 Task: Open a blank google sheet and write heading  'Prodigy Sales. 'Add 10 people name  'David White, Emily Green, Andrew Baker, Madison Evans, Logan King, Grace Hill, Gabriel Young, Elizabeth Flores, Samuel Reed, Avery Nelson'Item code in between  '1009-1200. 'Product range in between  1000-10000. Add Products   Keen Shoe, Lacoste Shoe, Merrell Shoe, Mizuno  Shoe, Onitsuka Tiger Shoe, Salomon Shoe, Sanuk Shoe, Saucony Shoe, Sperry Shoe, Superga Shoe.Choose quantity  '1 to 10  'Tax '12 percent 'Total Add Amount. Save page  Prodigy Sales review   book
Action: Mouse moved to (204, 345)
Screenshot: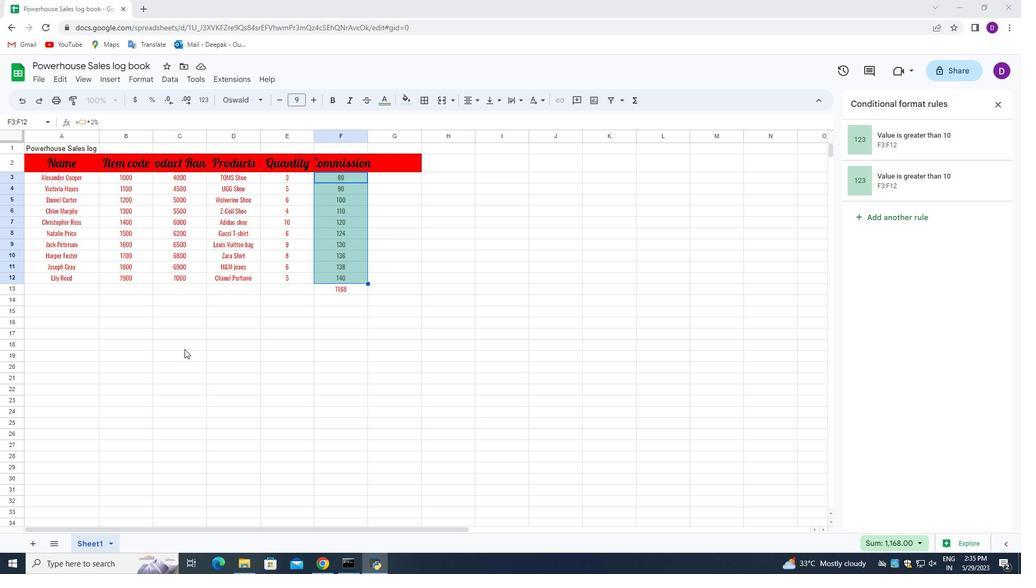 
Action: Mouse scrolled (204, 345) with delta (0, 0)
Screenshot: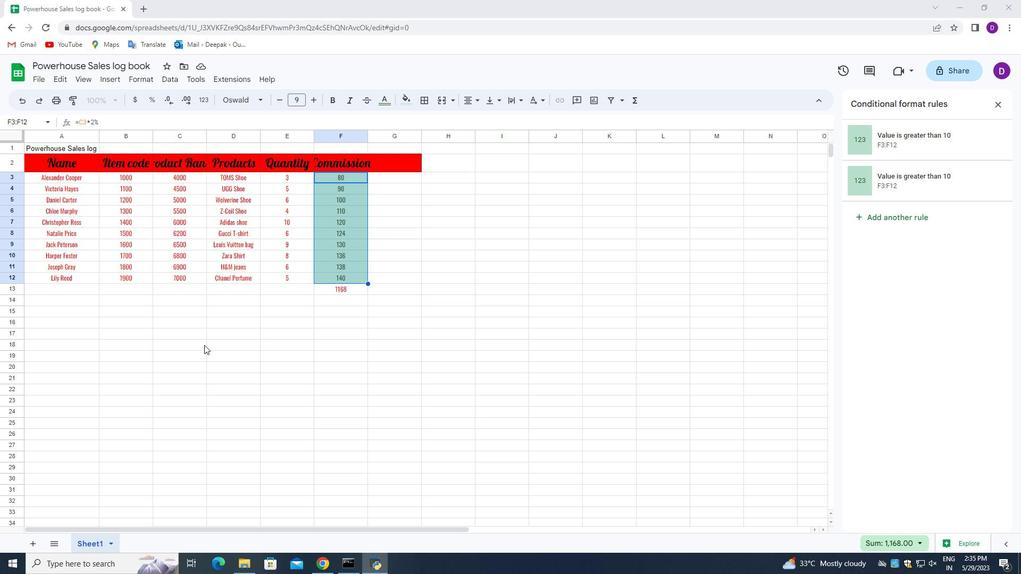 
Action: Mouse scrolled (204, 345) with delta (0, 0)
Screenshot: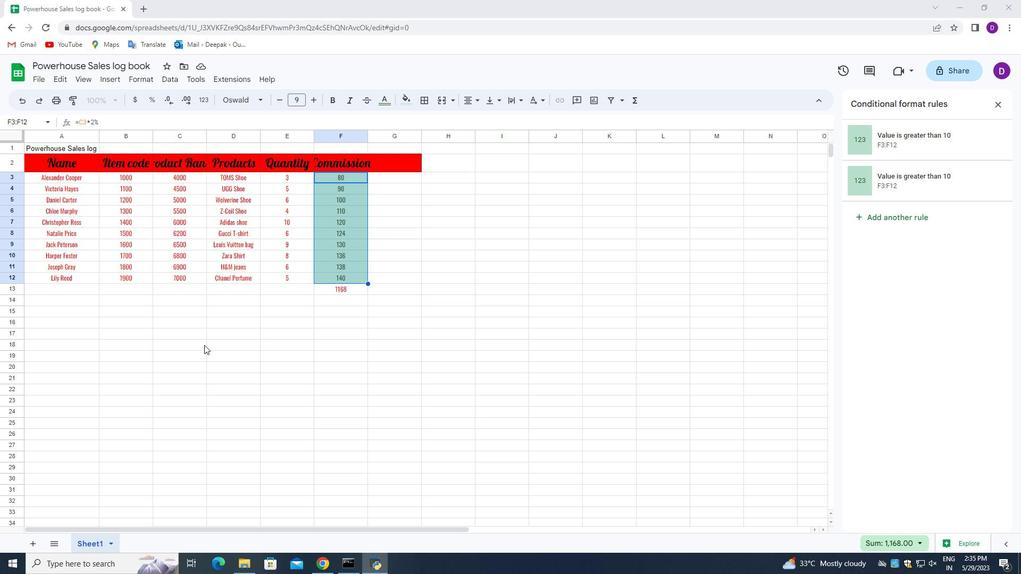 
Action: Mouse scrolled (204, 345) with delta (0, 0)
Screenshot: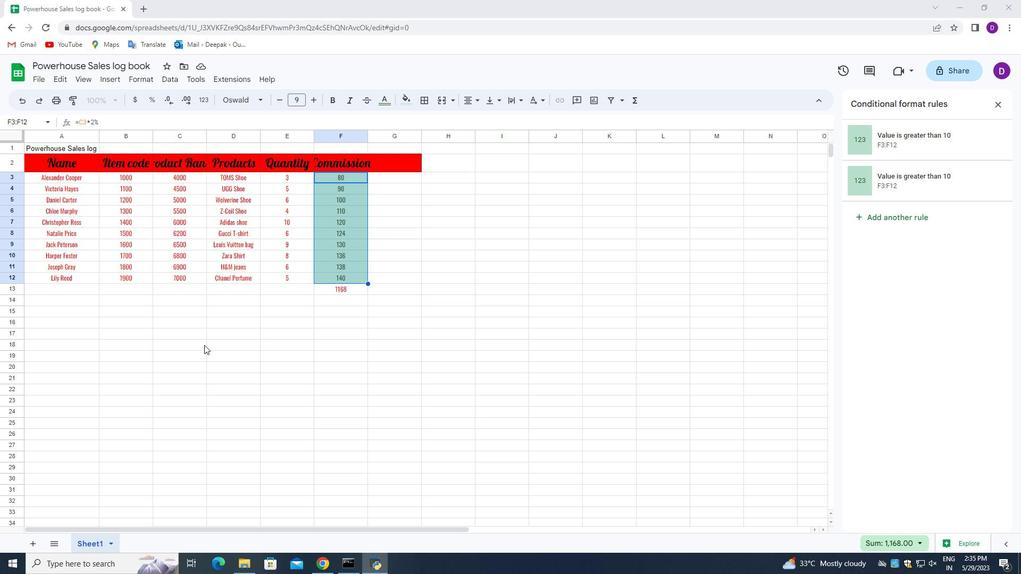 
Action: Mouse scrolled (204, 345) with delta (0, 0)
Screenshot: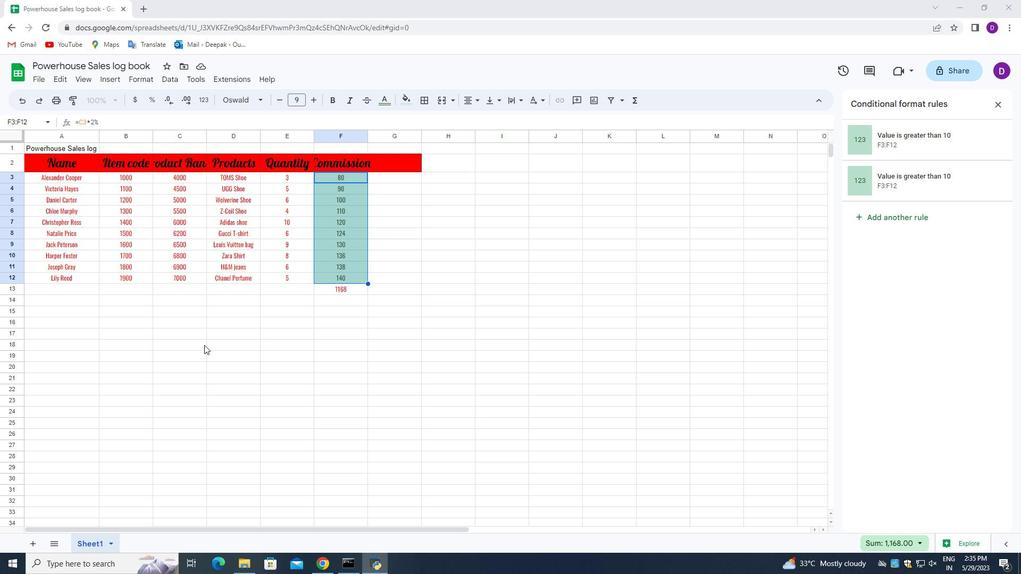 
Action: Mouse moved to (19, 72)
Screenshot: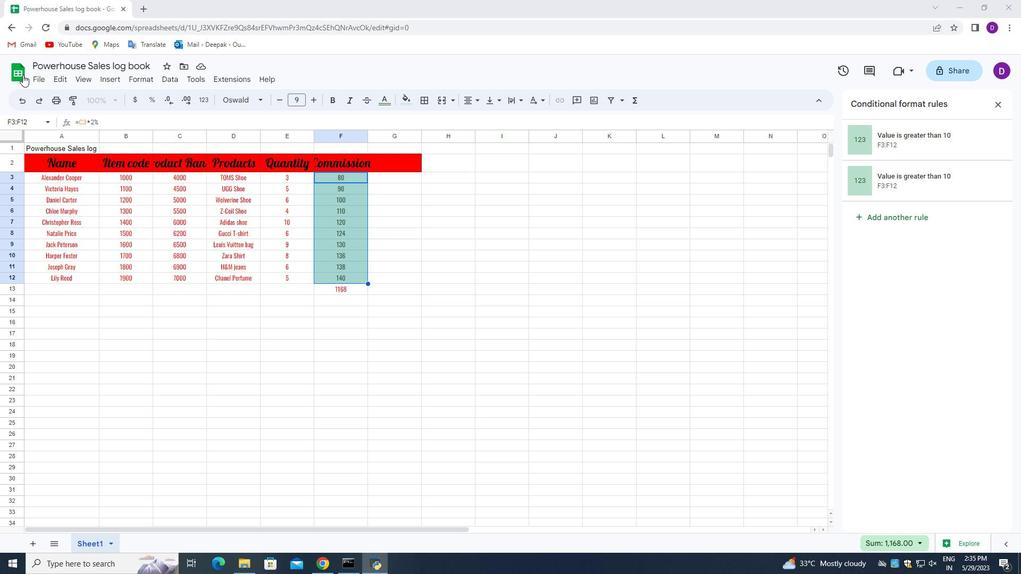 
Action: Mouse pressed left at (19, 72)
Screenshot: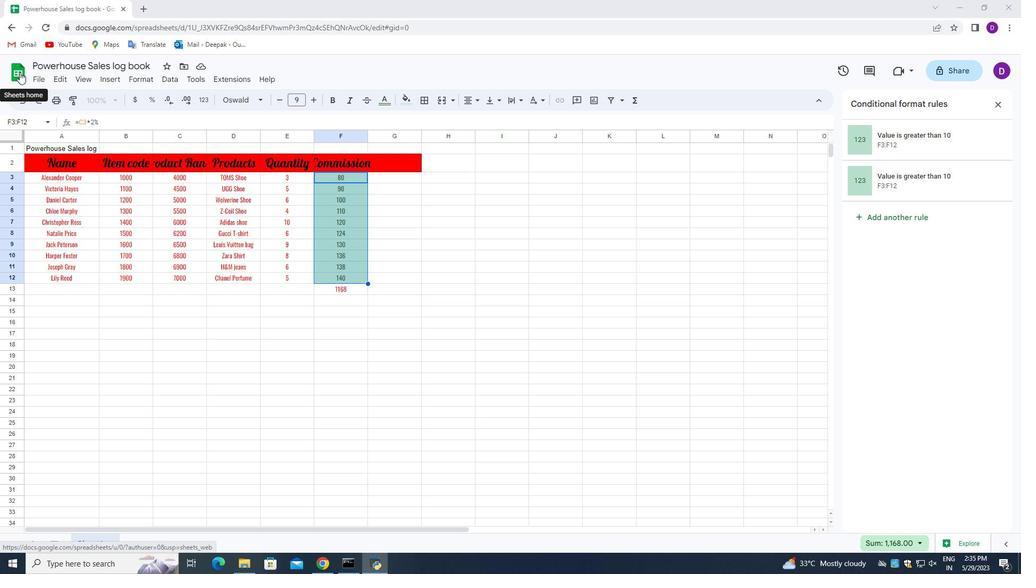
Action: Mouse moved to (211, 313)
Screenshot: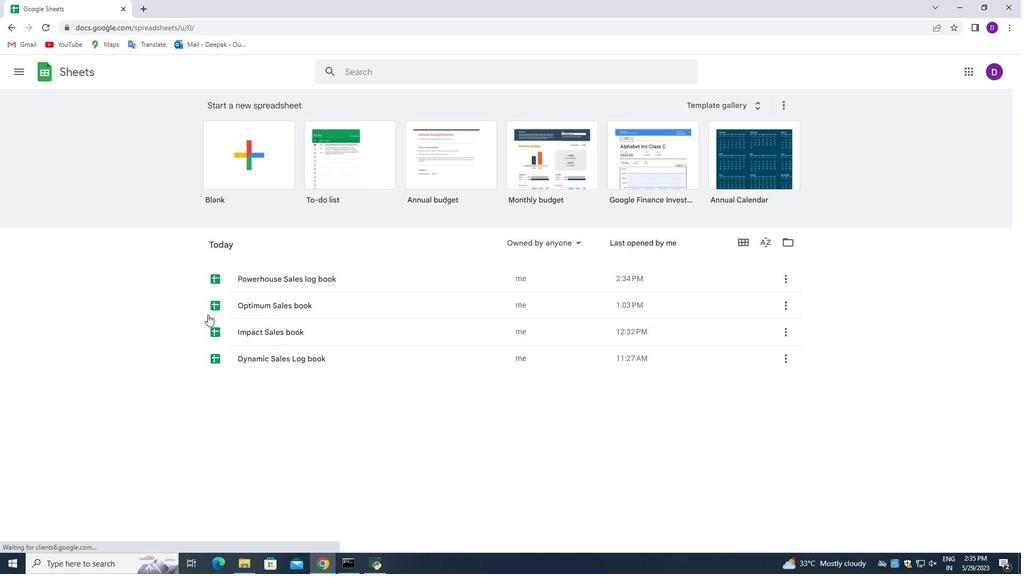 
Action: Mouse scrolled (211, 313) with delta (0, 0)
Screenshot: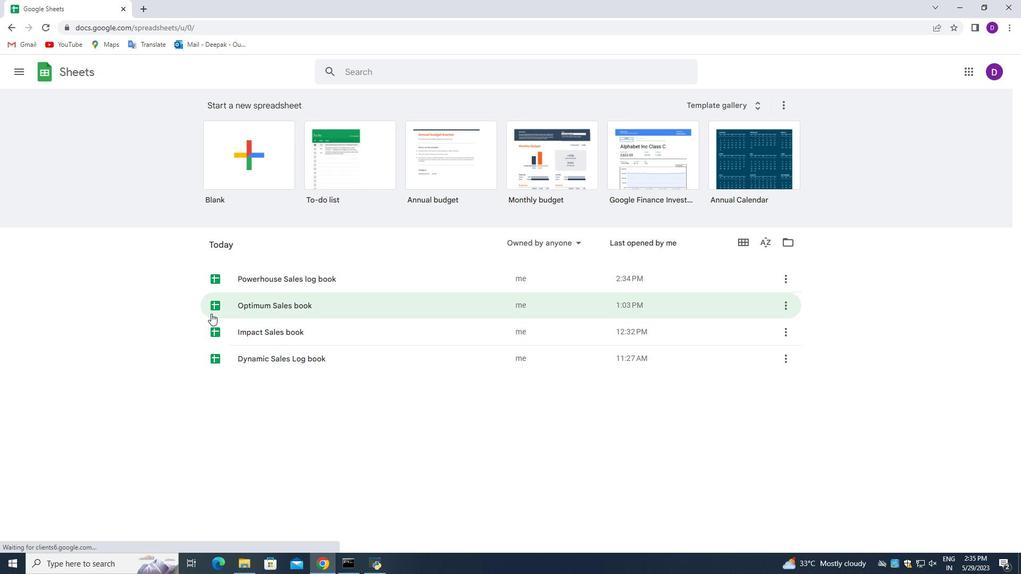 
Action: Mouse scrolled (211, 313) with delta (0, 0)
Screenshot: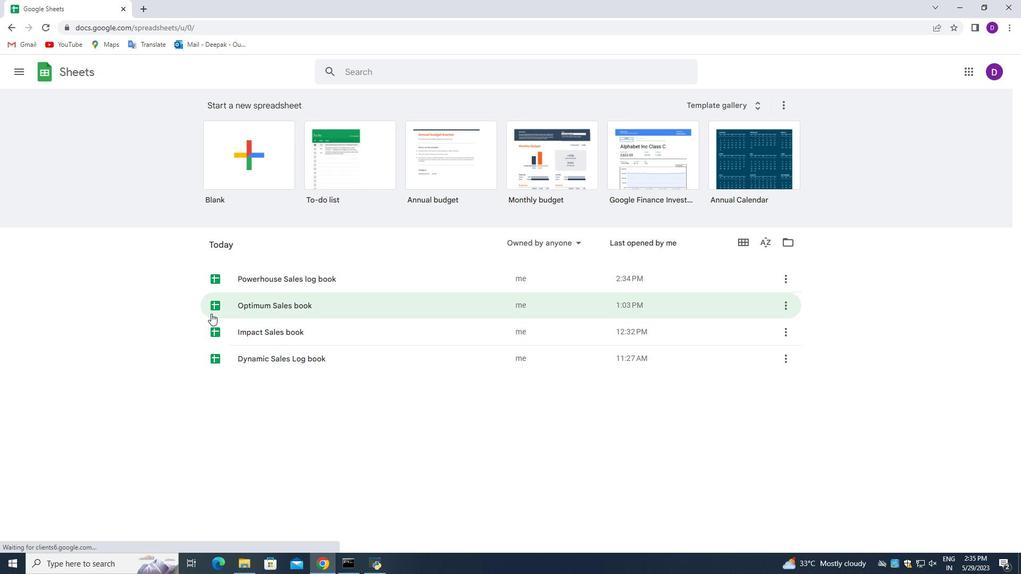 
Action: Mouse scrolled (211, 313) with delta (0, 0)
Screenshot: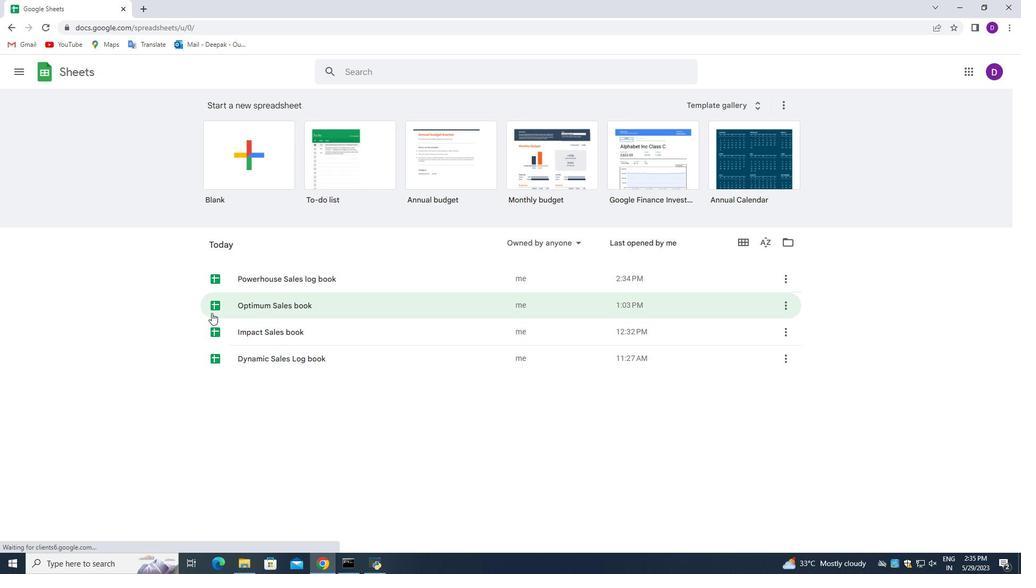 
Action: Mouse moved to (259, 165)
Screenshot: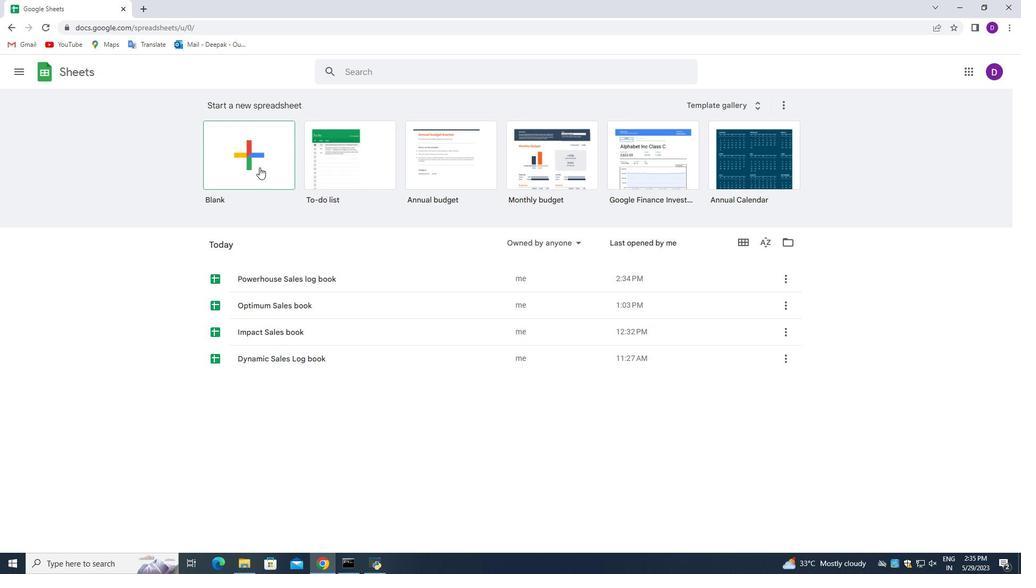 
Action: Mouse pressed left at (259, 165)
Screenshot: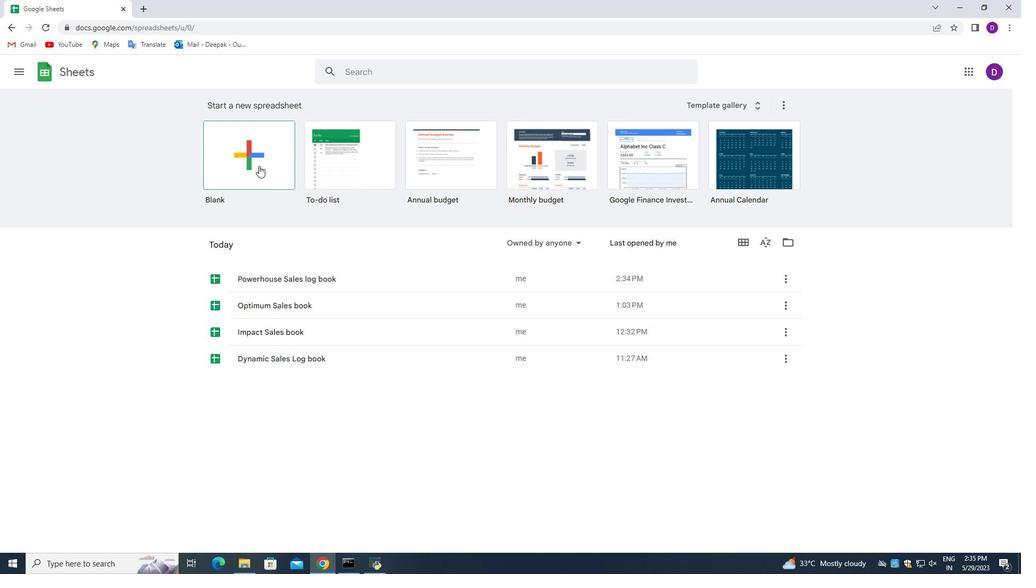 
Action: Mouse moved to (54, 151)
Screenshot: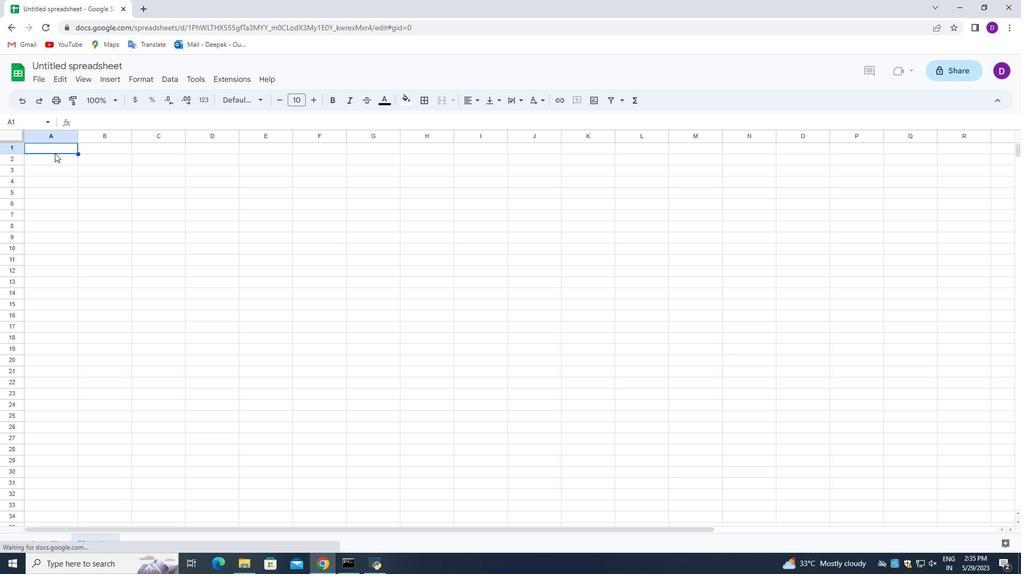 
Action: Key pressed <Key.shift>Prodigy<Key.space><Key.shift_r>Sales<Key.enter><Key.shift>Name<Key.enter><Key.shift_r>David<Key.space><Key.shift_r>White<Key.shift_r><Key.shift_r><Key.enter><Key.shift_r>Emily<Key.space><Key.shift_r>F<Key.backspace><Key.shift_r>Green<Key.enter><Key.shift_r>Andrew<Key.space><Key.shift_r>Baker<Key.enter><Key.shift>Madison<Key.space><Key.shift_r>Evans<Key.enter><Key.shift>Logan<Key.space><Key.shift>King<Key.enter><Key.shift_r>Grace<Key.space><Key.shift>Hill<Key.enter><Key.shift_r>Gabriel<Key.space><Key.shift>Young<Key.enter><Key.shift_r>Elizabeth<Key.space><Key.shift_r>Flores<Key.enter><Key.shift_r>Samuel<Key.space><Key.shift_r><Key.shift_r><Key.shift_r>Reed<Key.enter><Key.shift_r>Avery<Key.space><Key.shift>Nelson<Key.enter>
Screenshot: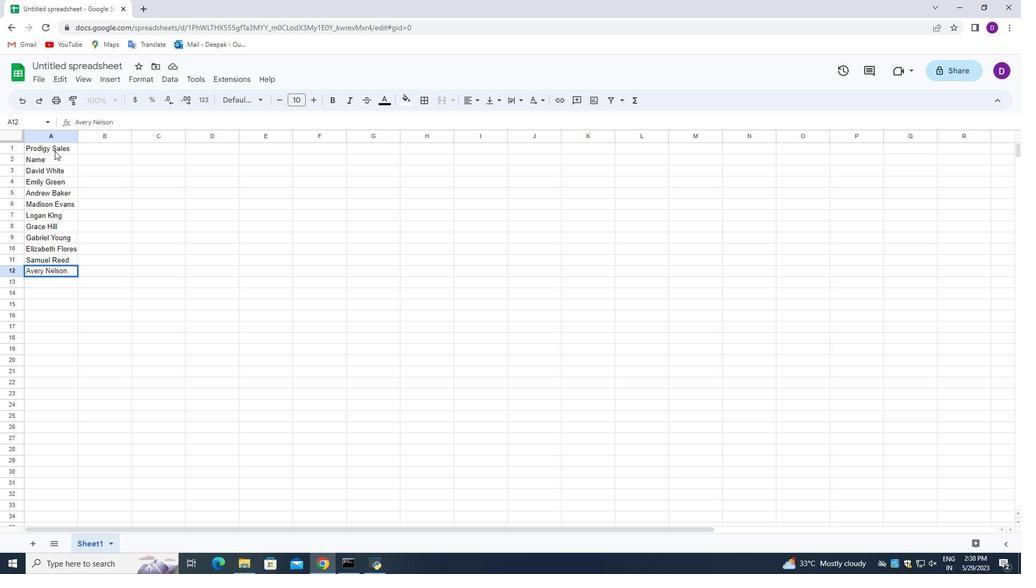 
Action: Mouse moved to (97, 158)
Screenshot: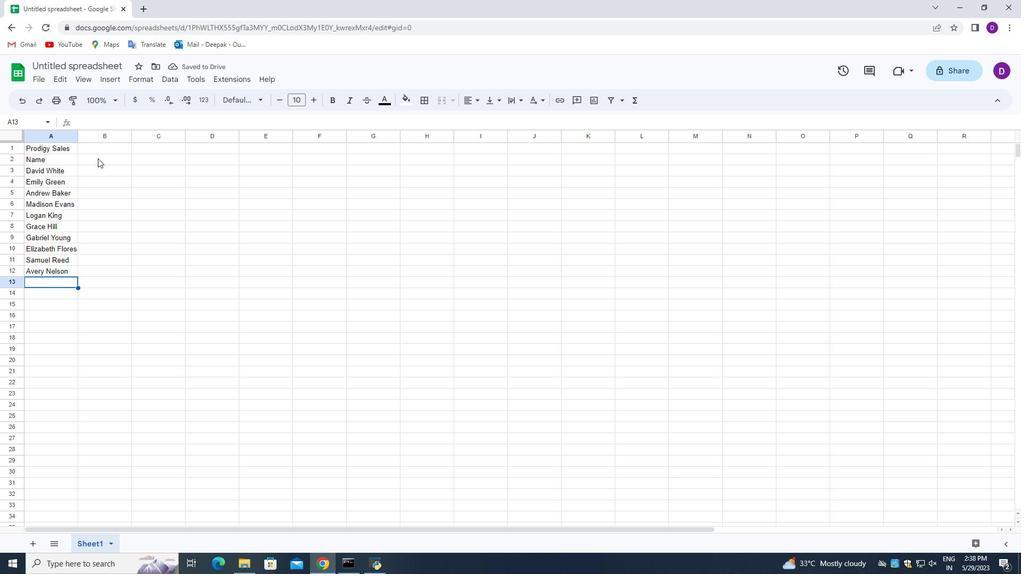 
Action: Mouse pressed left at (97, 158)
Screenshot: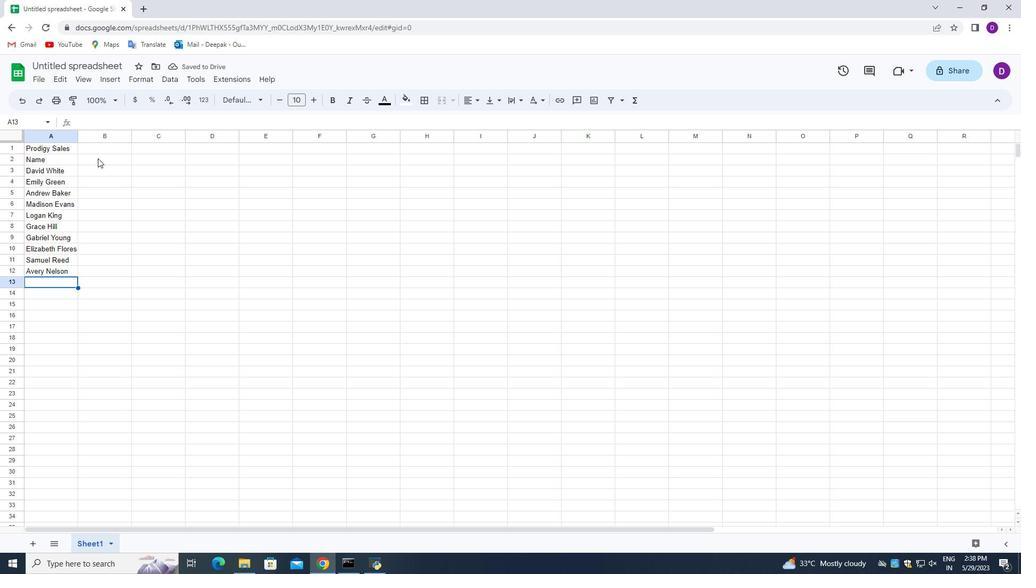 
Action: Mouse pressed left at (97, 158)
Screenshot: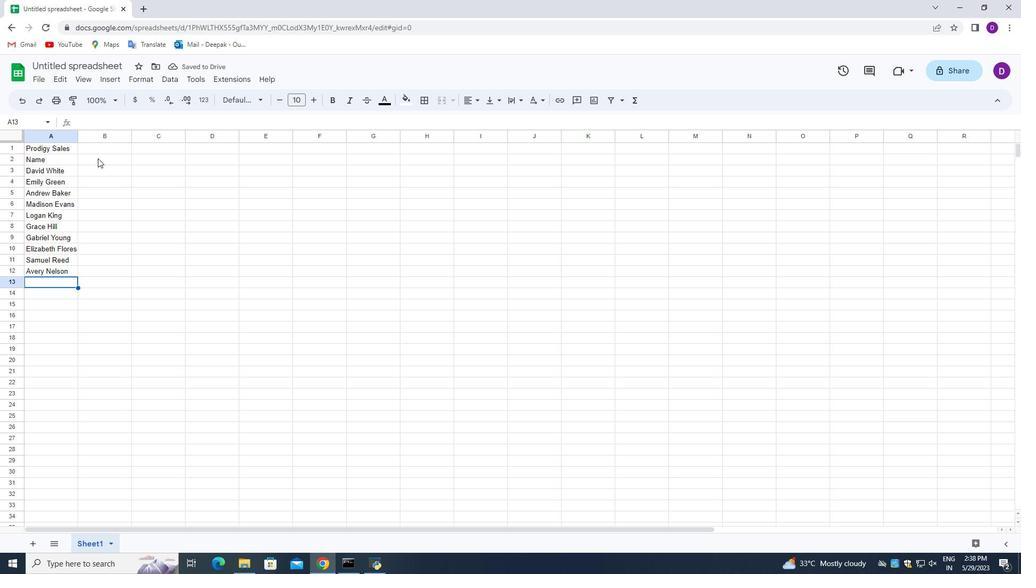 
Action: Mouse moved to (216, 104)
Screenshot: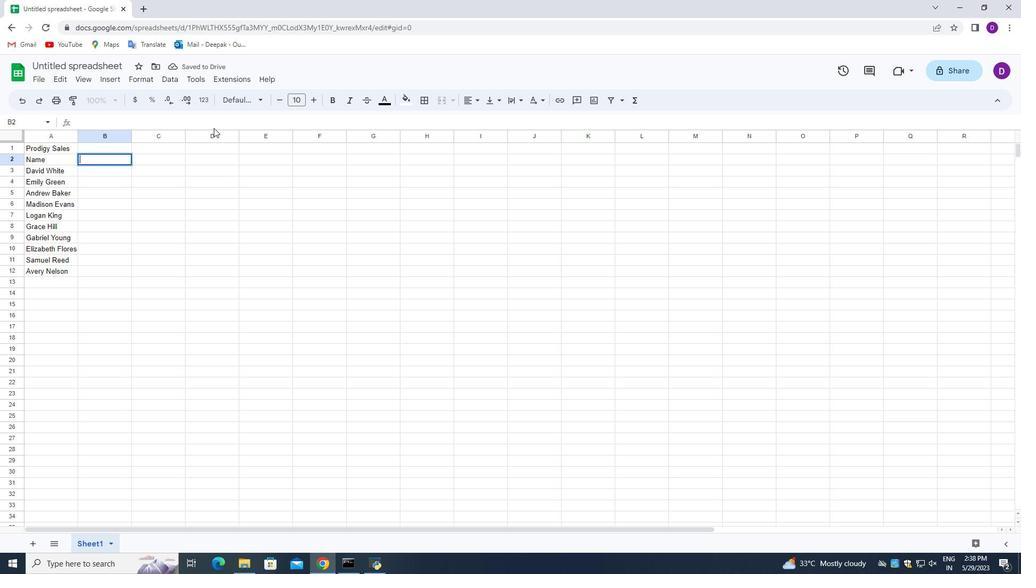 
Action: Key pressed <Key.shift>Item<Key.space><Key.shift_r>Code<Key.enter>1000<Key.enter>1100<Key.enter>1150<Key.enter>1200<Key.enter>1250<Key.enter>1300<Key.enter>150<Key.enter>
Screenshot: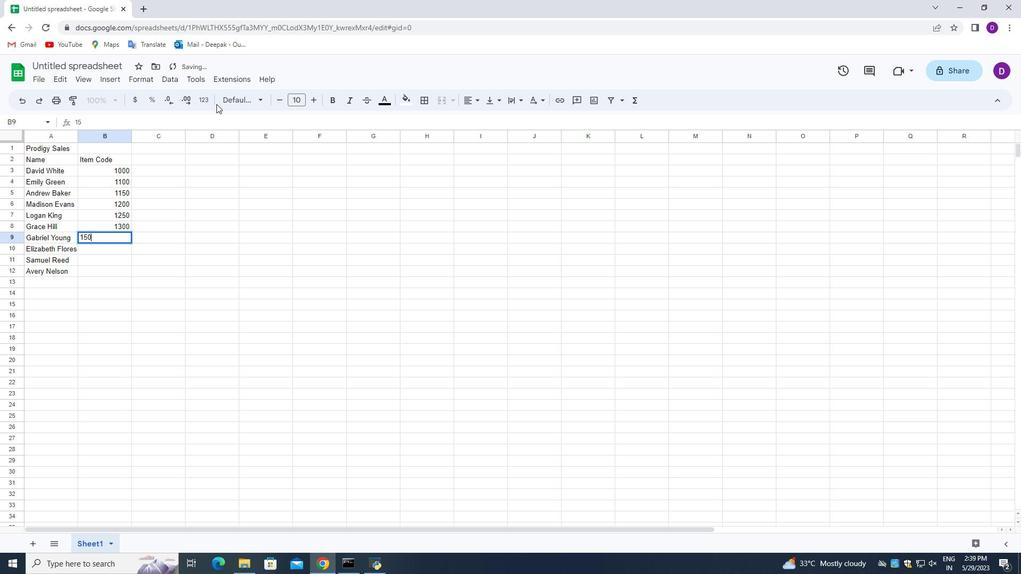 
Action: Mouse moved to (116, 236)
Screenshot: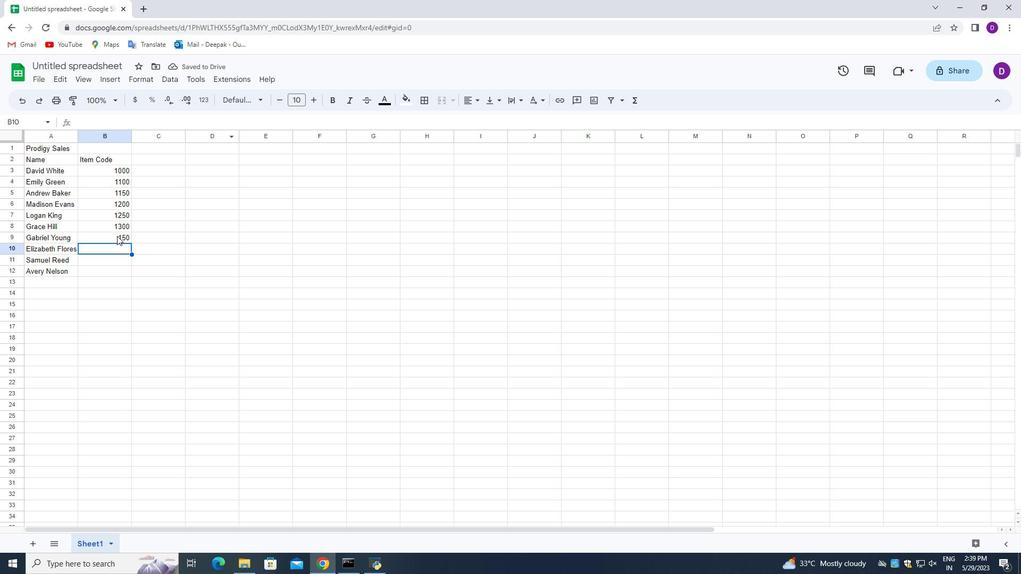 
Action: Mouse pressed left at (116, 236)
Screenshot: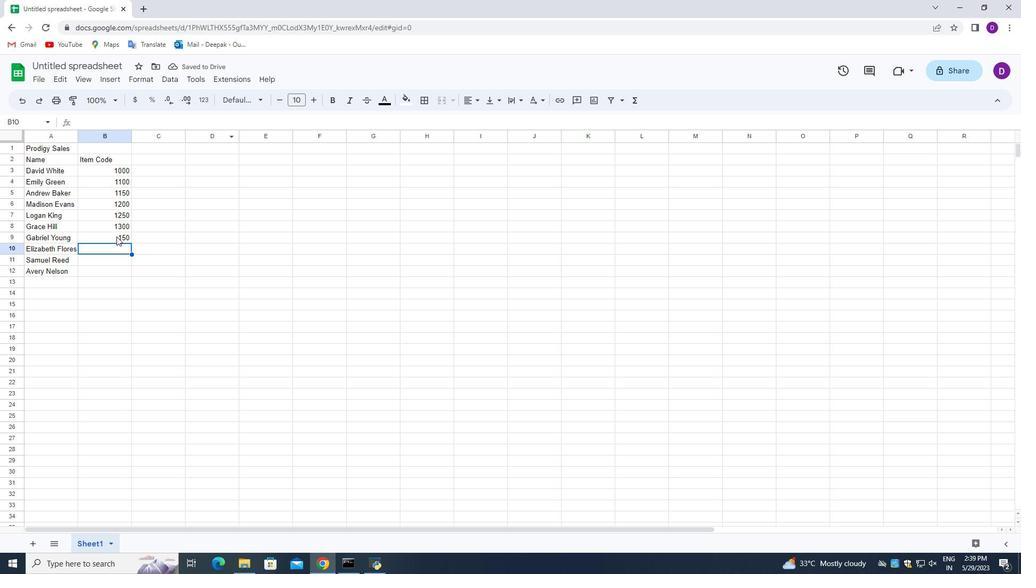 
Action: Mouse pressed left at (116, 236)
Screenshot: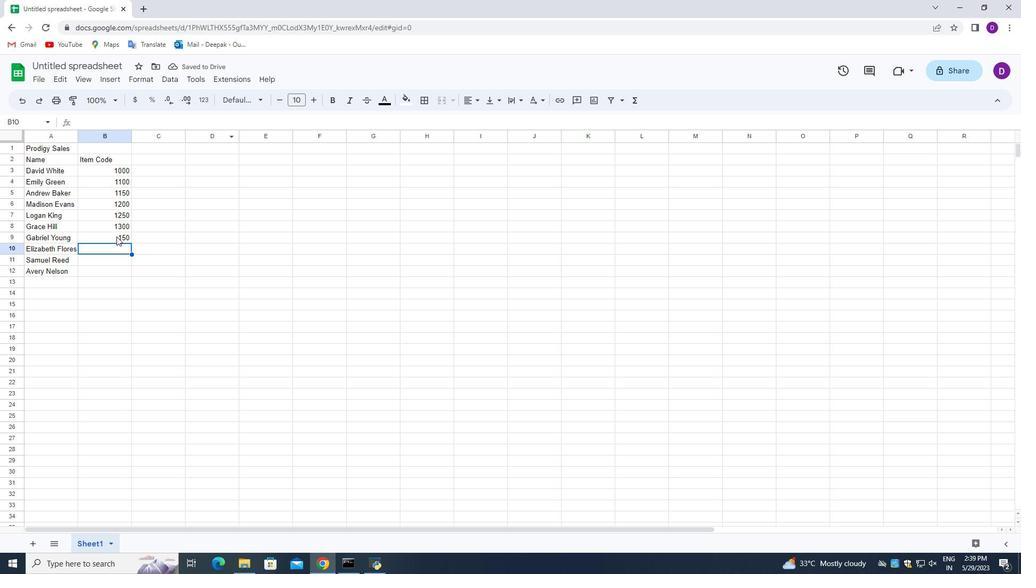 
Action: Mouse moved to (169, 242)
Screenshot: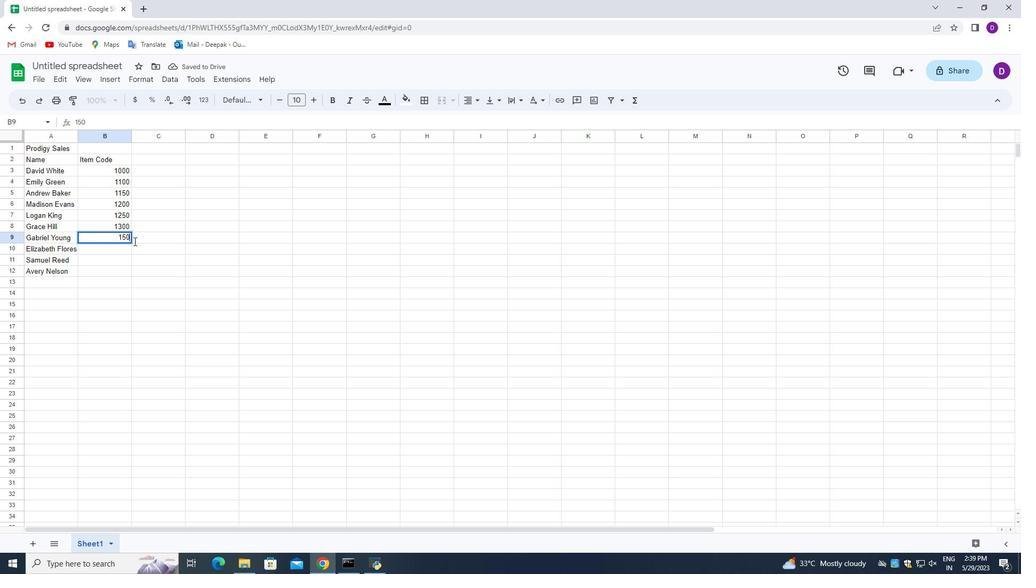 
Action: Key pressed <Key.backspace><Key.backspace><Key.backspace>1350<Key.enter>1400<Key.enter>150<Key.enter><Key.enter>
Screenshot: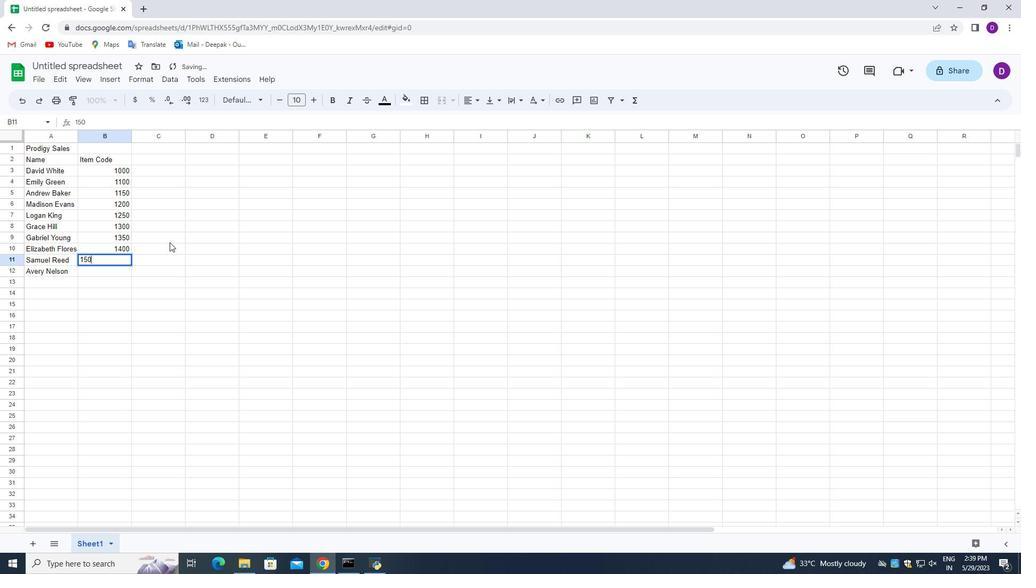 
Action: Mouse moved to (110, 259)
Screenshot: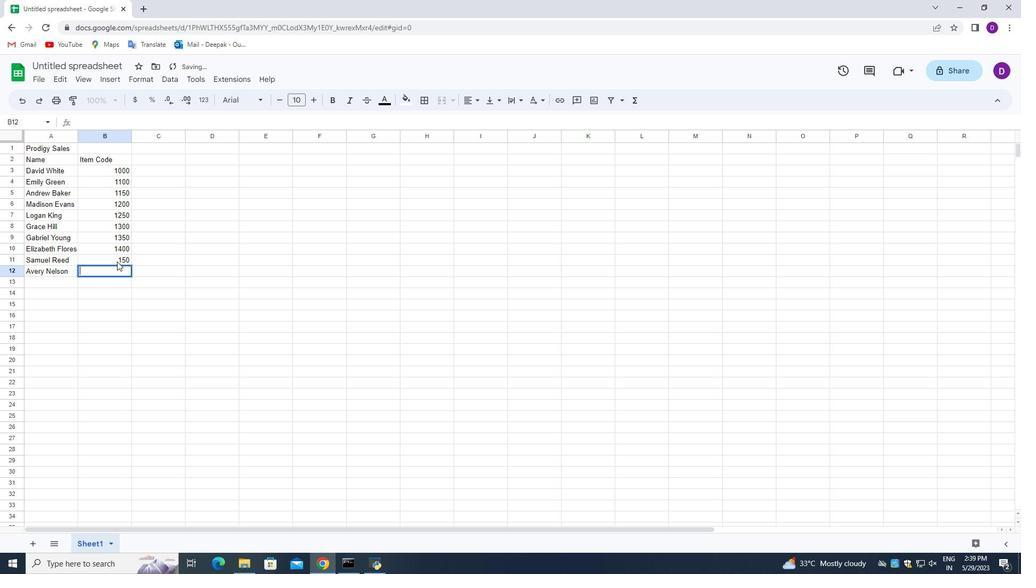 
Action: Mouse pressed left at (110, 259)
Screenshot: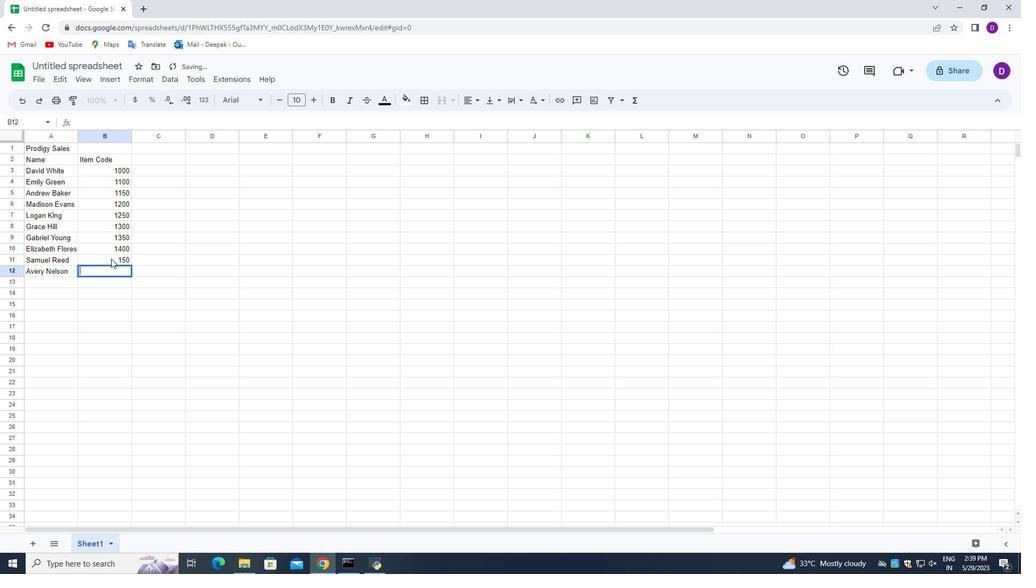 
Action: Mouse moved to (110, 258)
Screenshot: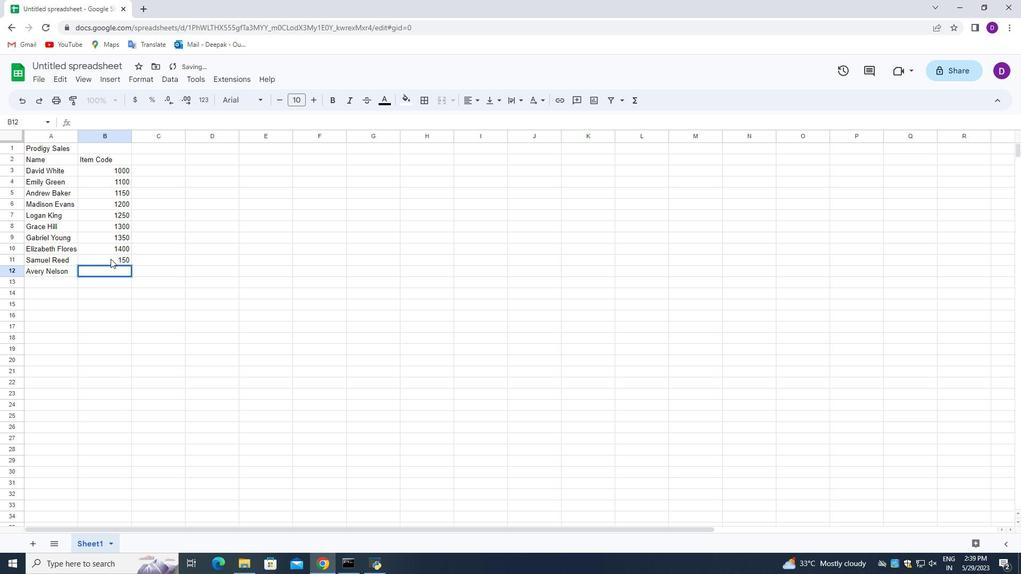 
Action: Mouse pressed left at (110, 258)
Screenshot: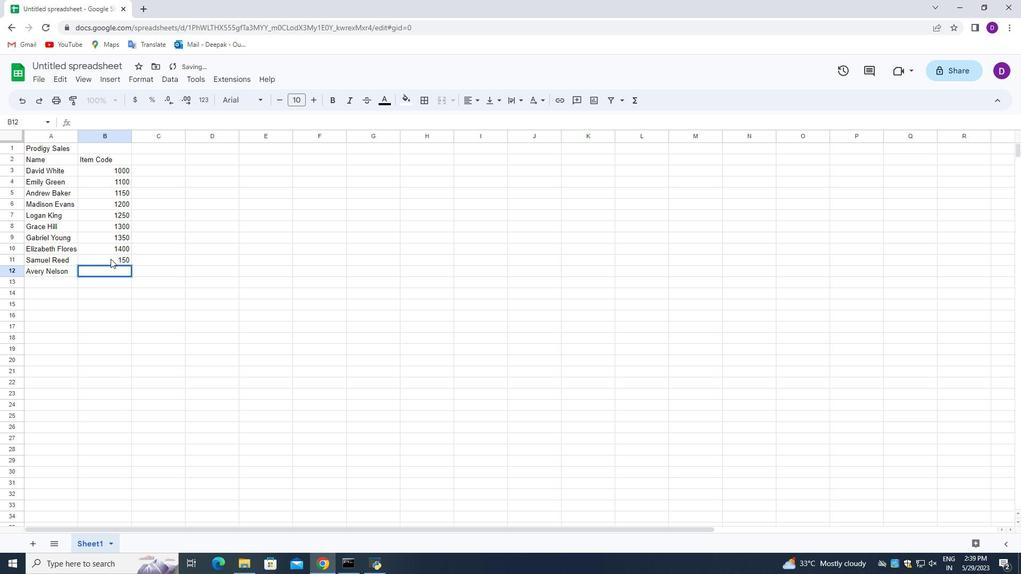 
Action: Key pressed 0<Key.enter>1600<Key.enter>
Screenshot: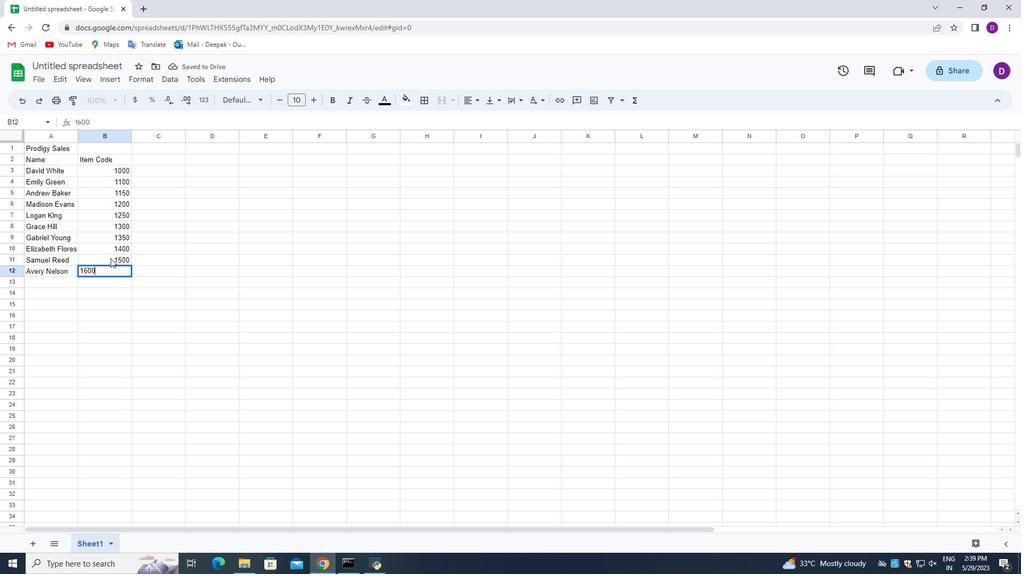
Action: Mouse moved to (145, 280)
Screenshot: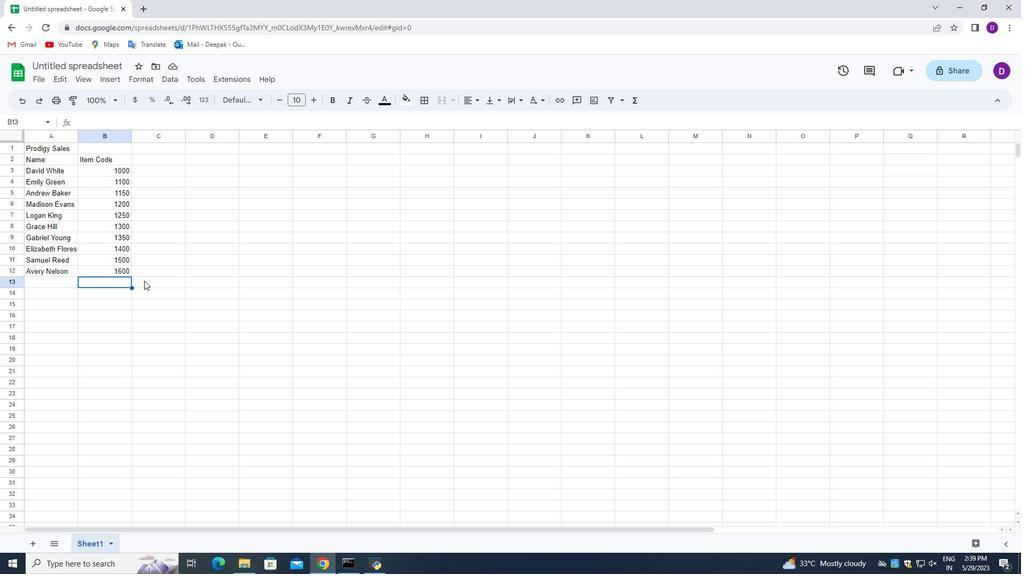 
Action: Mouse pressed left at (145, 280)
Screenshot: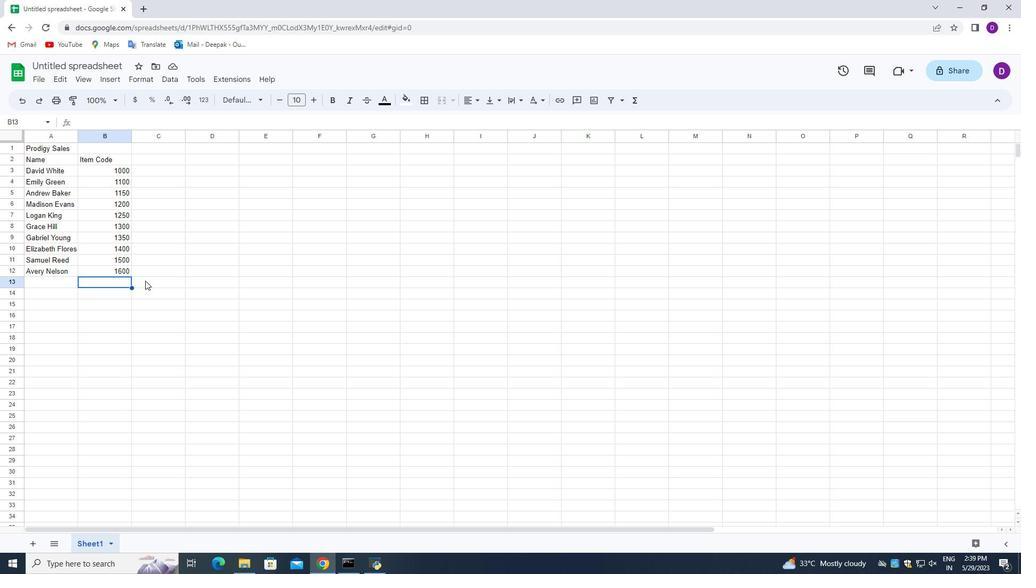 
Action: Mouse moved to (107, 181)
Screenshot: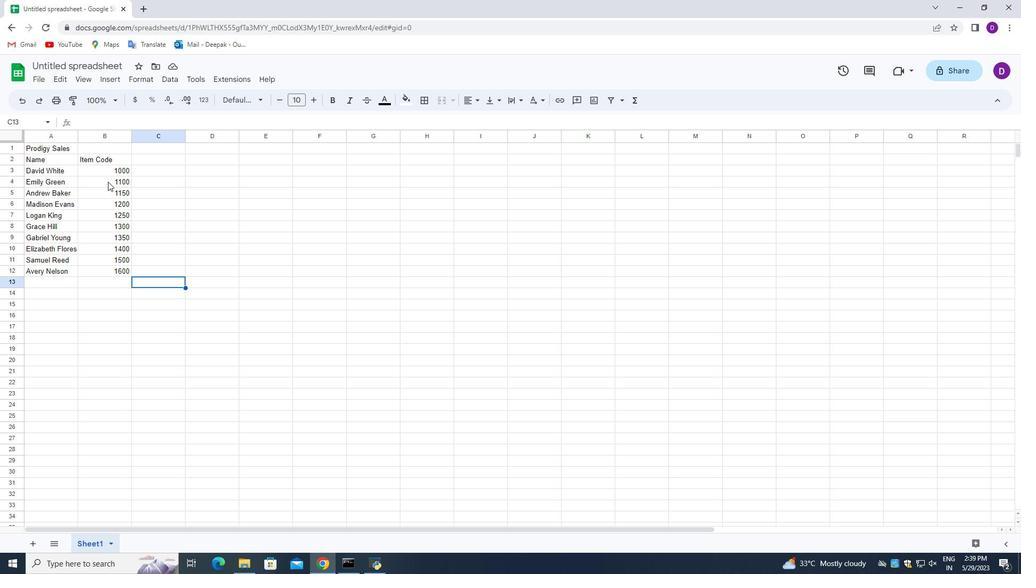 
Action: Mouse pressed left at (107, 181)
Screenshot: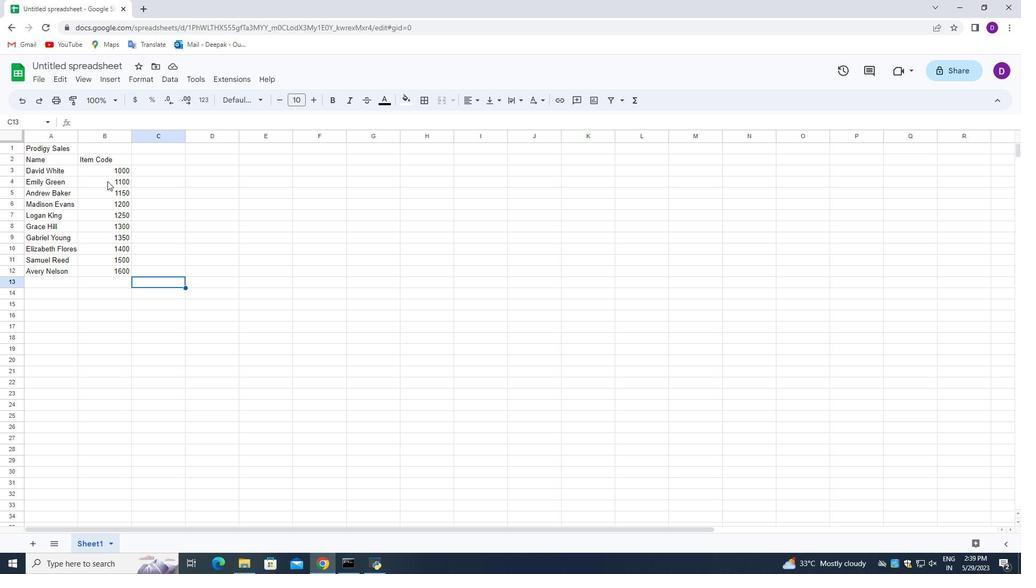 
Action: Mouse moved to (176, 275)
Screenshot: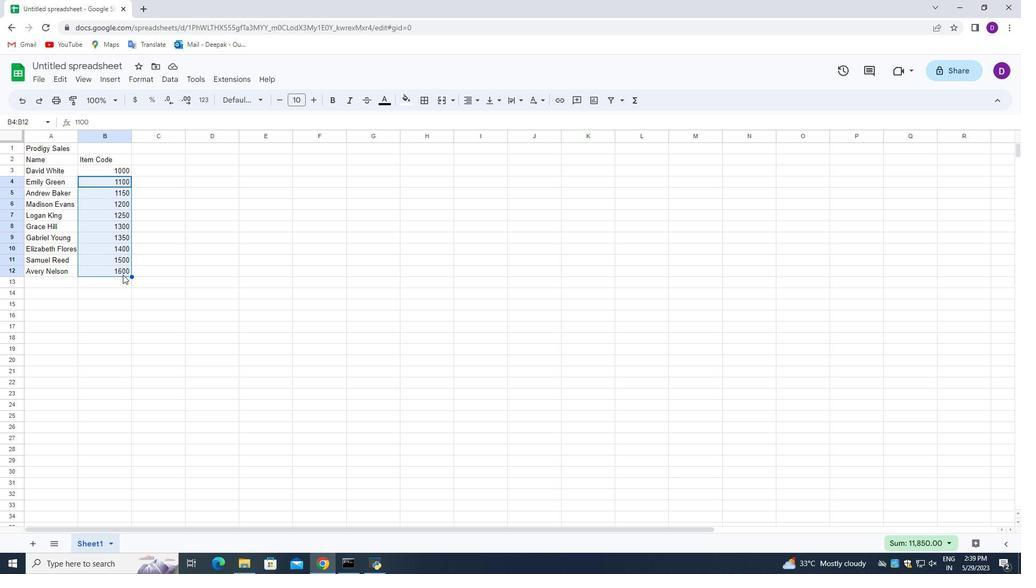 
Action: Key pressed <Key.delete>
Screenshot: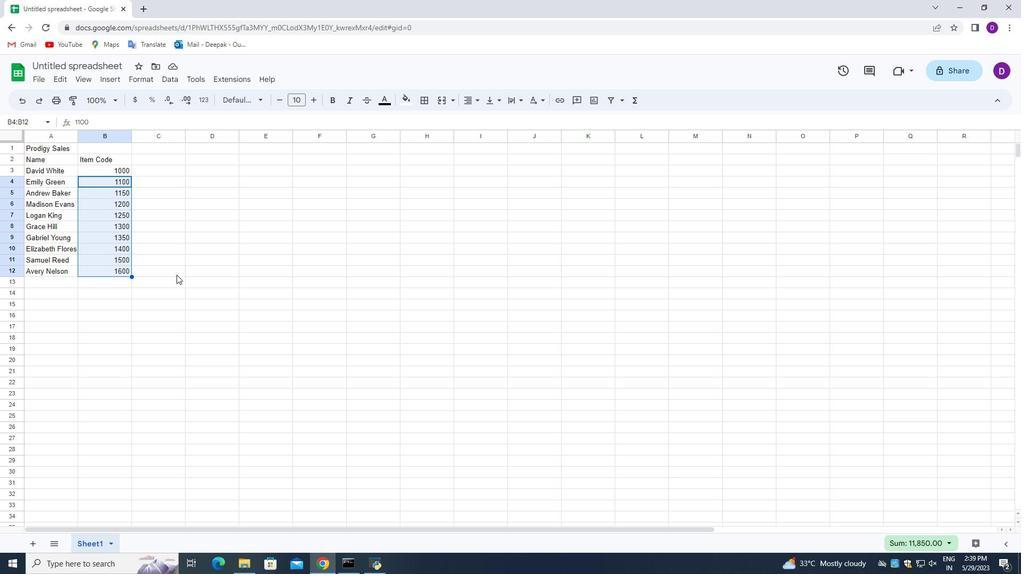 
Action: Mouse moved to (113, 181)
Screenshot: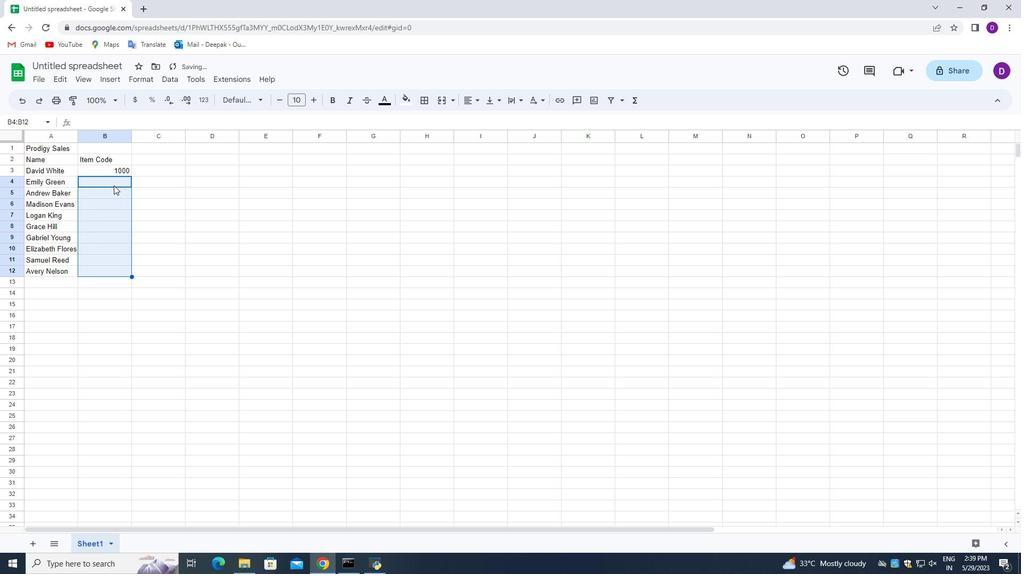 
Action: Mouse pressed left at (113, 181)
Screenshot: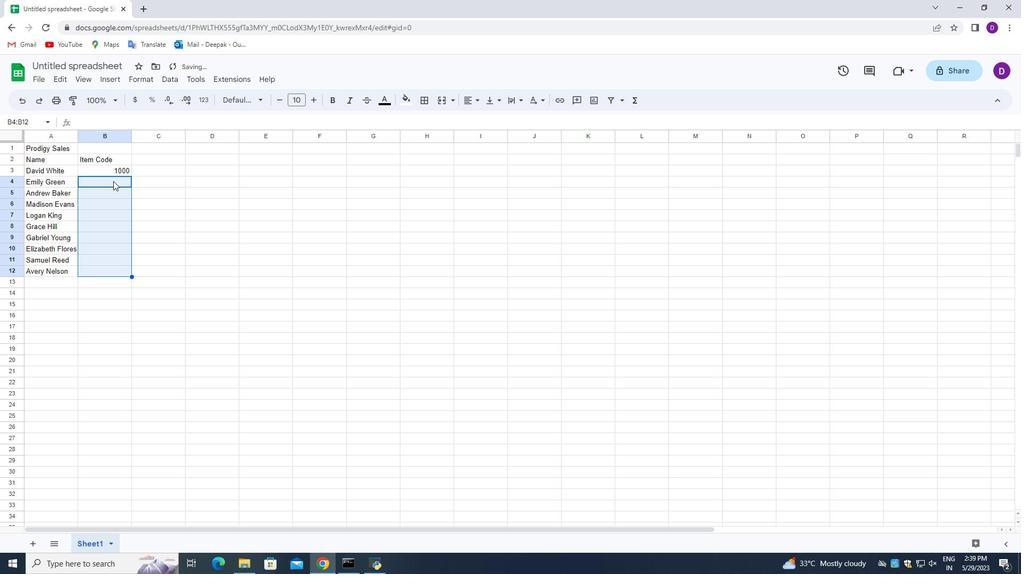 
Action: Mouse pressed left at (113, 181)
Screenshot: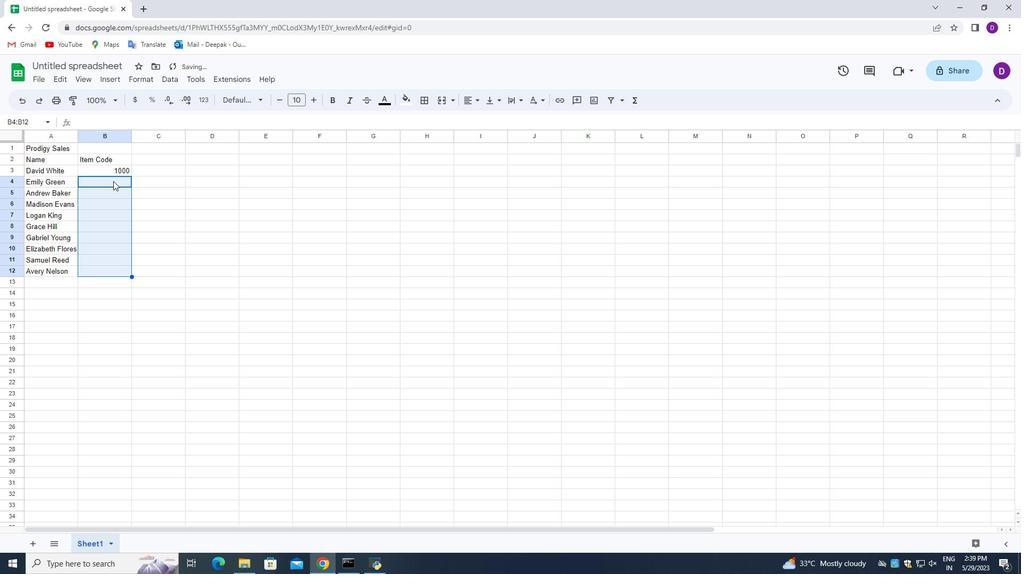
Action: Mouse moved to (209, 197)
Screenshot: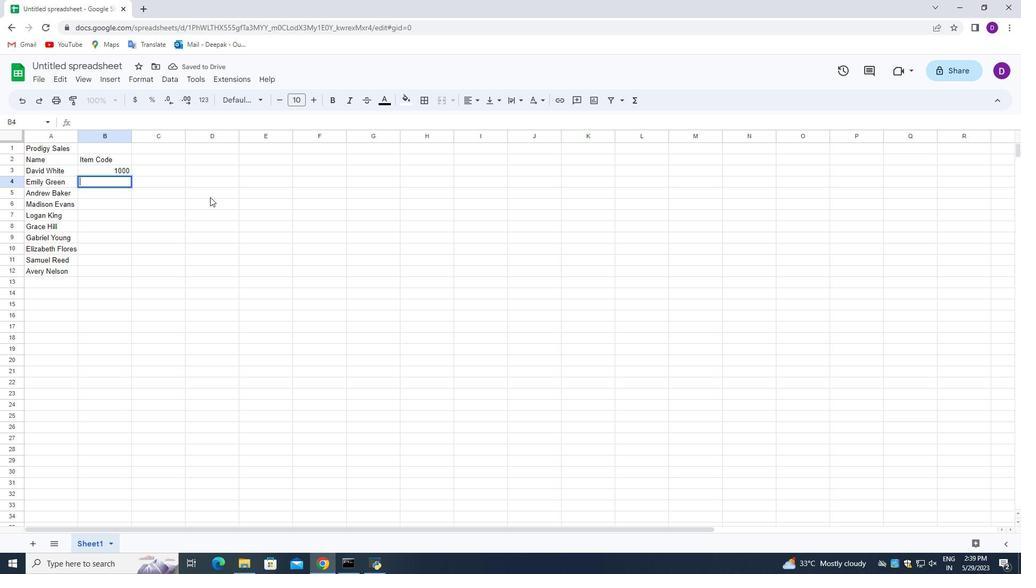
Action: Key pressed 1010<Key.enter>1020<Key.enter>1030<Key.enter>1040<Key.enter>1050<Key.enter>1060<Key.enter>1070<Key.enter>1080<Key.enter>1090<Key.enter>
Screenshot: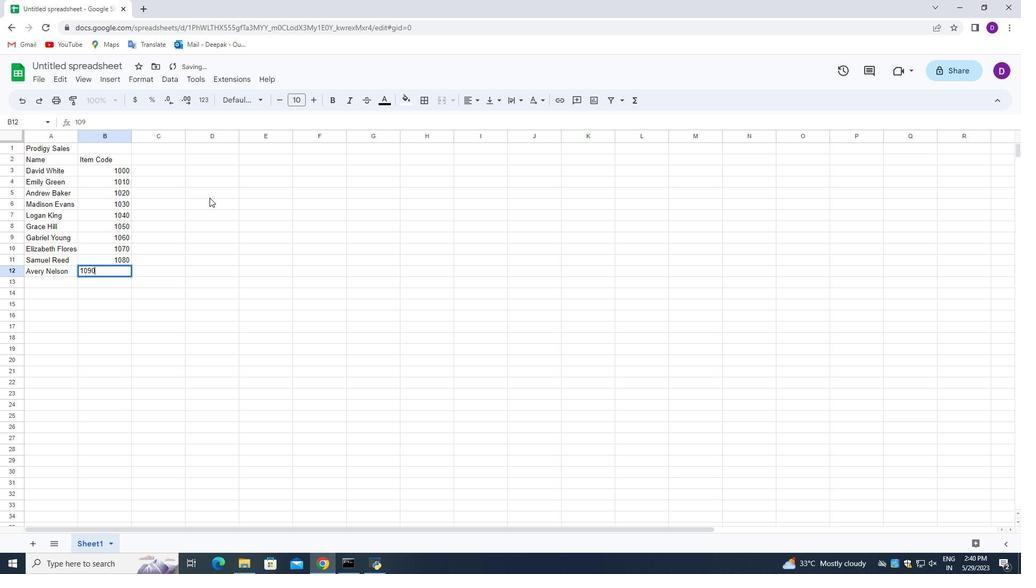 
Action: Mouse moved to (152, 158)
Screenshot: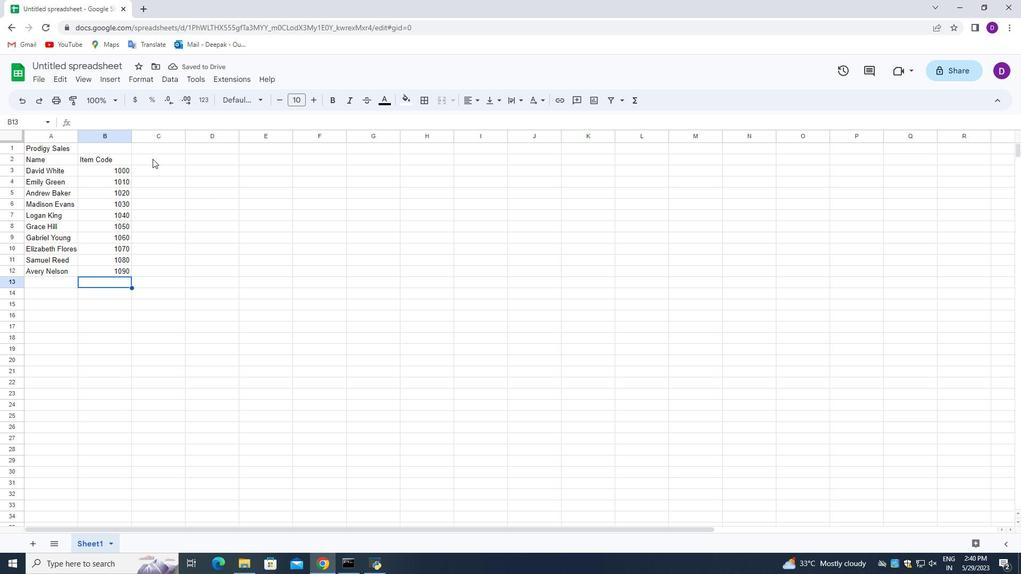 
Action: Mouse pressed left at (152, 158)
Screenshot: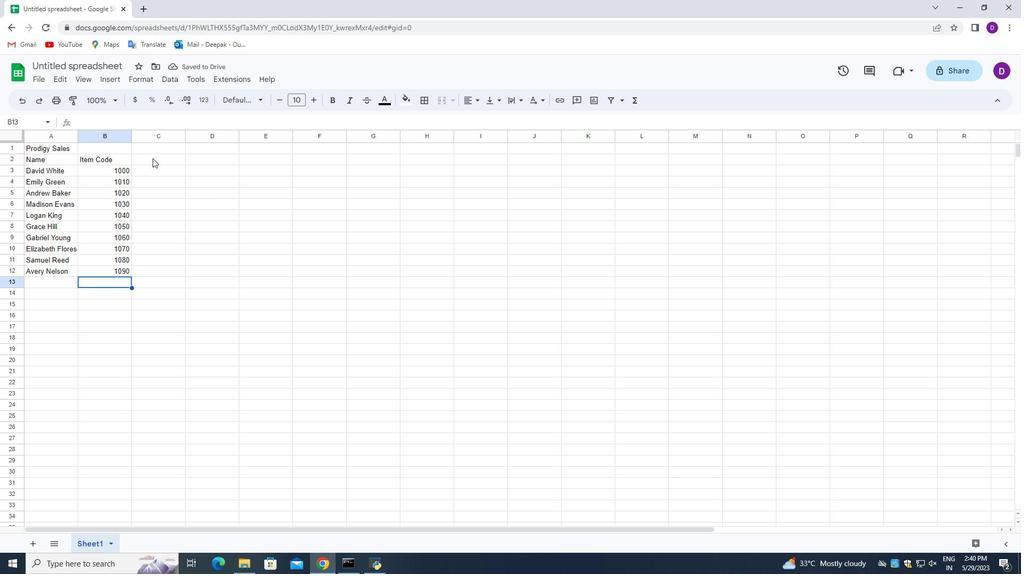 
Action: Key pressed <Key.shift>Product<Key.space><Key.shift_r>Range<Key.enter>1000<Key.enter>2000<Key.enter>3000<Key.enter>4000<Key.enter>5000<Key.enter>6000<Key.enter>7000<Key.enter>8000<Key.enter>90<Key.enter><Key.enter>
Screenshot: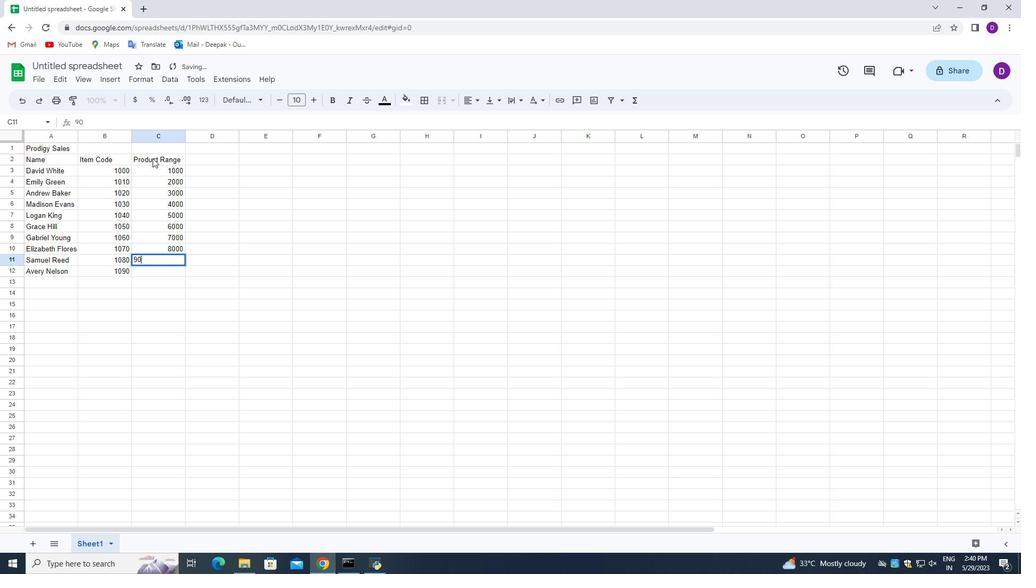 
Action: Mouse moved to (171, 260)
Screenshot: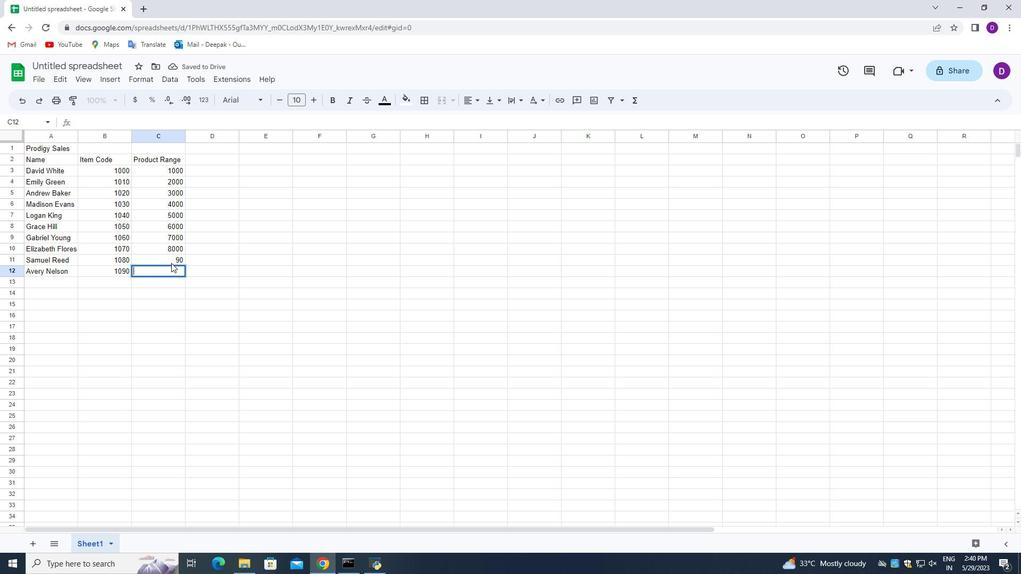 
Action: Mouse pressed left at (171, 260)
Screenshot: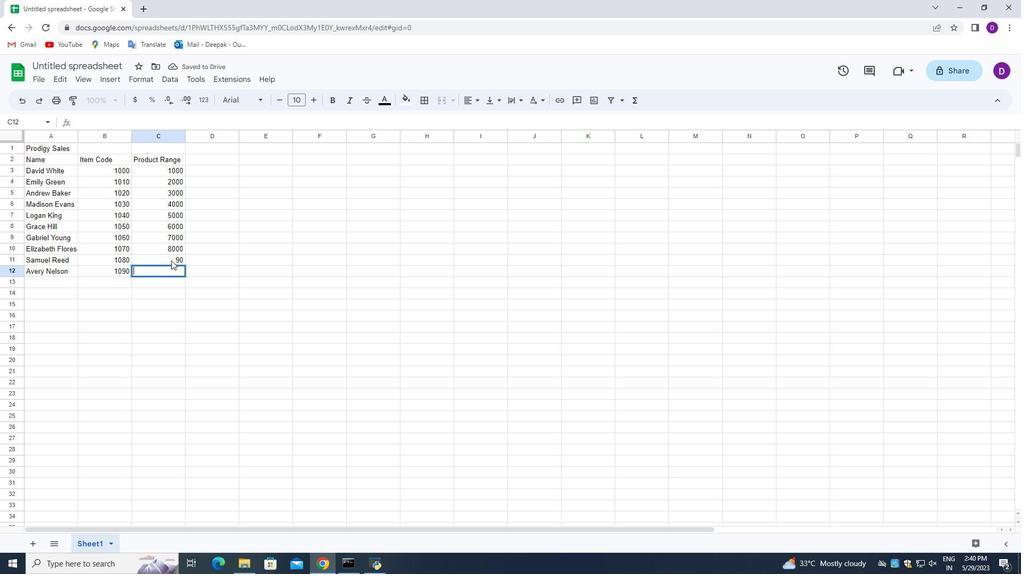 
Action: Mouse pressed left at (171, 260)
Screenshot: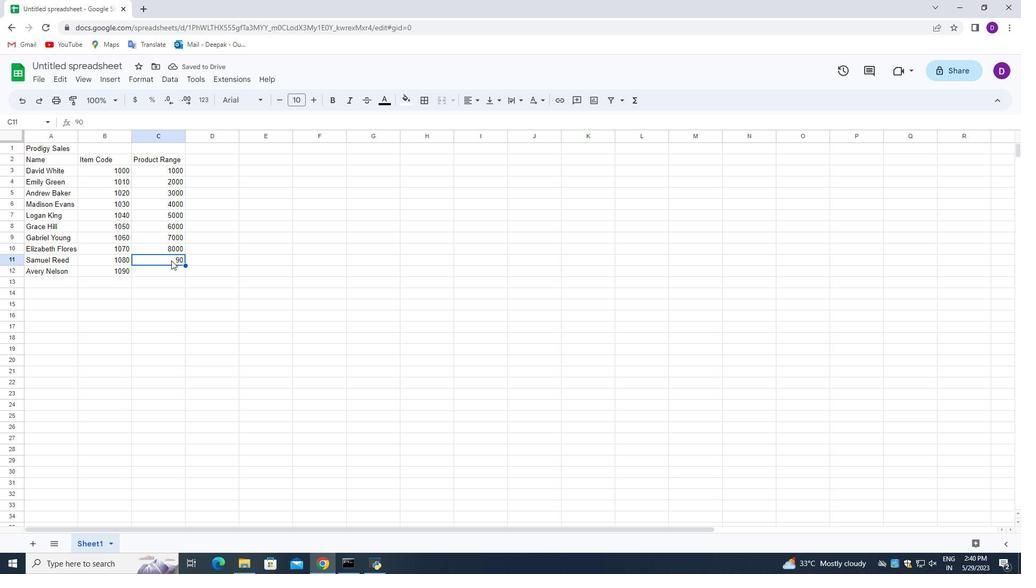 
Action: Mouse moved to (178, 264)
Screenshot: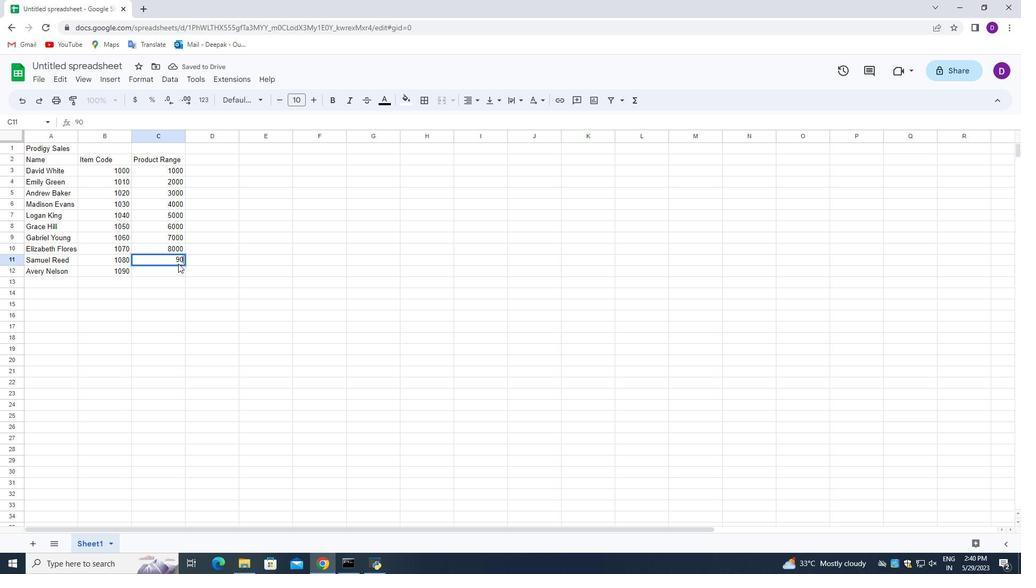 
Action: Key pressed 00<Key.enter>
Screenshot: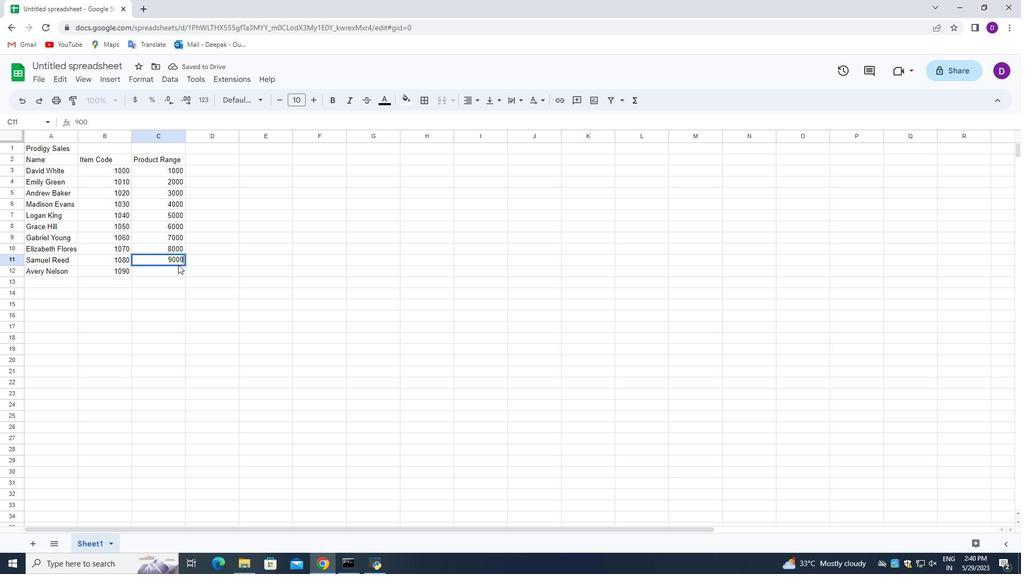 
Action: Mouse moved to (185, 271)
Screenshot: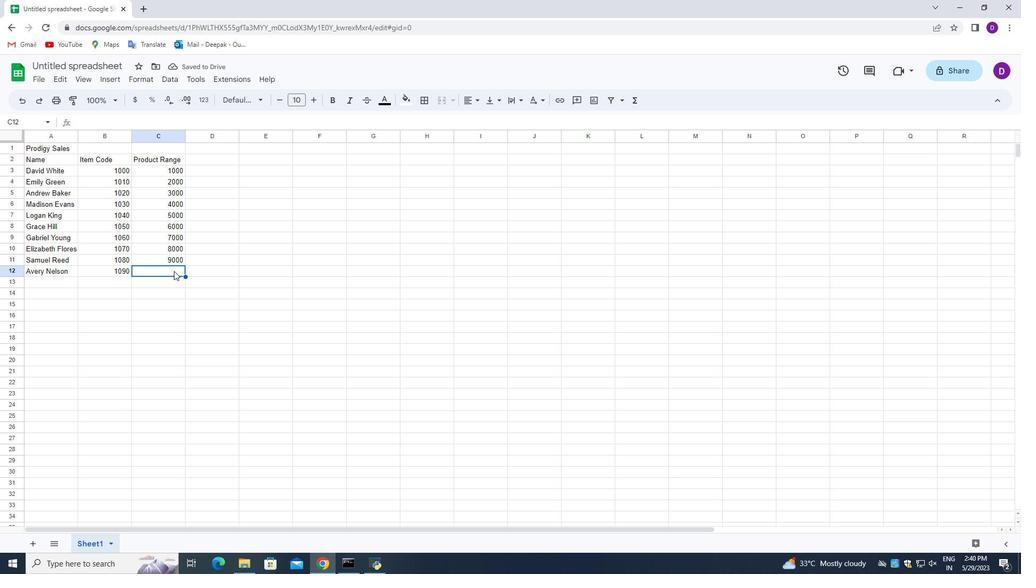 
Action: Key pressed 9500<Key.enter>
Screenshot: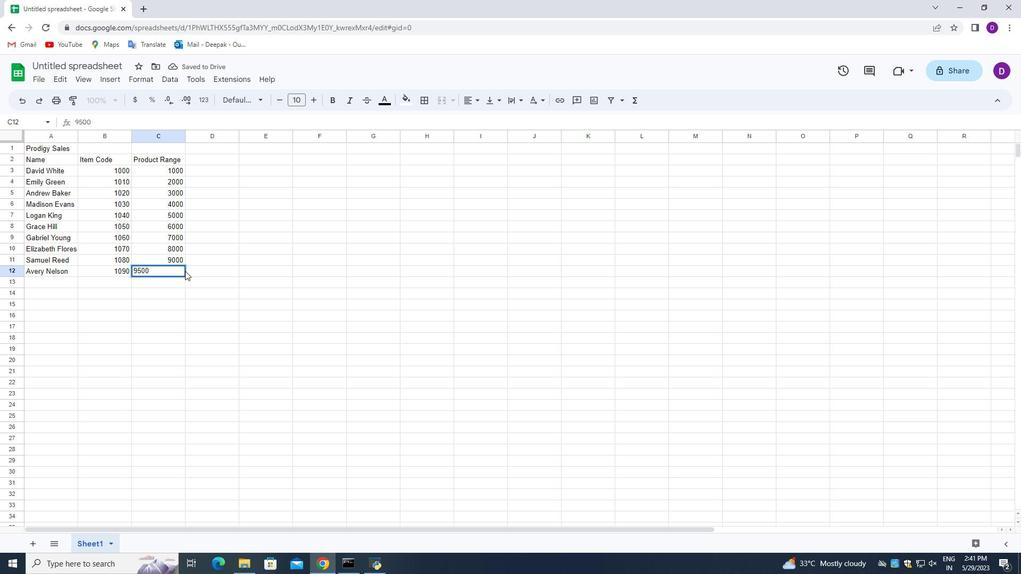 
Action: Mouse moved to (208, 159)
Screenshot: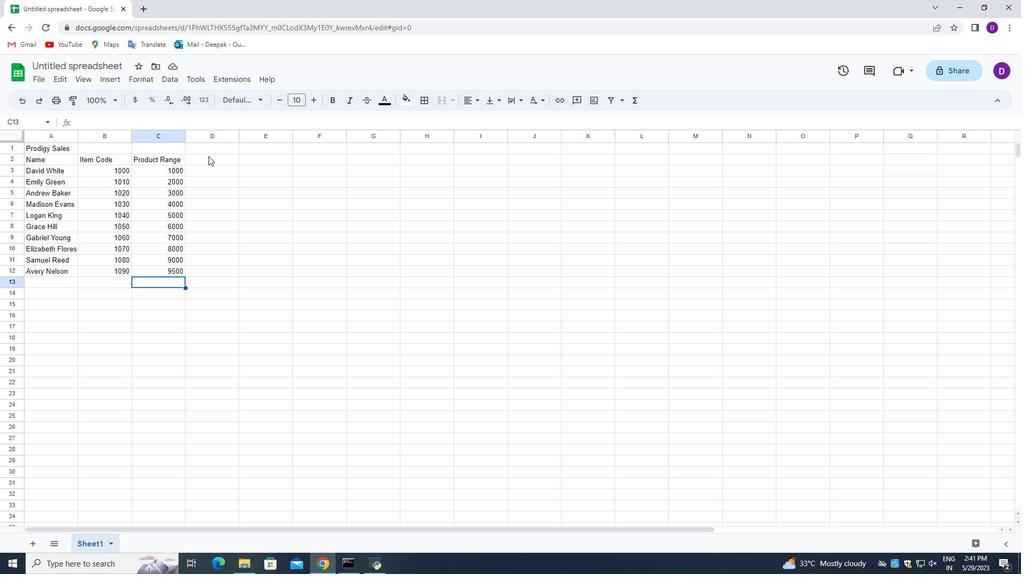 
Action: Mouse pressed left at (208, 159)
Screenshot: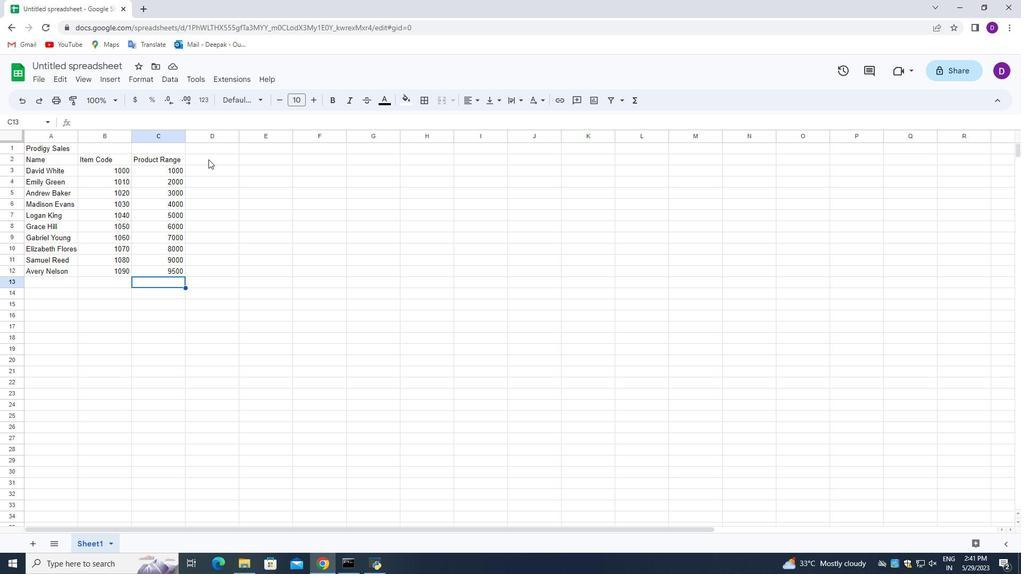 
Action: Mouse pressed left at (208, 159)
Screenshot: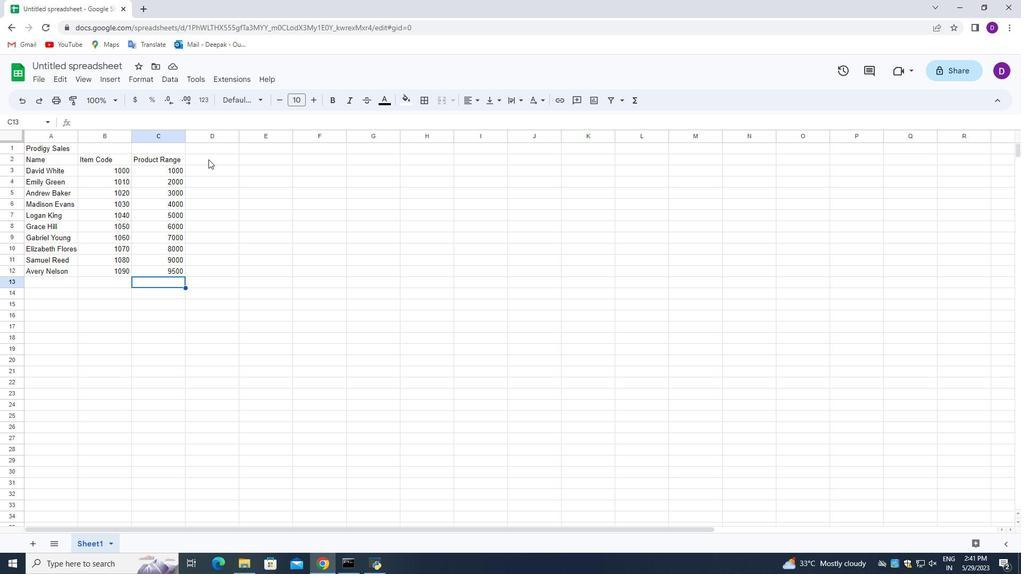 
Action: Mouse moved to (208, 159)
Screenshot: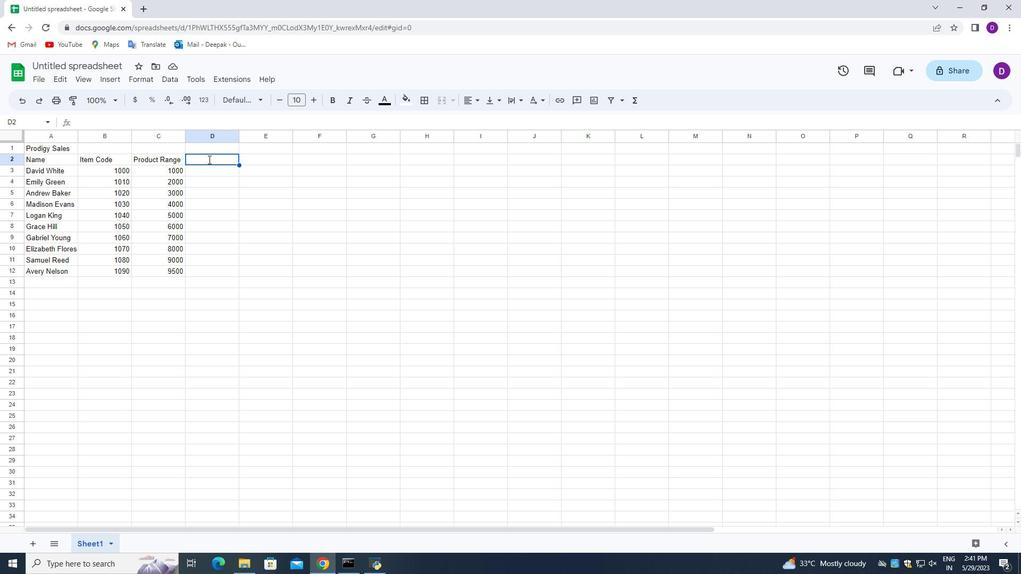 
Action: Key pressed <Key.shift>Product<Key.enter><Key.up>s<Key.backspace><Key.shift>Products<Key.enter>
Screenshot: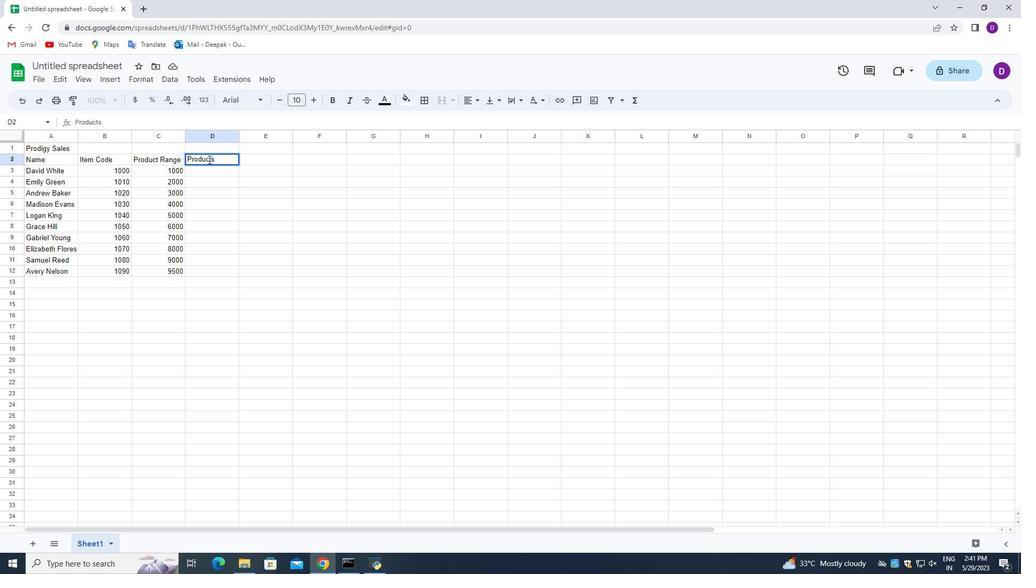 
Action: Mouse moved to (268, 160)
Screenshot: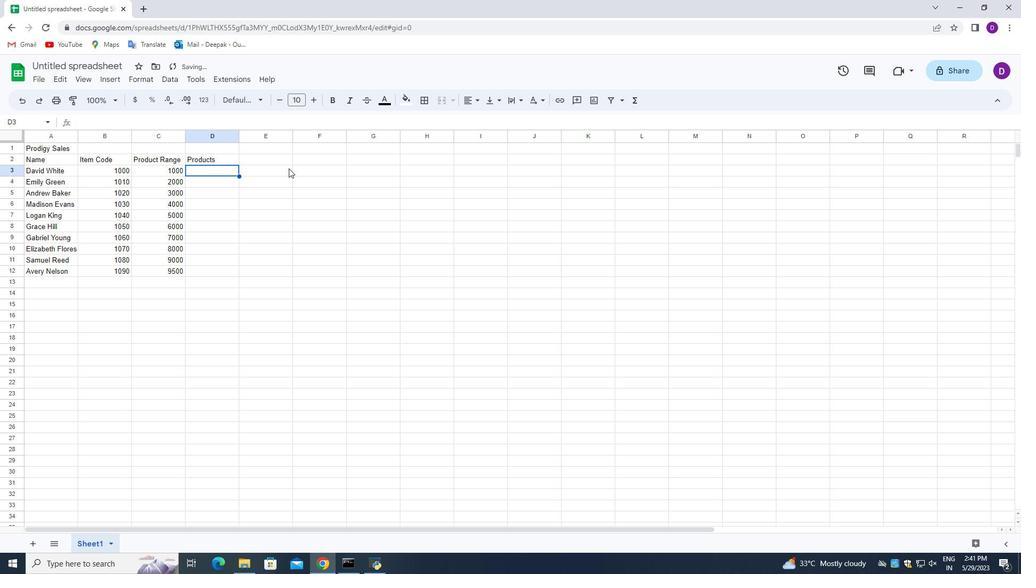 
Action: Key pressed <Key.shift>Keen<Key.space><Key.shift_r>Shoe<Key.enter><Key.shift>Lacoste<Key.space><Key.shift_r>Shoe<Key.enter><Key.shift>Merrell<Key.space><Key.shift_r>Shoe<Key.enter><Key.shift>Mizuno<Key.space><Key.shift_r>Shoe<Key.enter><Key.shift>Onitsuka<Key.space><Key.shift_r>Tiger<Key.space><Key.shift_r>Shoe<Key.enter><Key.shift_r>Salomon<Key.space><Key.shift_r>Shoe<Key.enter><Key.shift_r>Sanuk<Key.space><Key.shift_r>Shoe<Key.enter><Key.shift_r>Saucony<Key.space><Key.shift_r>Shoe<Key.enter><Key.shift_r>Sperry<Key.space><Key.shift_r>Shoe<Key.enter><Key.shift_r>Superga<Key.space><Key.shift_r>Shoe<Key.enter>
Screenshot: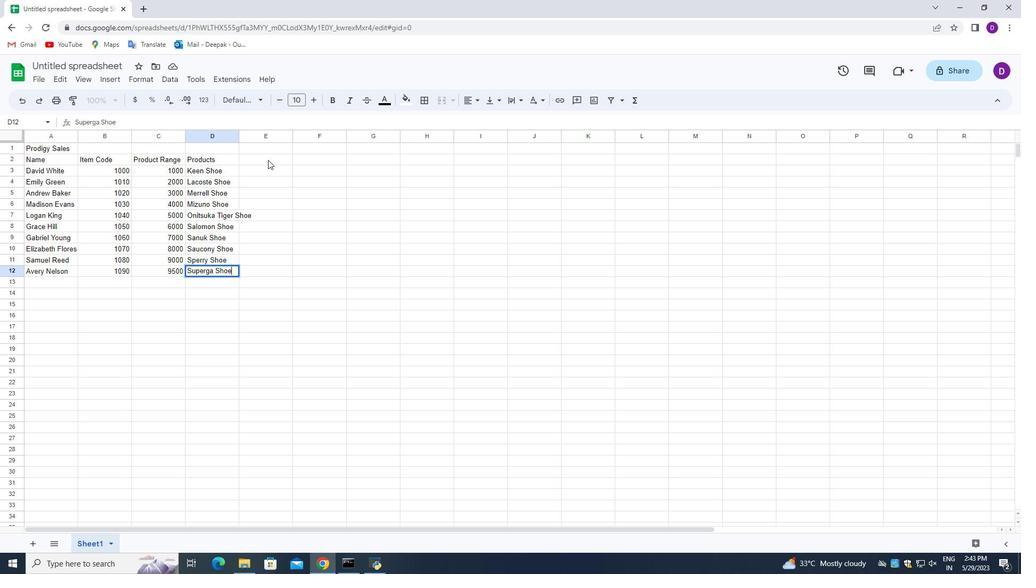 
Action: Mouse pressed left at (268, 160)
Screenshot: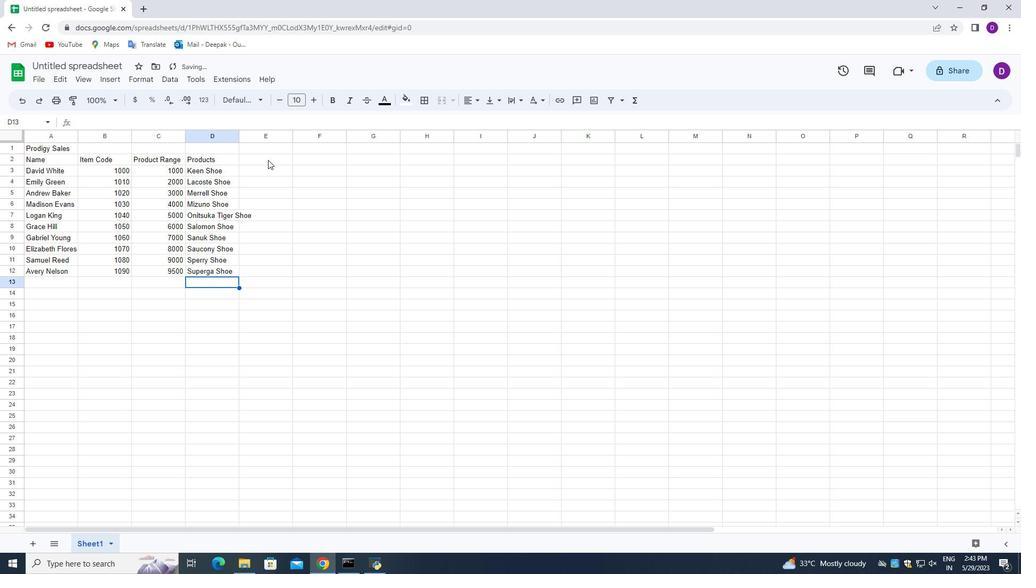 
Action: Mouse pressed left at (268, 160)
Screenshot: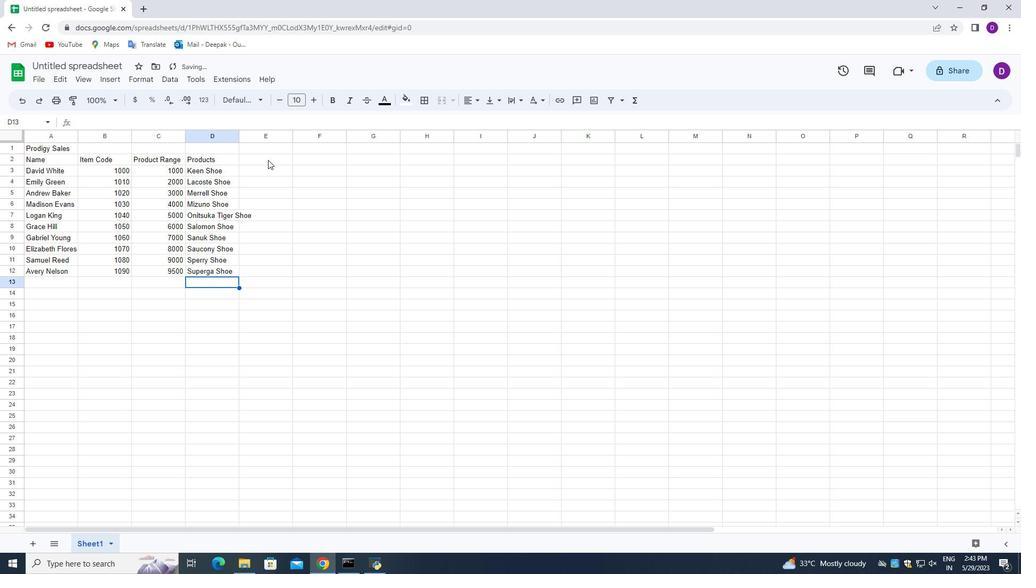 
Action: Key pressed <Key.shift_r>Quantity
Screenshot: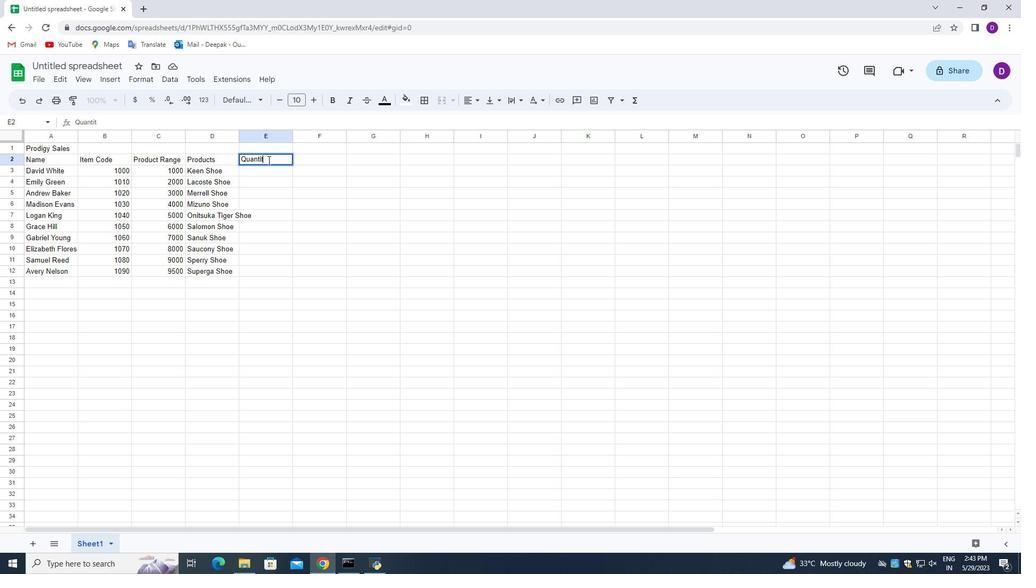
Action: Mouse moved to (271, 173)
Screenshot: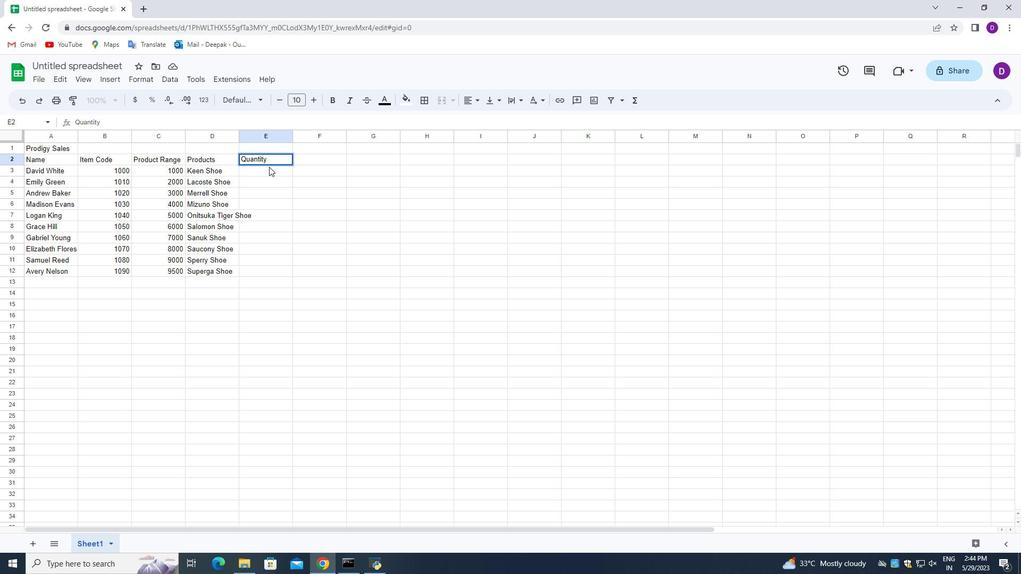 
Action: Mouse pressed left at (271, 173)
Screenshot: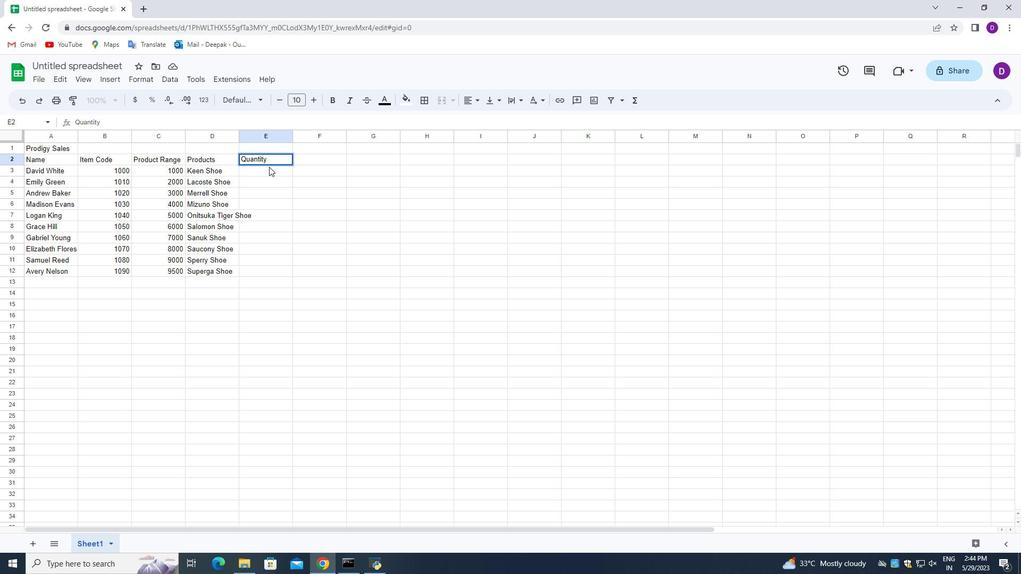 
Action: Key pressed 2<Key.enter>6<Key.enter>4<Key.enter>3<Key.enter>5<Key.enter>9<Key.enter>4<Key.enter>8<Key.enter>7<Key.enter>6<Key.enter>5<Key.enter>
Screenshot: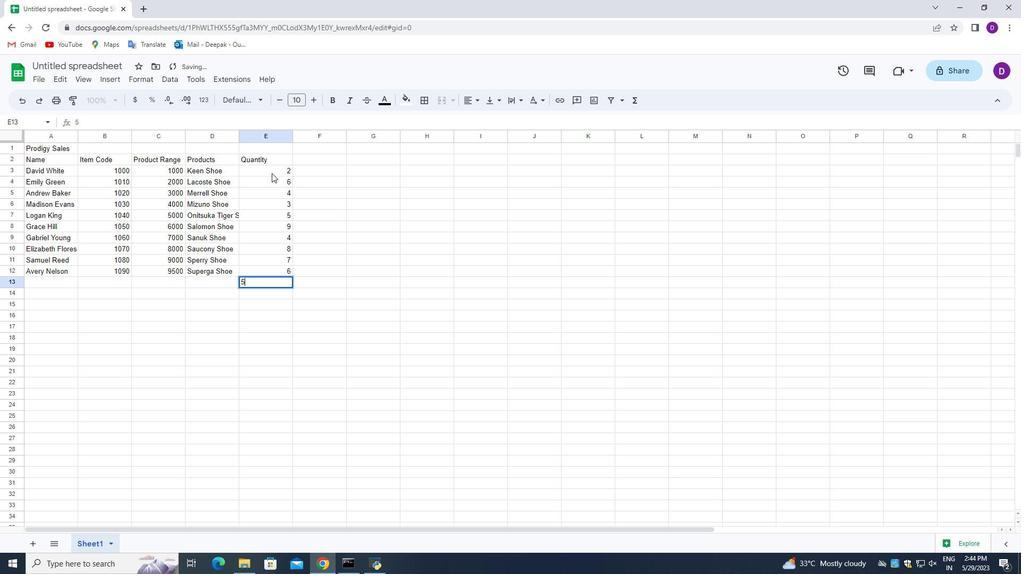 
Action: Mouse moved to (270, 280)
Screenshot: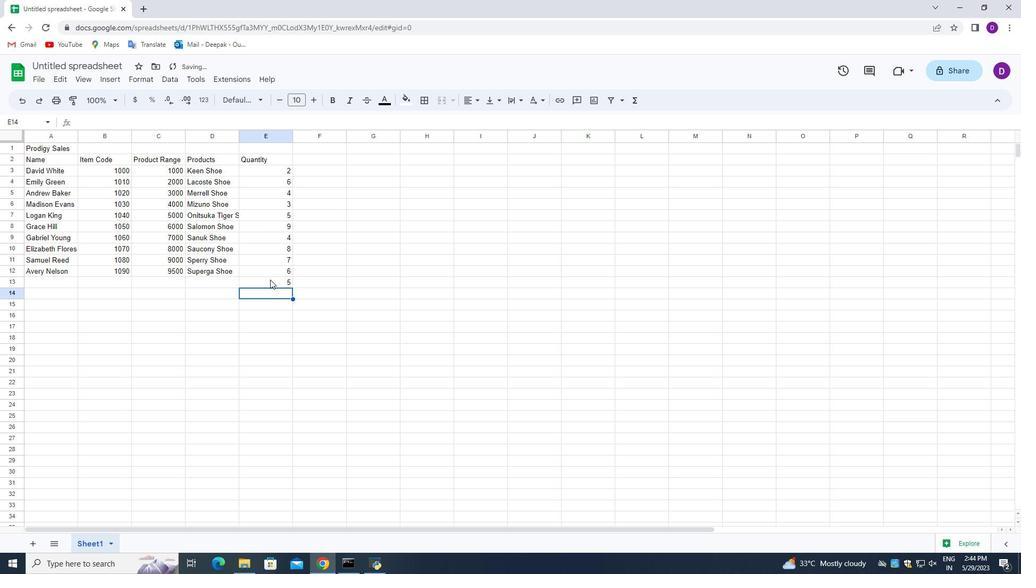 
Action: Mouse pressed left at (270, 280)
Screenshot: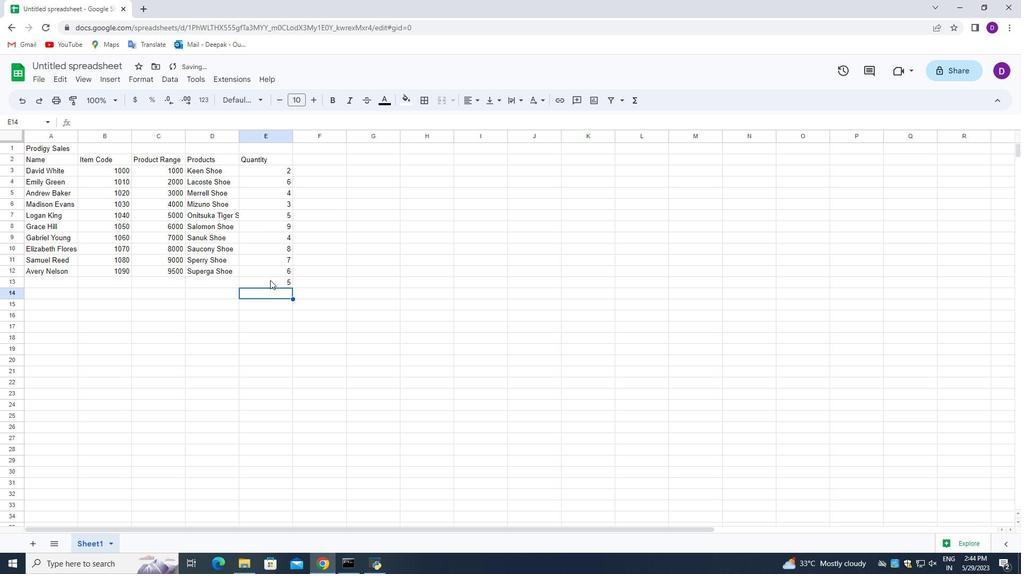 
Action: Mouse pressed left at (270, 280)
Screenshot: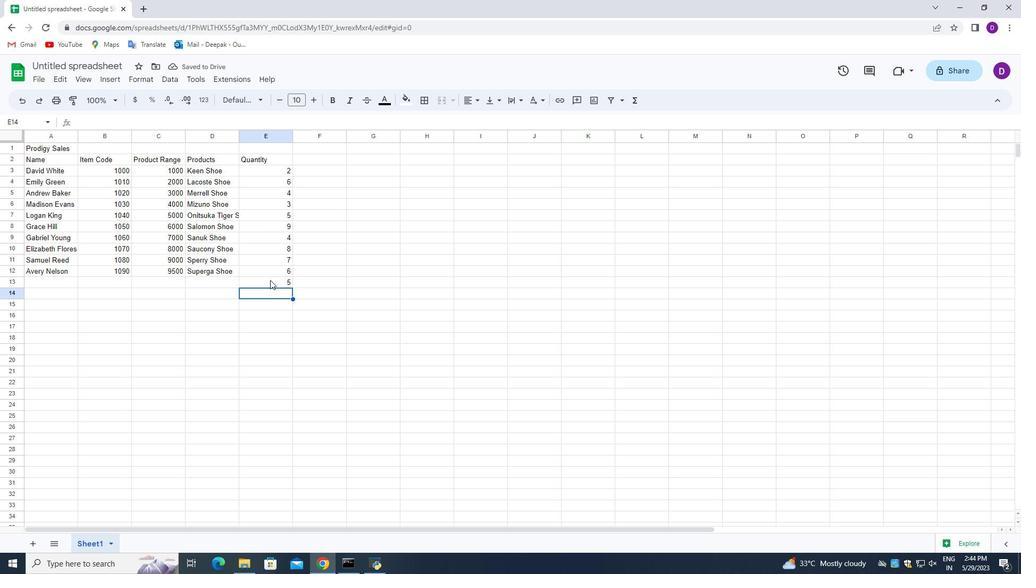 
Action: Key pressed <Key.backspace>
Screenshot: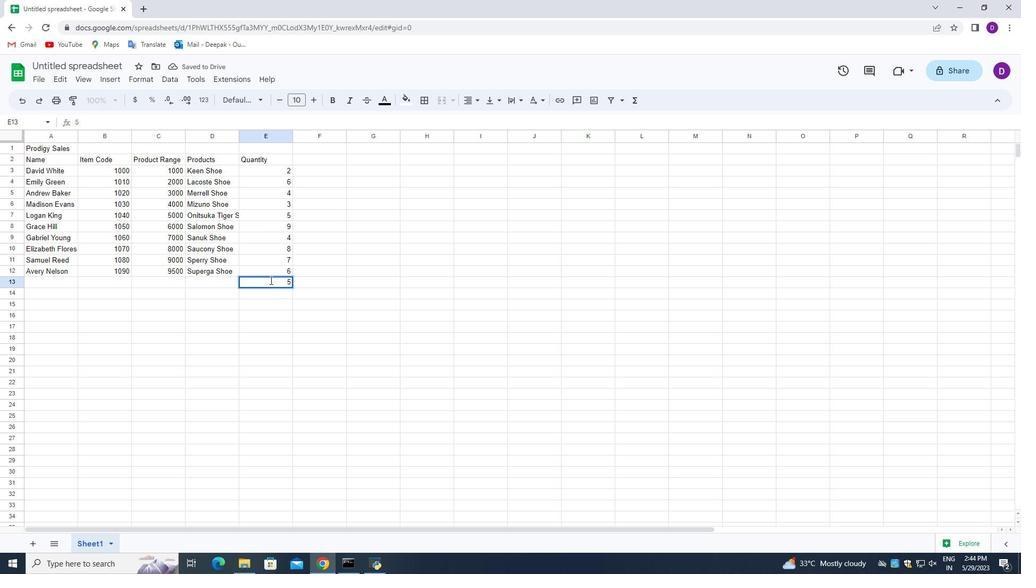 
Action: Mouse moved to (317, 279)
Screenshot: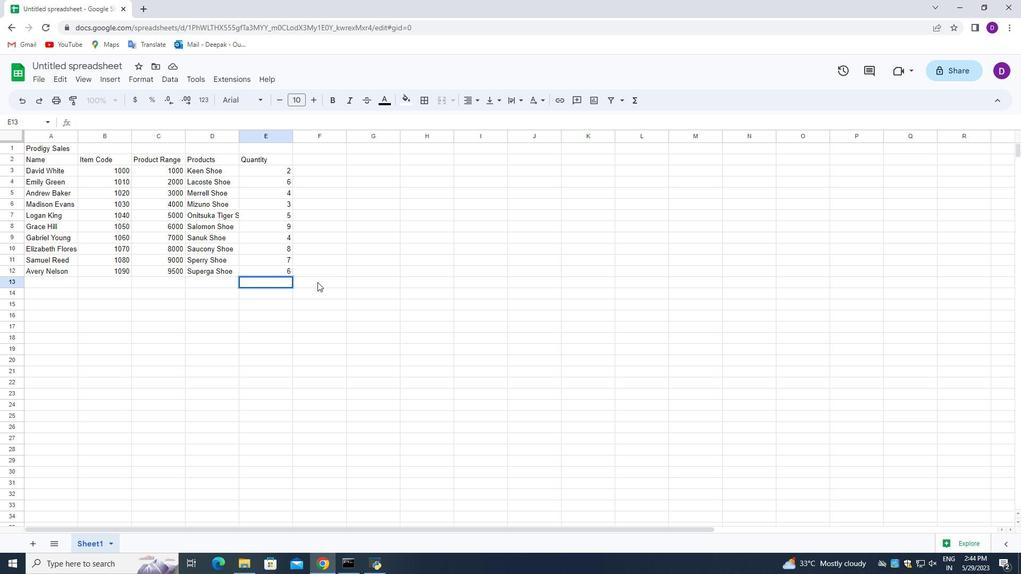 
Action: Mouse pressed left at (317, 279)
Screenshot: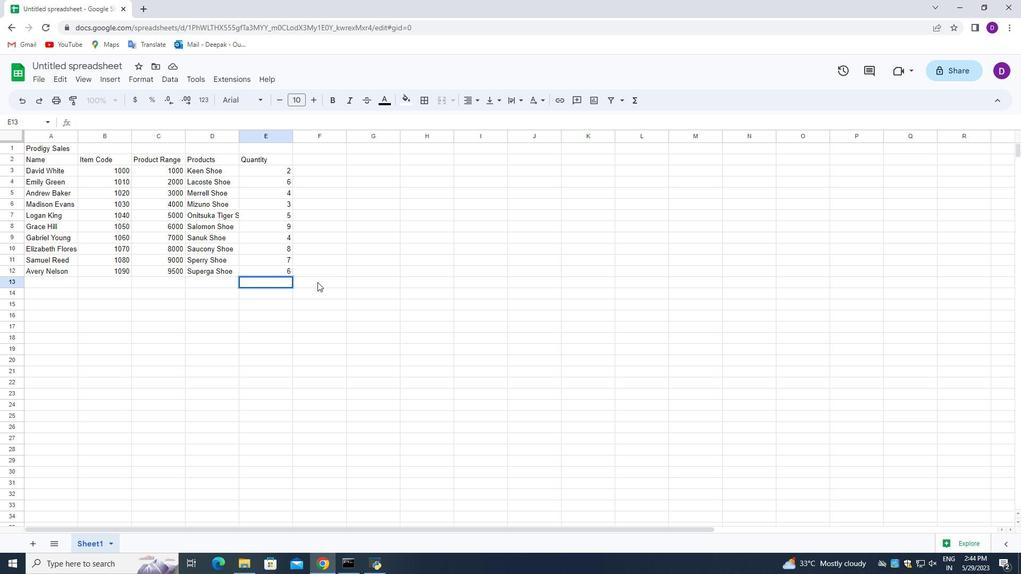 
Action: Mouse moved to (300, 246)
Screenshot: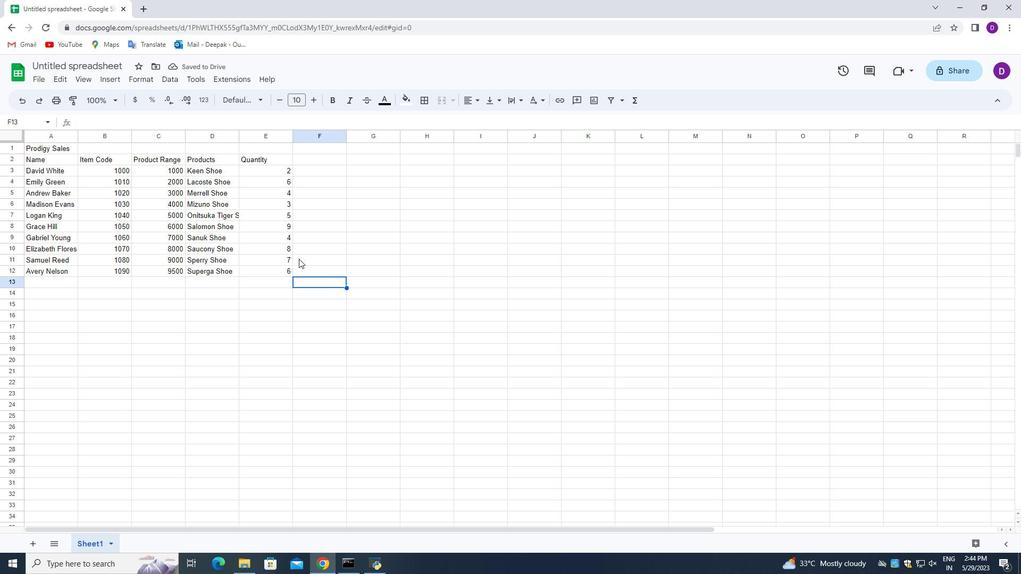
Action: Mouse scrolled (300, 246) with delta (0, 0)
Screenshot: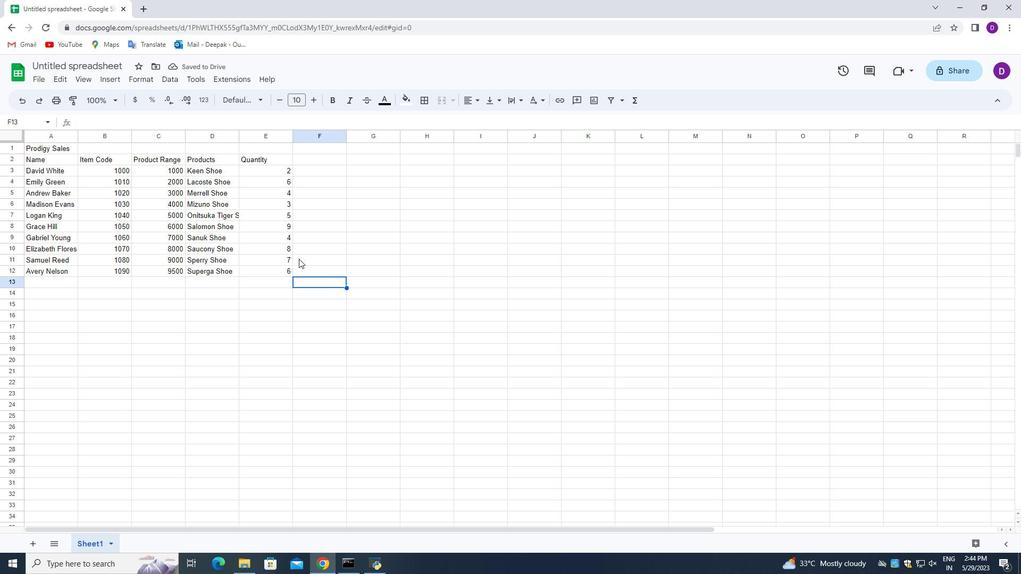 
Action: Mouse moved to (300, 244)
Screenshot: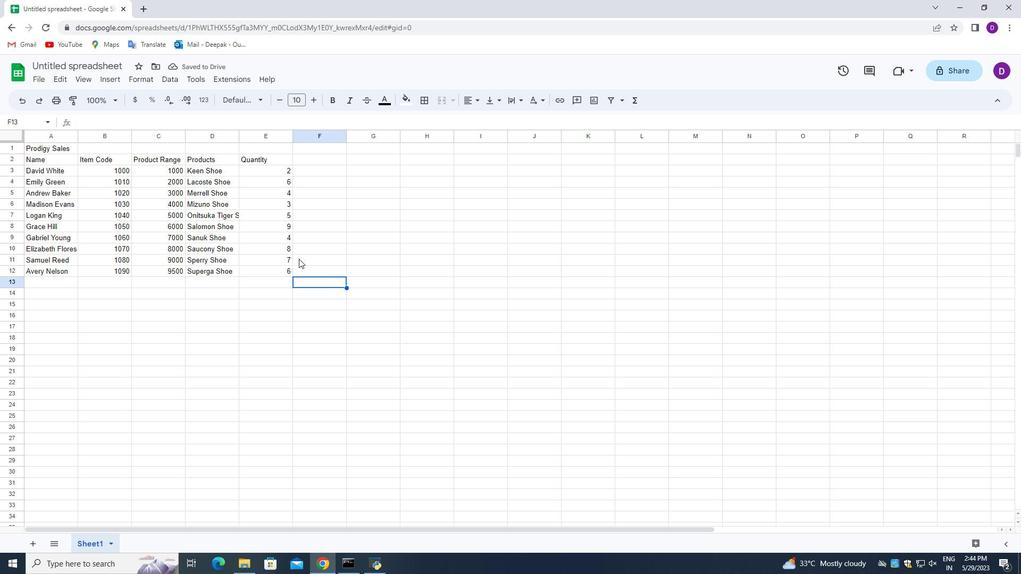 
Action: Mouse scrolled (300, 244) with delta (0, 0)
Screenshot: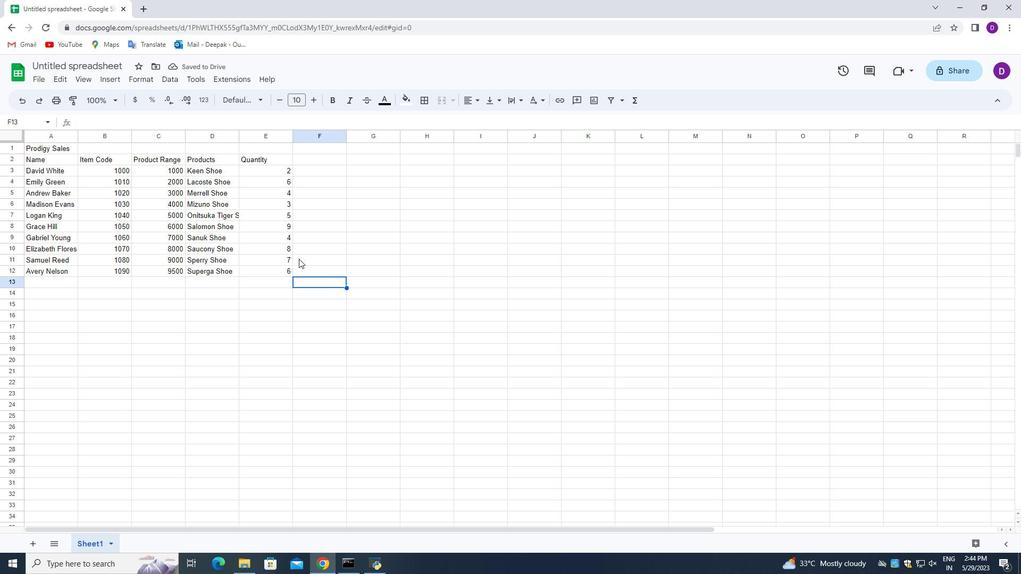 
Action: Mouse moved to (301, 243)
Screenshot: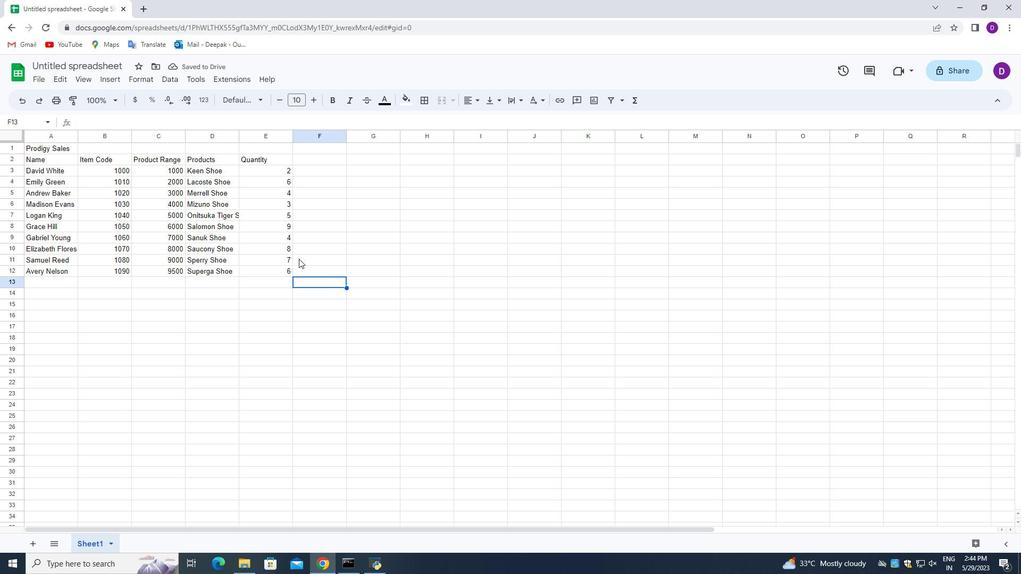 
Action: Mouse scrolled (301, 243) with delta (0, 0)
Screenshot: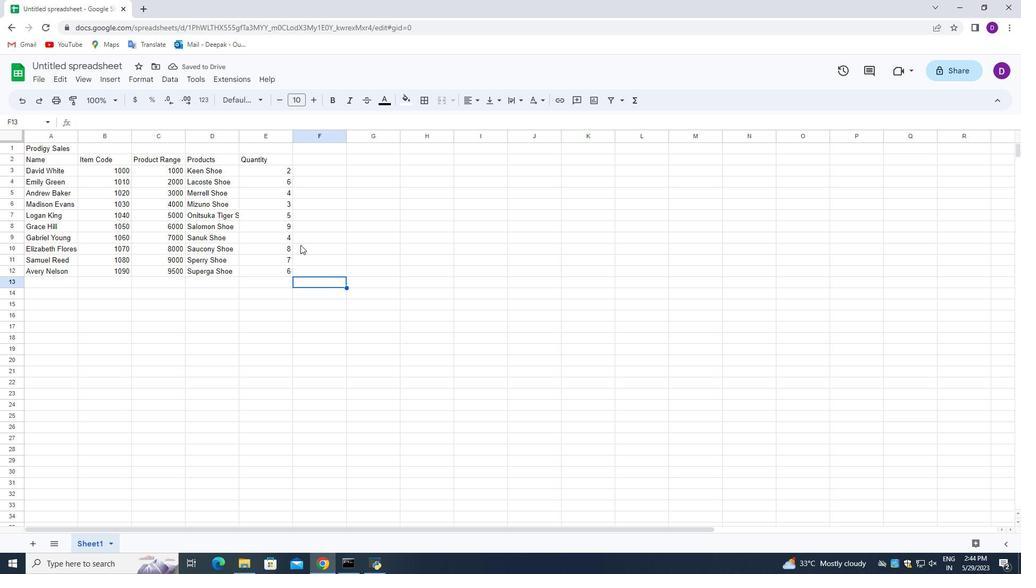 
Action: Mouse moved to (314, 191)
Screenshot: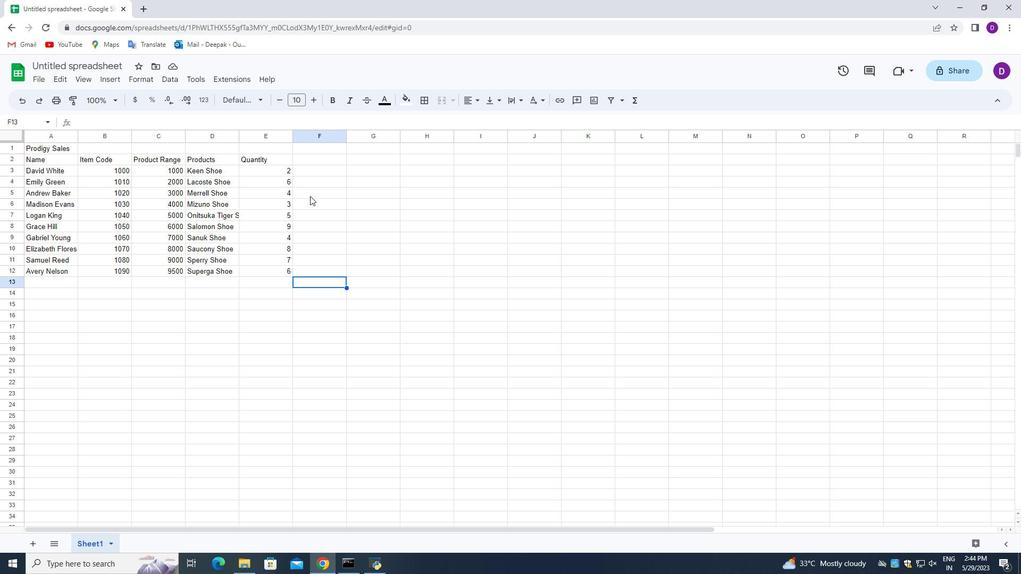 
Action: Mouse scrolled (314, 192) with delta (0, 0)
Screenshot: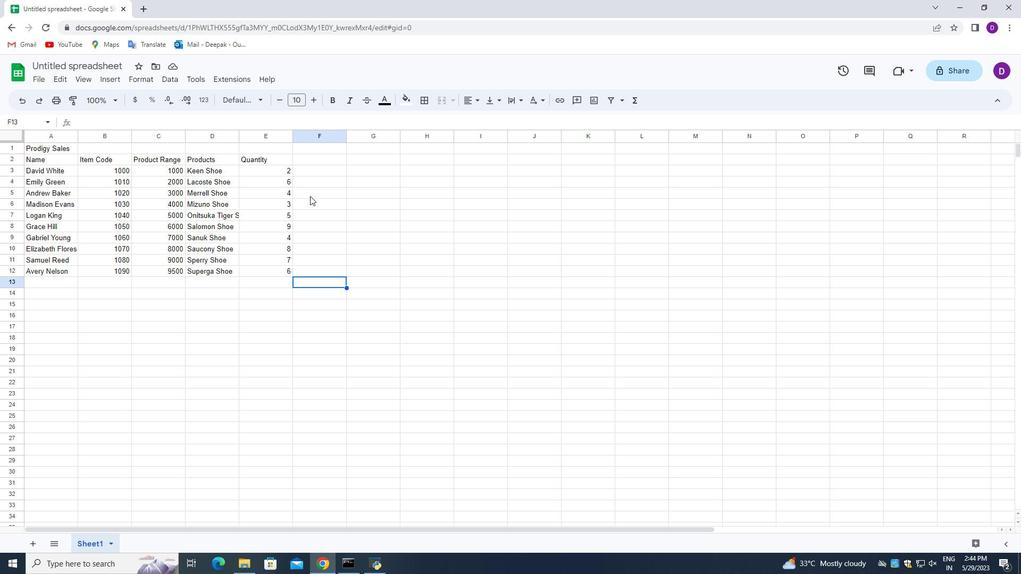 
Action: Mouse scrolled (314, 192) with delta (0, 0)
Screenshot: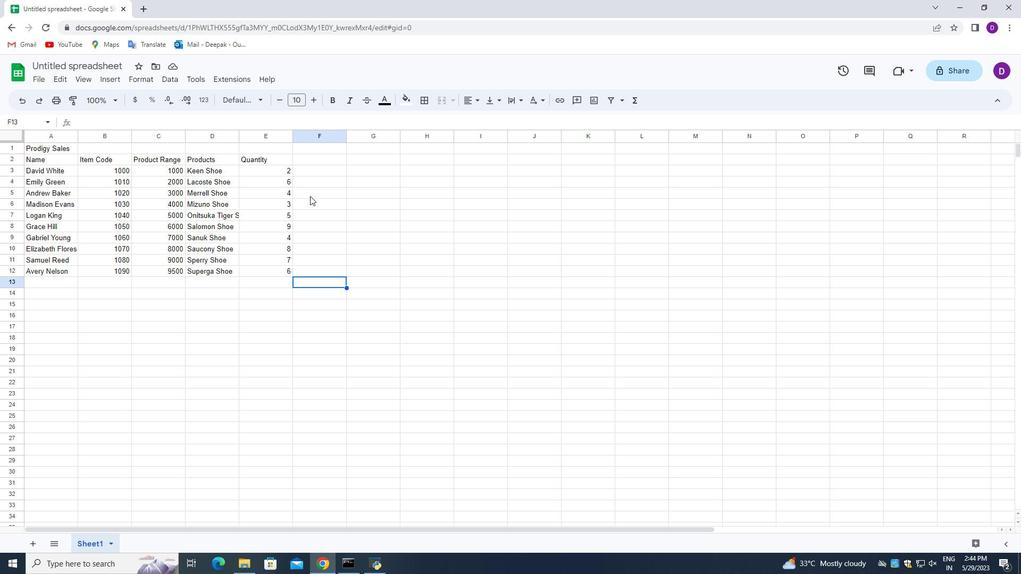 
Action: Mouse scrolled (314, 192) with delta (0, 0)
Screenshot: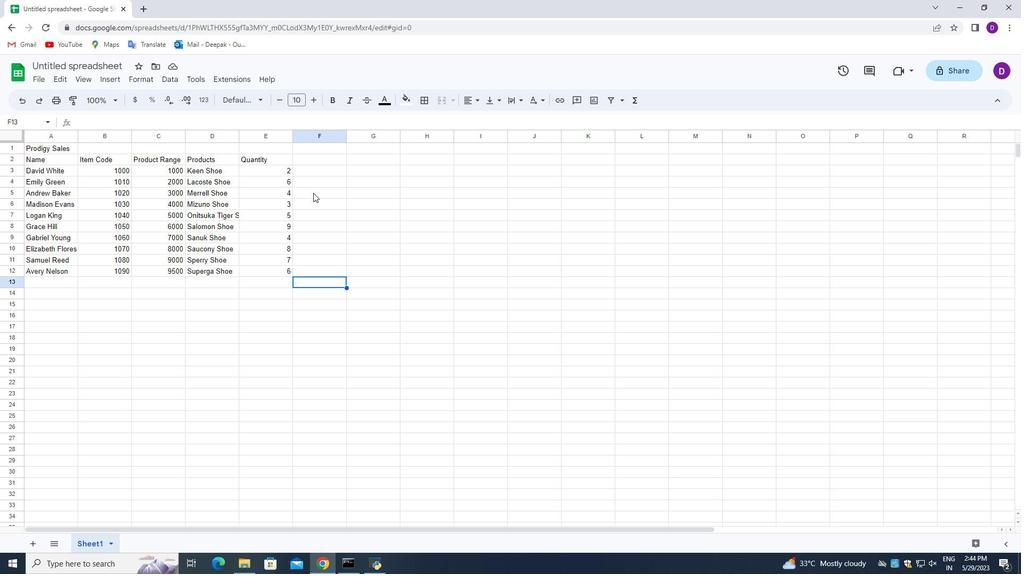 
Action: Mouse moved to (314, 159)
Screenshot: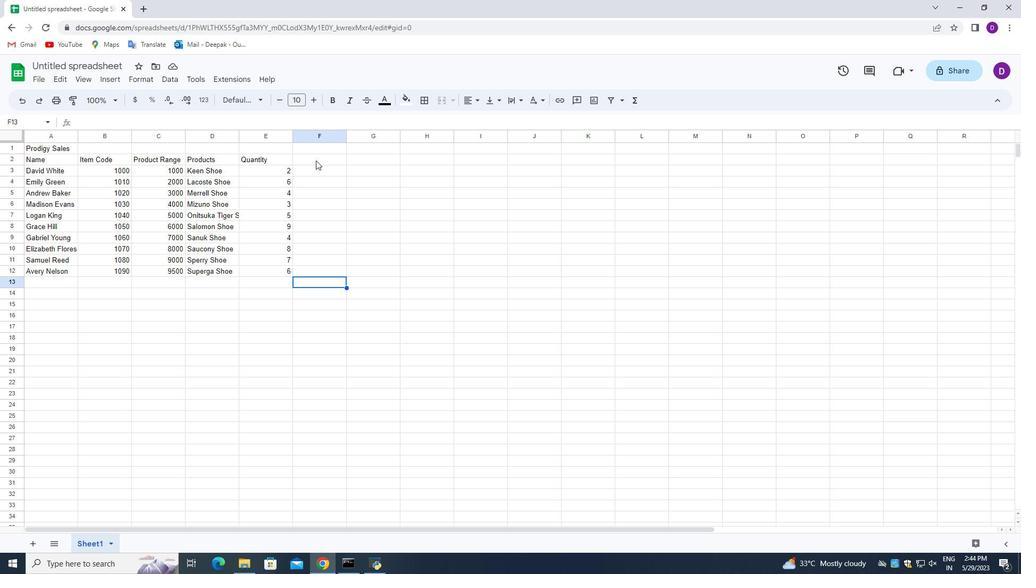 
Action: Mouse pressed left at (314, 159)
Screenshot: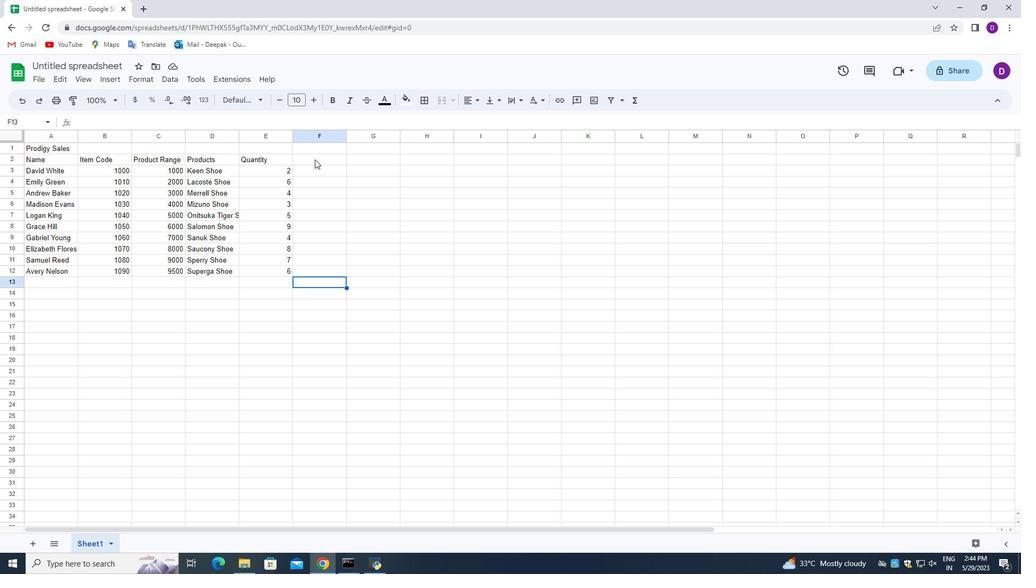 
Action: Mouse pressed left at (314, 159)
Screenshot: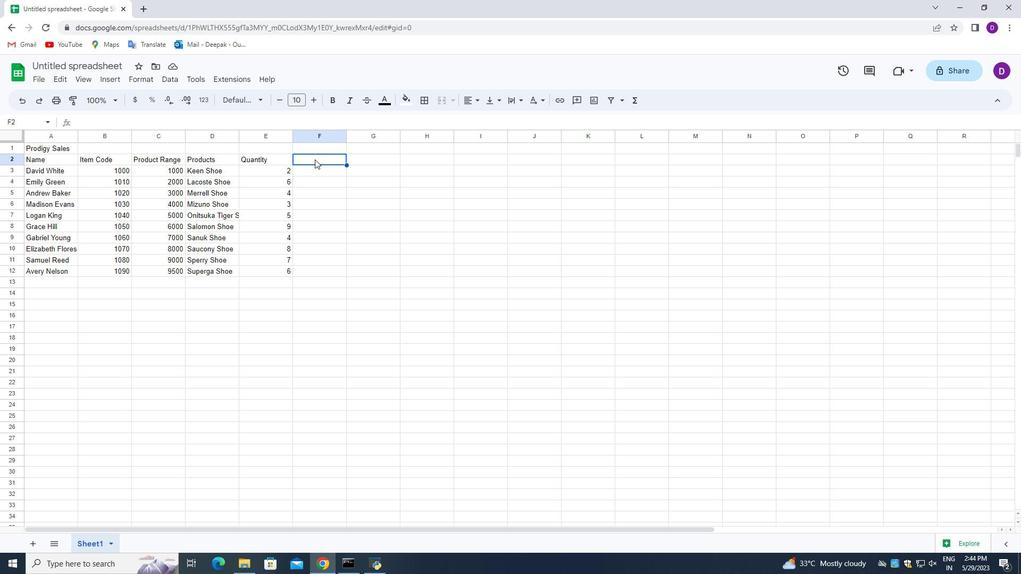
Action: Mouse pressed left at (314, 159)
Screenshot: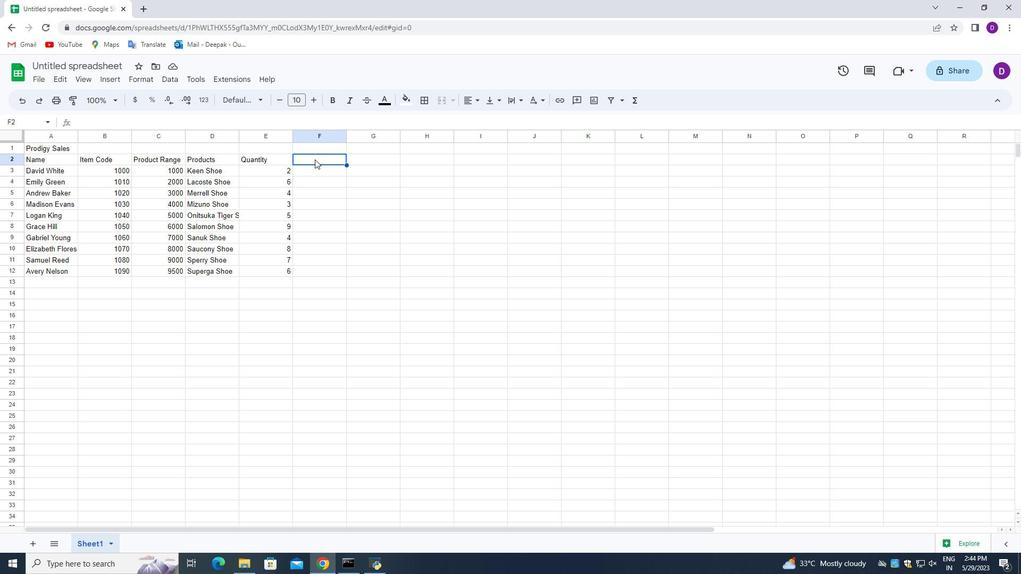 
Action: Key pressed <Key.shift_r>Tax<Key.enter>
Screenshot: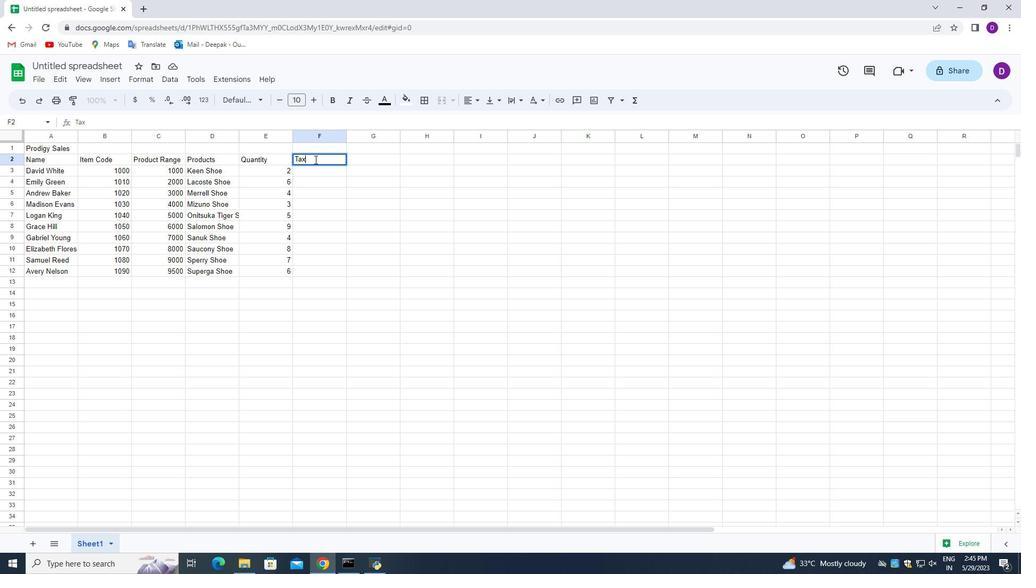 
Action: Mouse moved to (324, 172)
Screenshot: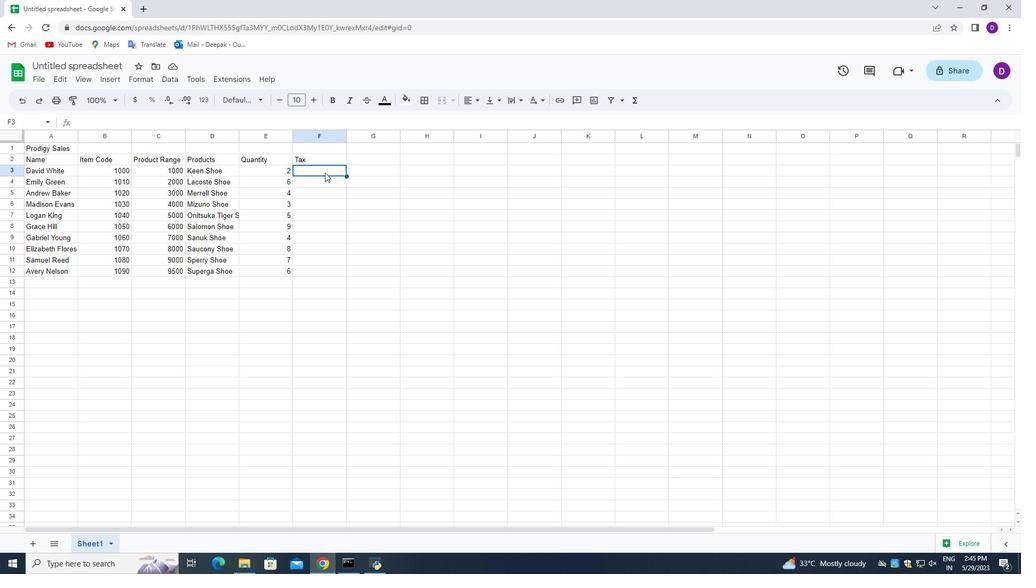 
Action: Mouse pressed left at (324, 172)
Screenshot: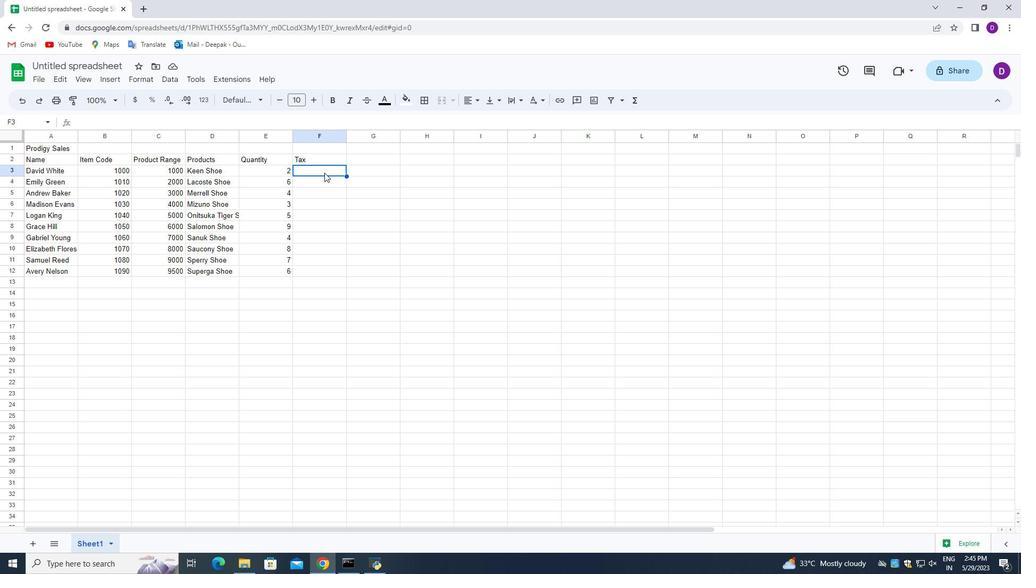 
Action: Key pressed =
Screenshot: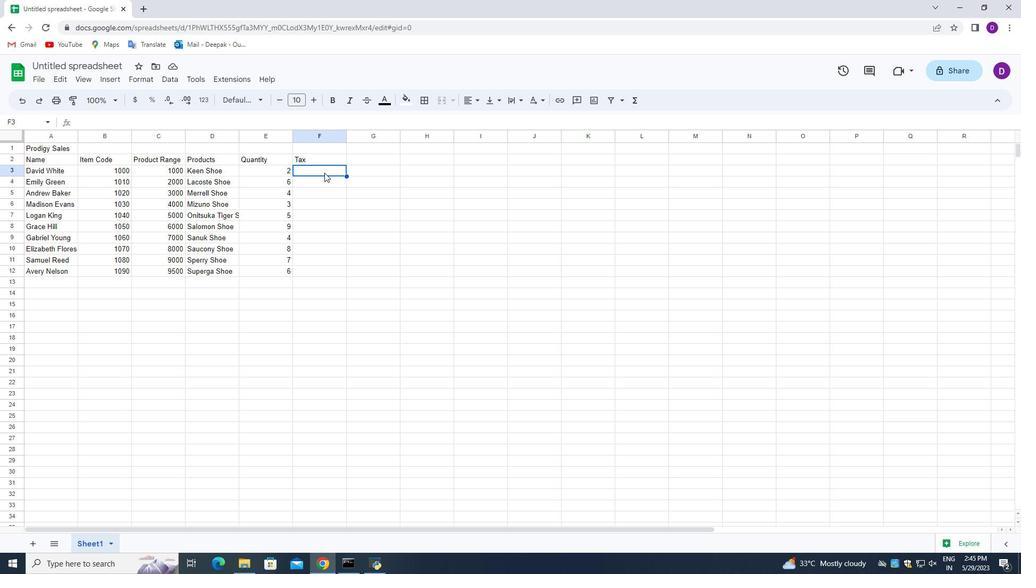 
Action: Mouse moved to (155, 172)
Screenshot: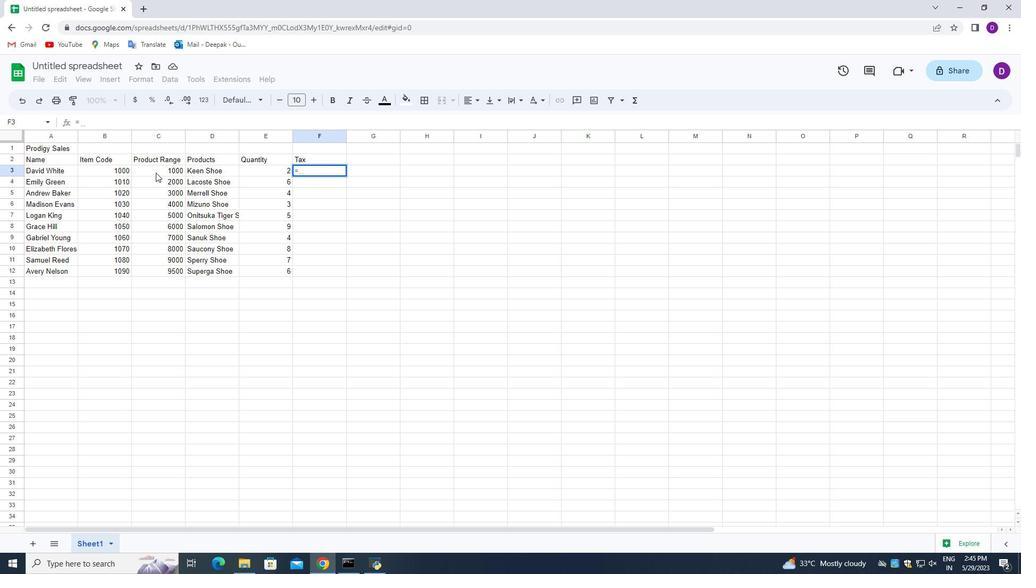 
Action: Mouse pressed left at (155, 172)
Screenshot: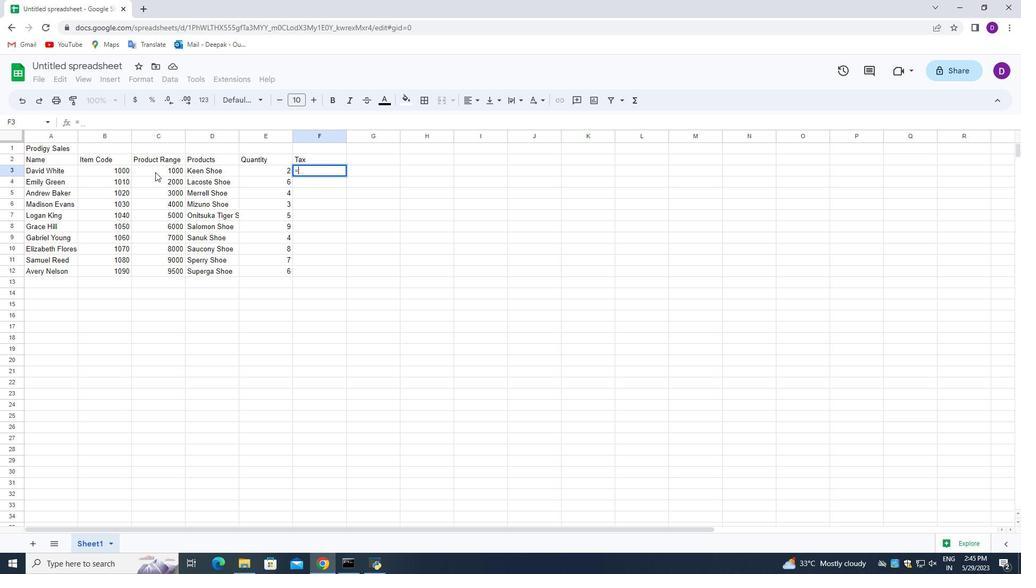 
Action: Mouse moved to (322, 174)
Screenshot: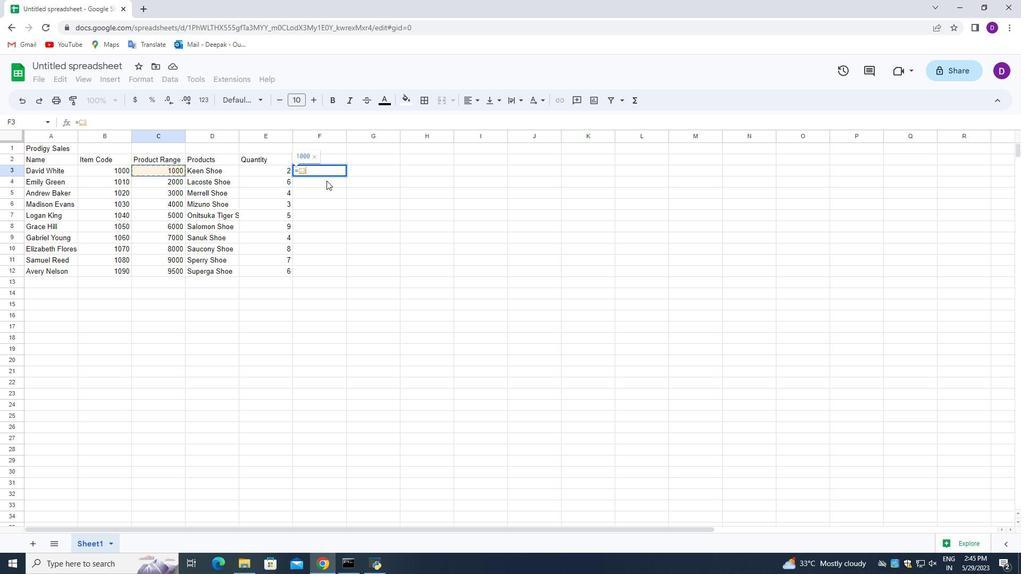 
Action: Key pressed *12<Key.shift>%<Key.enter>
Screenshot: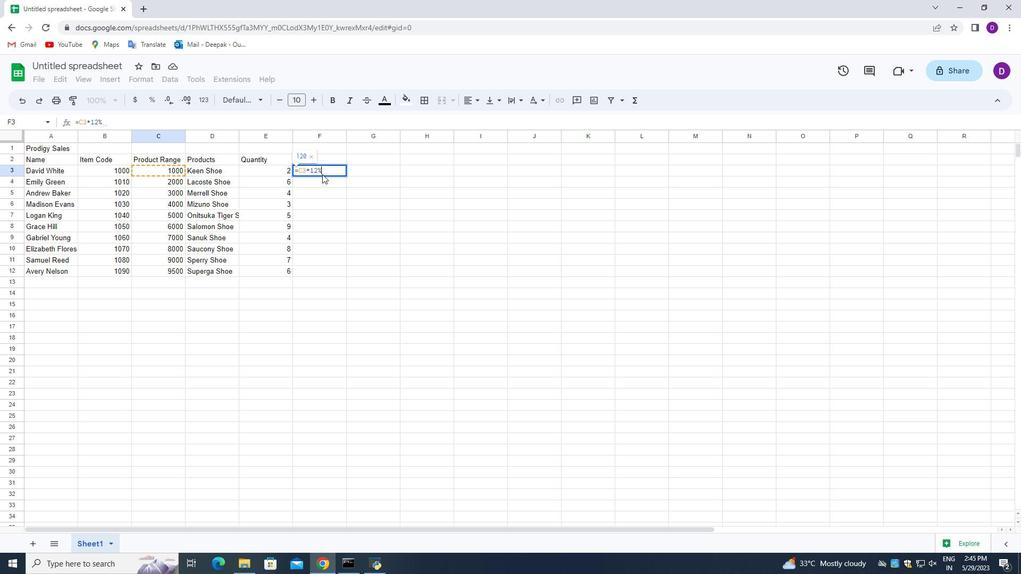 
Action: Mouse moved to (322, 182)
Screenshot: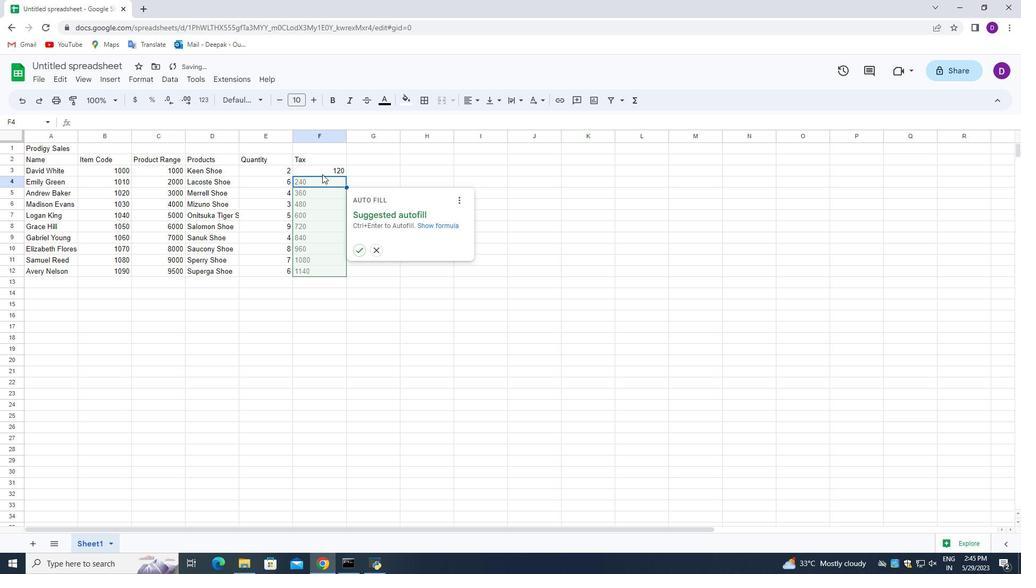 
Action: Mouse pressed left at (322, 182)
Screenshot: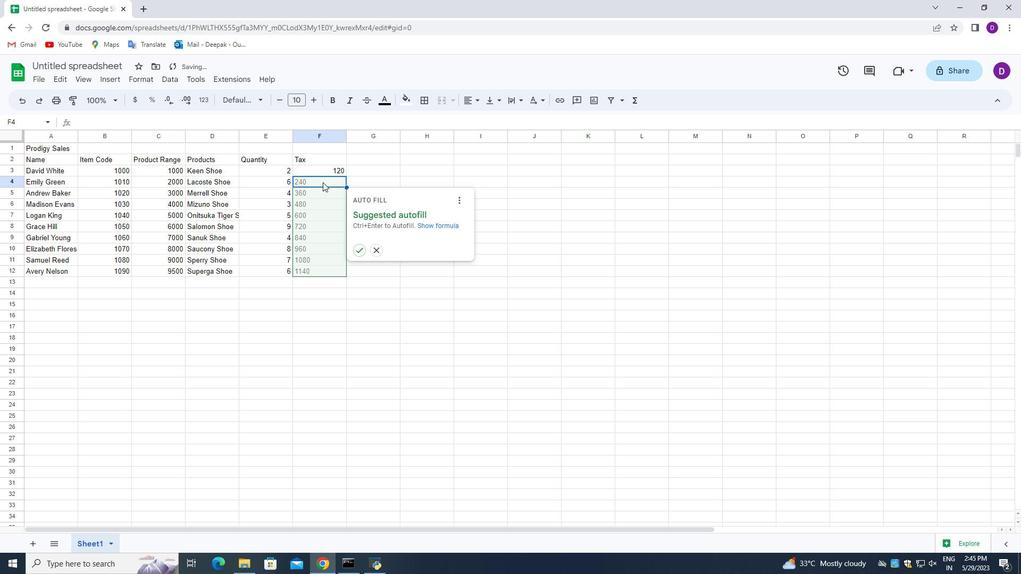 
Action: Mouse moved to (377, 335)
Screenshot: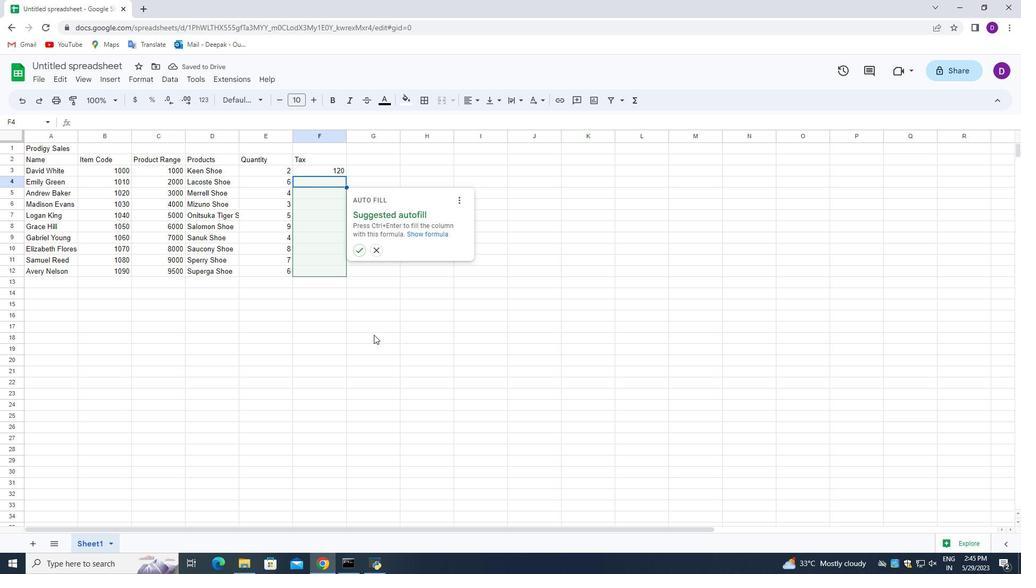 
Action: Mouse pressed left at (377, 335)
Screenshot: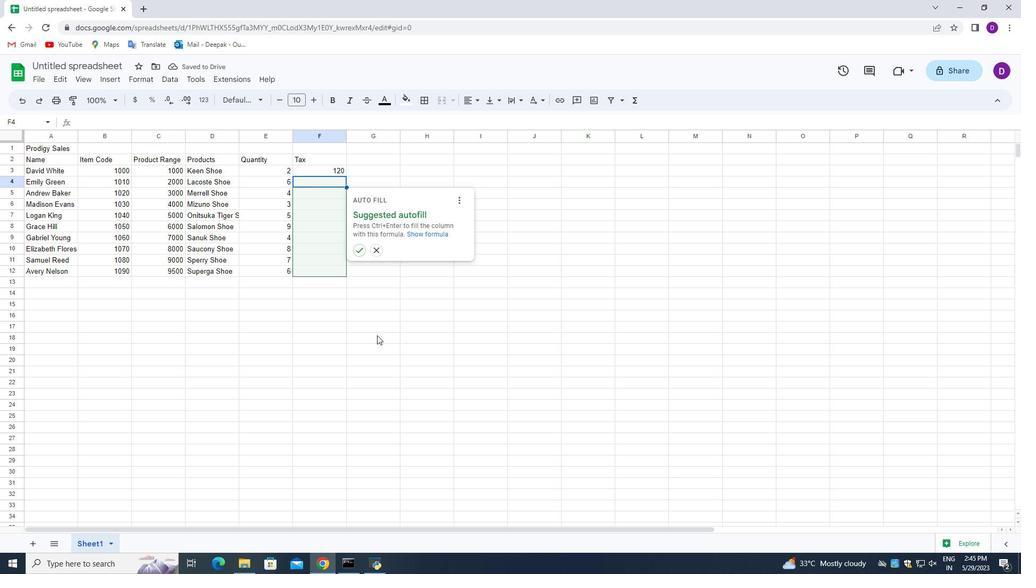 
Action: Mouse moved to (319, 180)
Screenshot: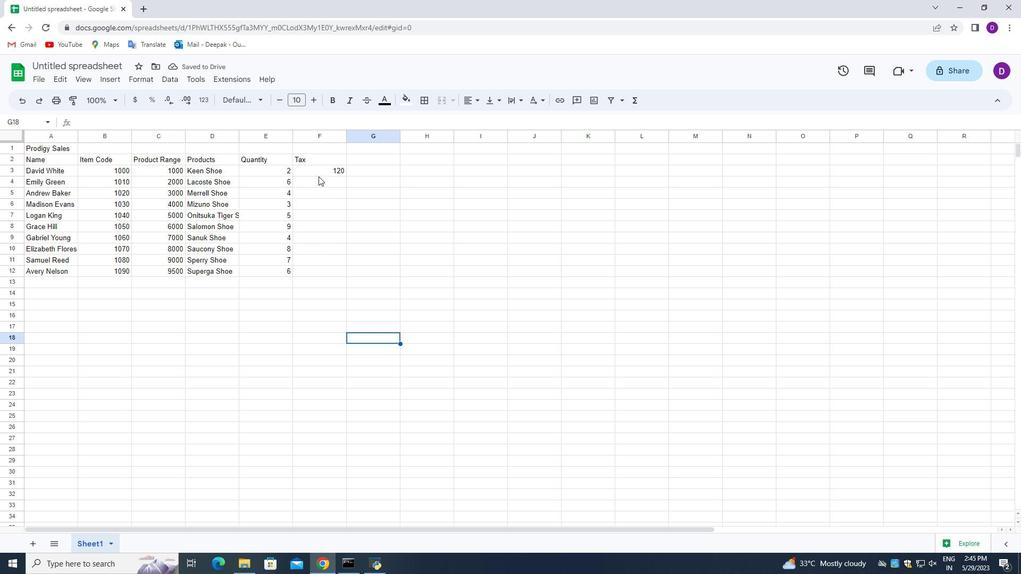 
Action: Mouse pressed left at (319, 180)
Screenshot: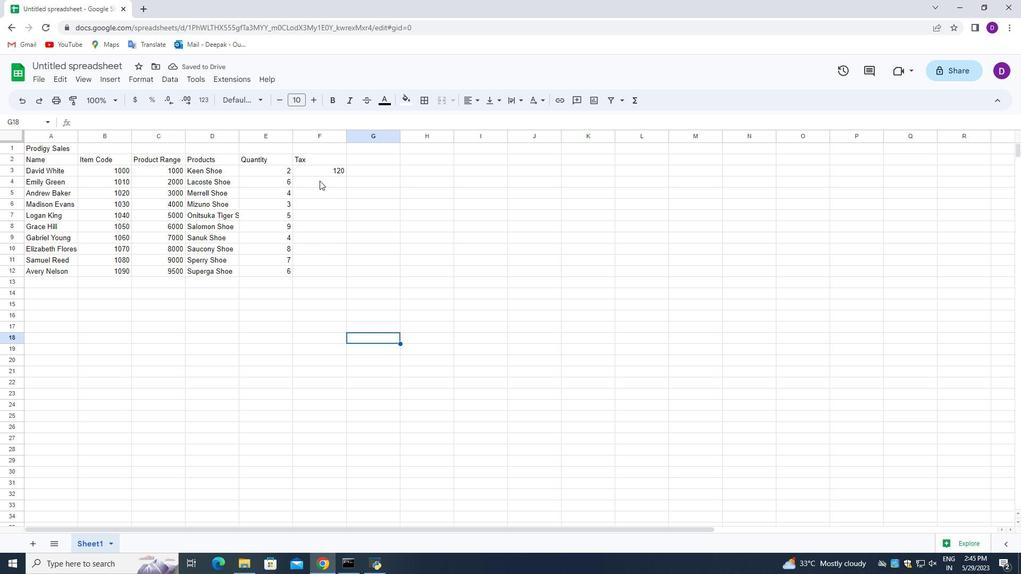 
Action: Key pressed =
Screenshot: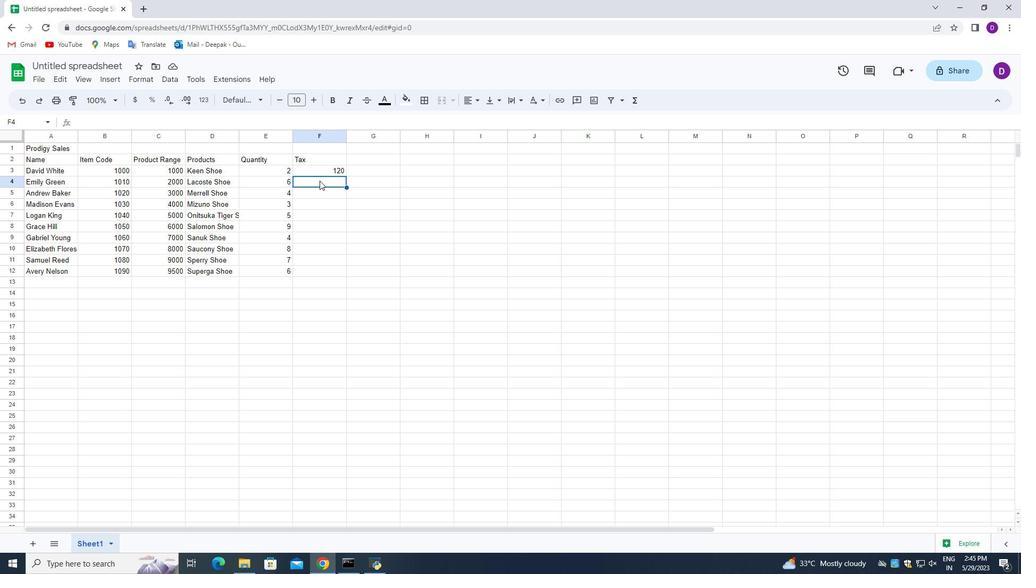 
Action: Mouse moved to (165, 180)
Screenshot: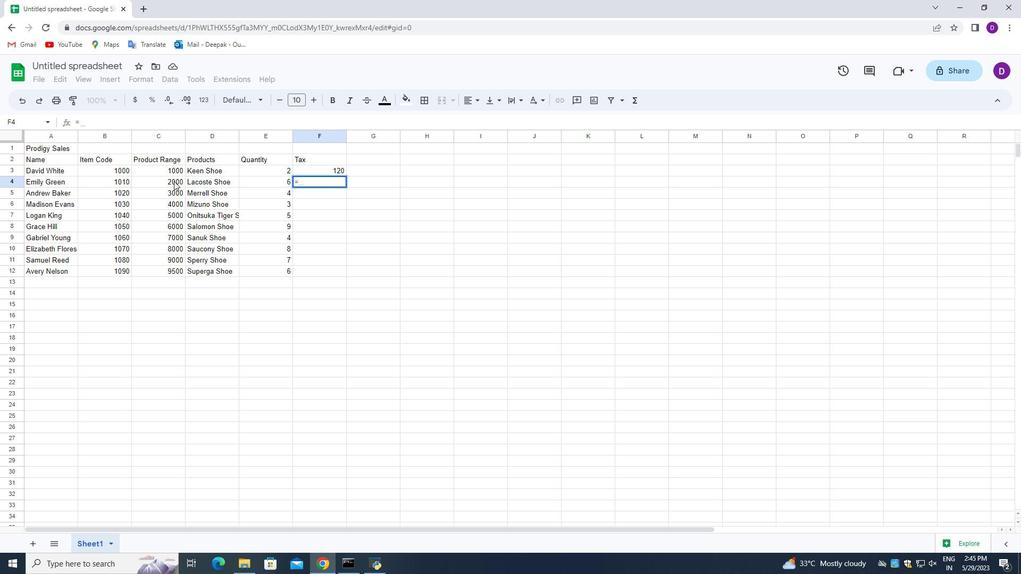 
Action: Mouse pressed left at (165, 180)
Screenshot: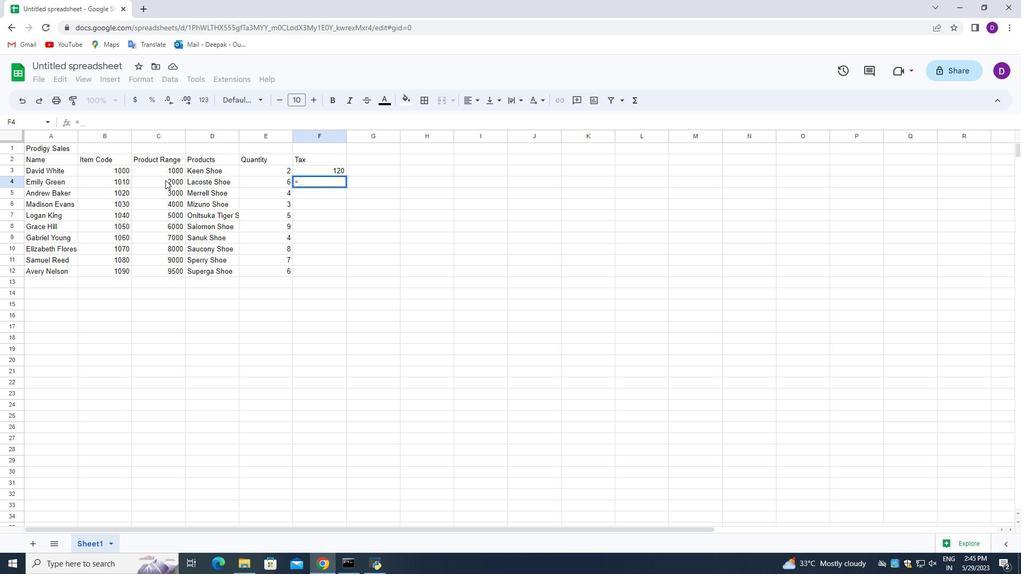 
Action: Mouse moved to (336, 185)
Screenshot: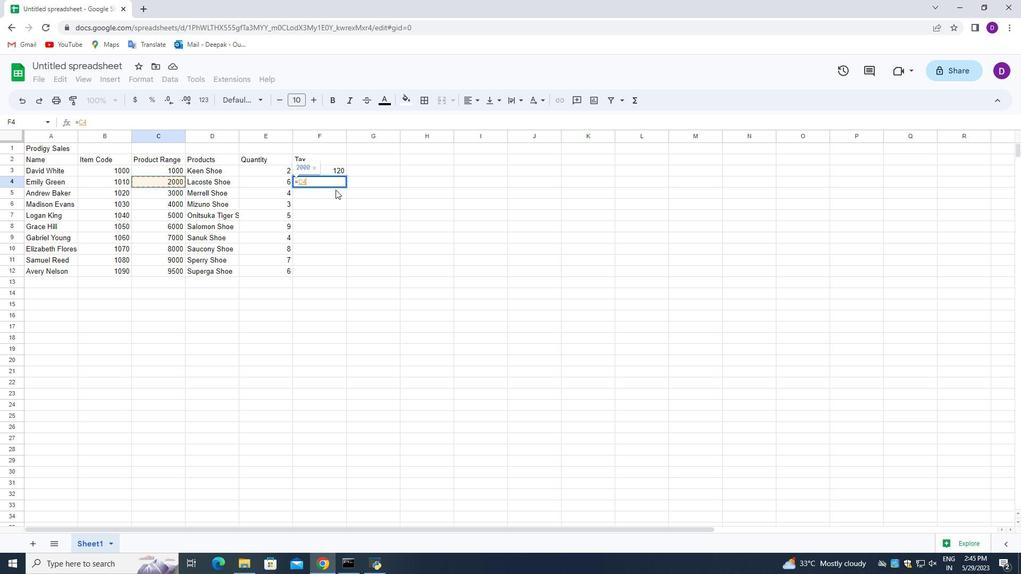 
Action: Key pressed *12<Key.shift><Key.shift><Key.shift><Key.shift><Key.shift><Key.shift><Key.shift><Key.shift><Key.shift><Key.shift><Key.shift><Key.shift><Key.shift><Key.shift><Key.shift><Key.shift><Key.shift><Key.shift><Key.shift>%<Key.enter>
Screenshot: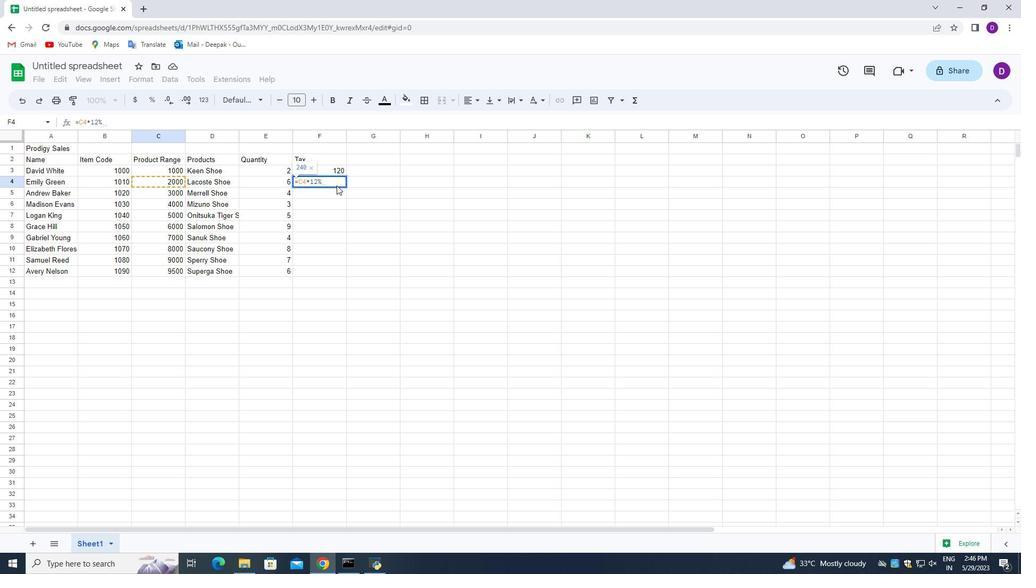 
Action: Mouse moved to (326, 193)
Screenshot: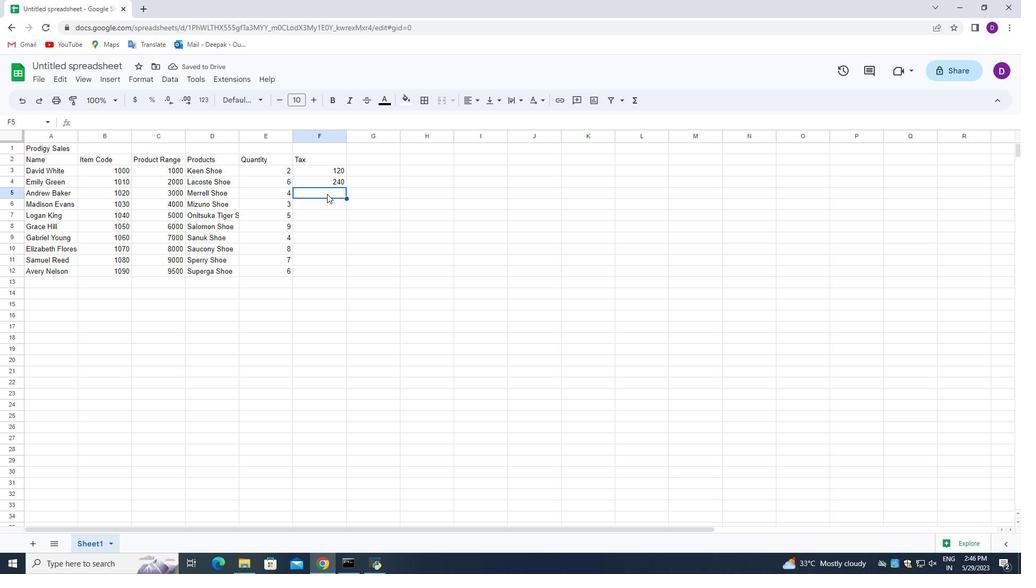
Action: Key pressed =
Screenshot: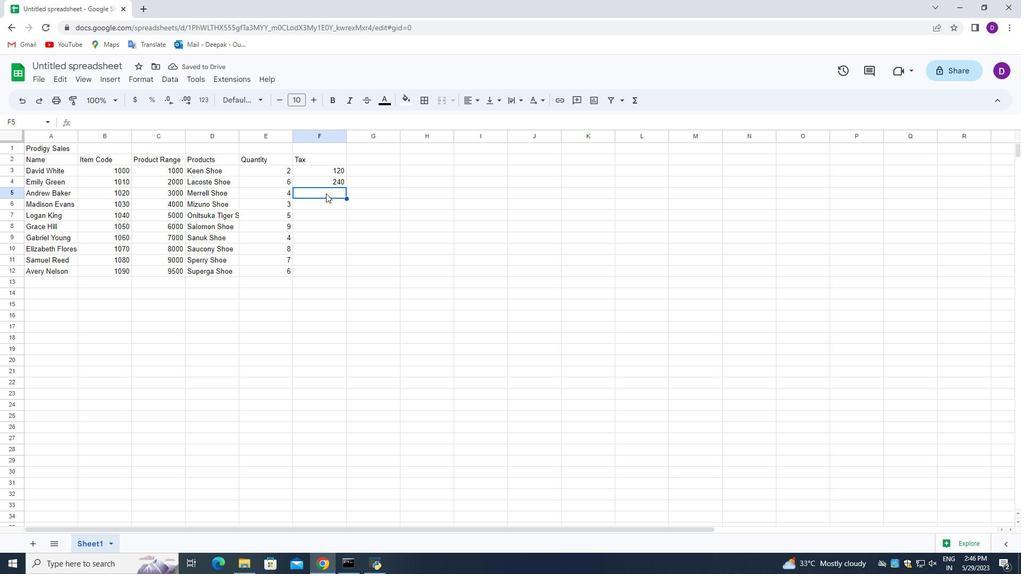 
Action: Mouse moved to (152, 190)
Screenshot: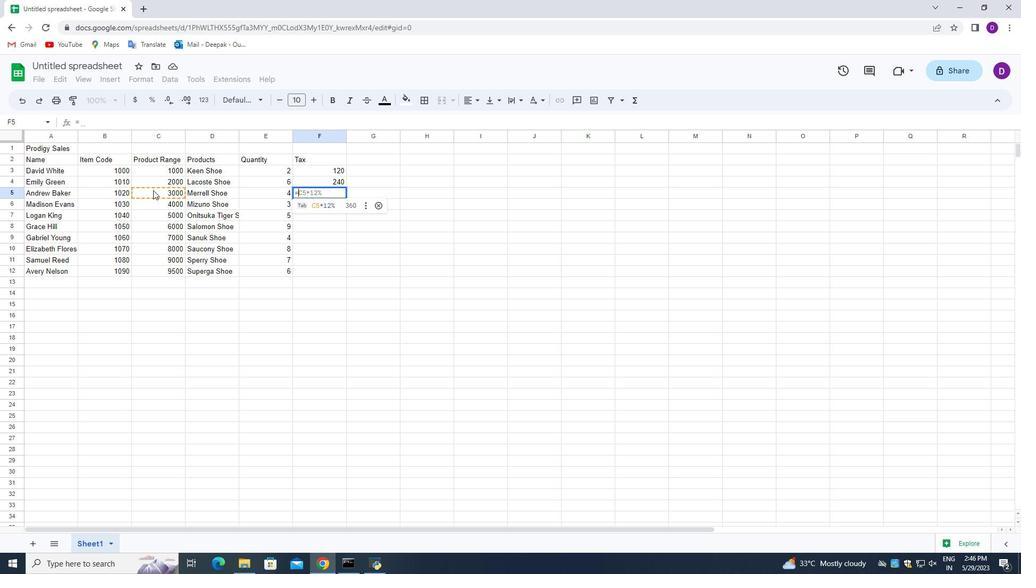 
Action: Mouse pressed left at (152, 190)
Screenshot: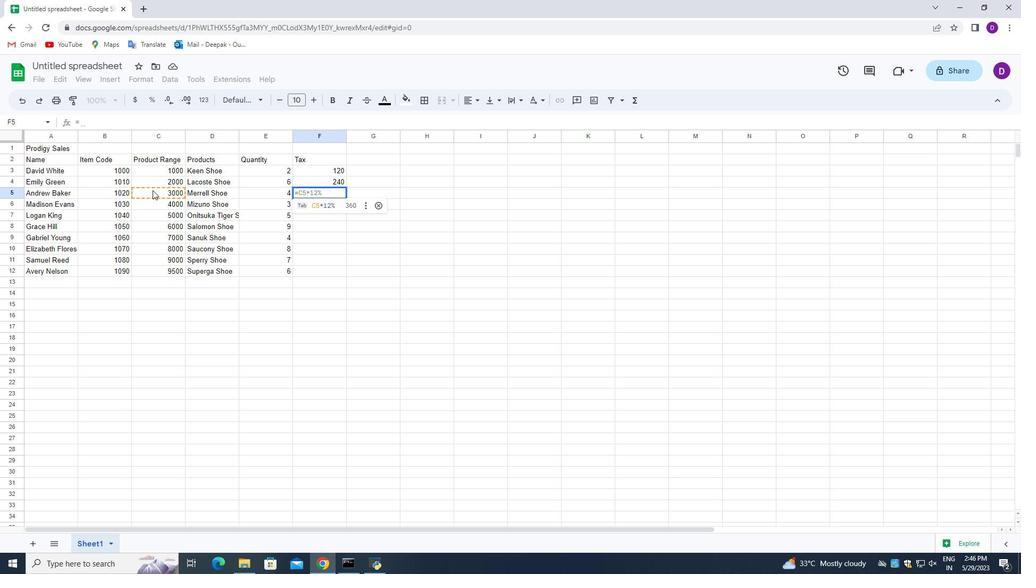 
Action: Mouse moved to (338, 192)
Screenshot: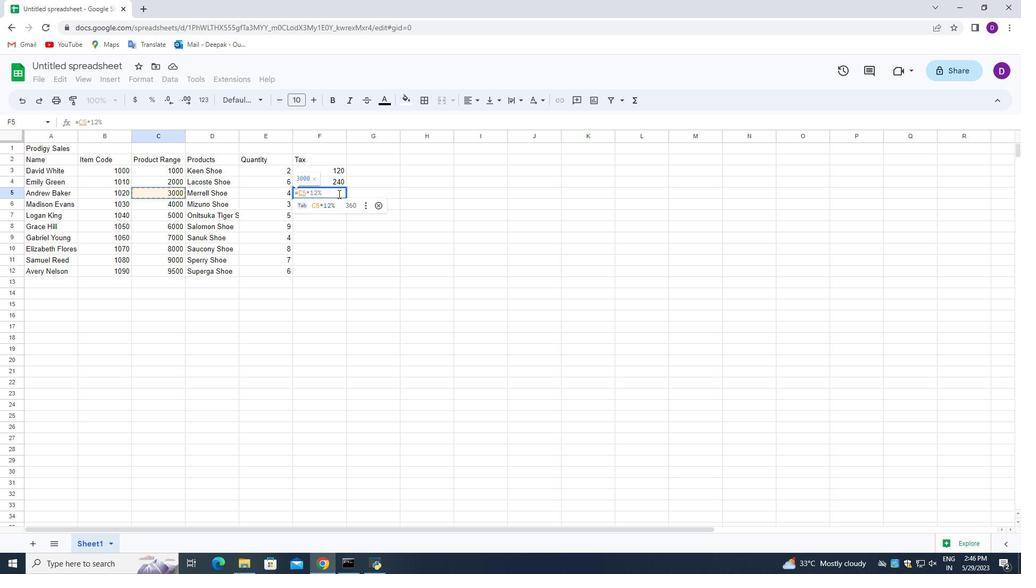 
Action: Key pressed *12<Key.shift><Key.shift><Key.shift><Key.shift><Key.shift><Key.shift><Key.shift>%<Key.enter>
Screenshot: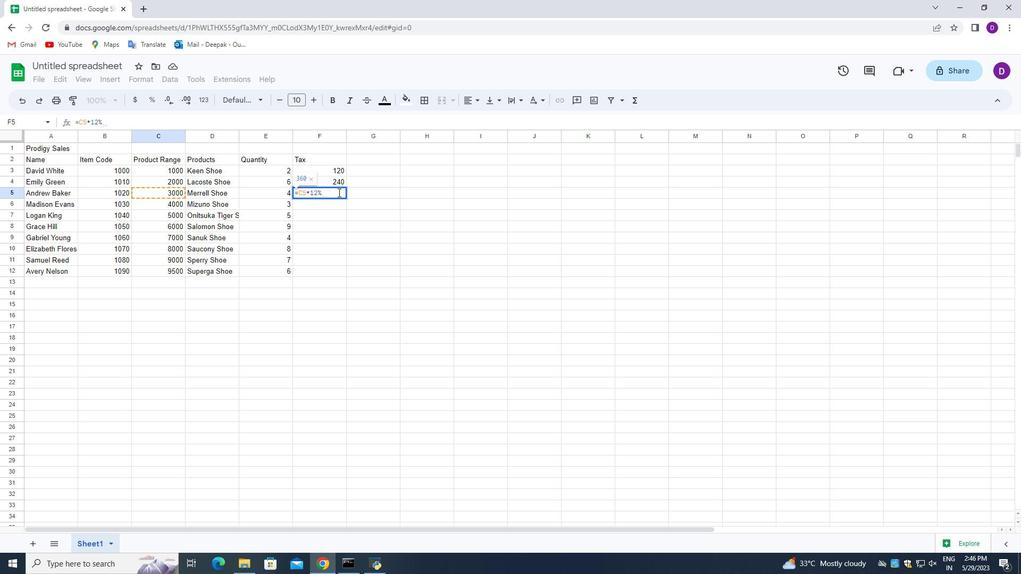 
Action: Mouse moved to (327, 203)
Screenshot: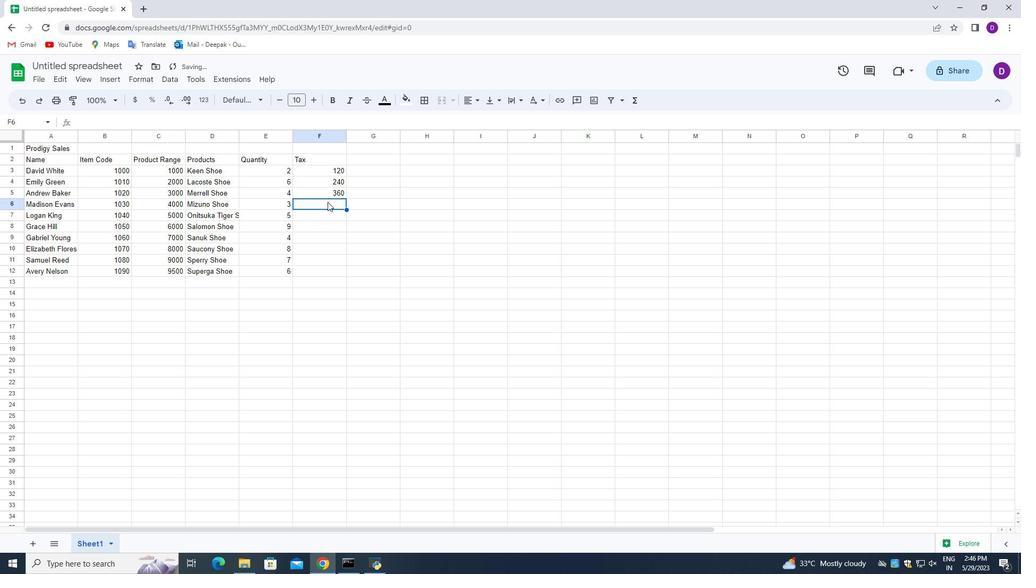 
Action: Key pressed =c6*12<Key.shift>%<Key.enter>=c7*12<Key.shift><Key.shift><Key.shift><Key.shift><Key.shift><Key.shift><Key.shift><Key.shift>%<Key.enter>=c8*12<Key.shift>%<Key.enter>=c99<Key.backspace>*12<Key.shift>%<Key.enter>=c10*12<Key.shift>%<Key.enter>=c11*12<Key.shift><Key.shift><Key.shift>%<Key.enter>=c12*12<Key.shift><Key.shift><Key.shift><Key.shift><Key.shift><Key.shift><Key.shift>%<Key.enter>
Screenshot: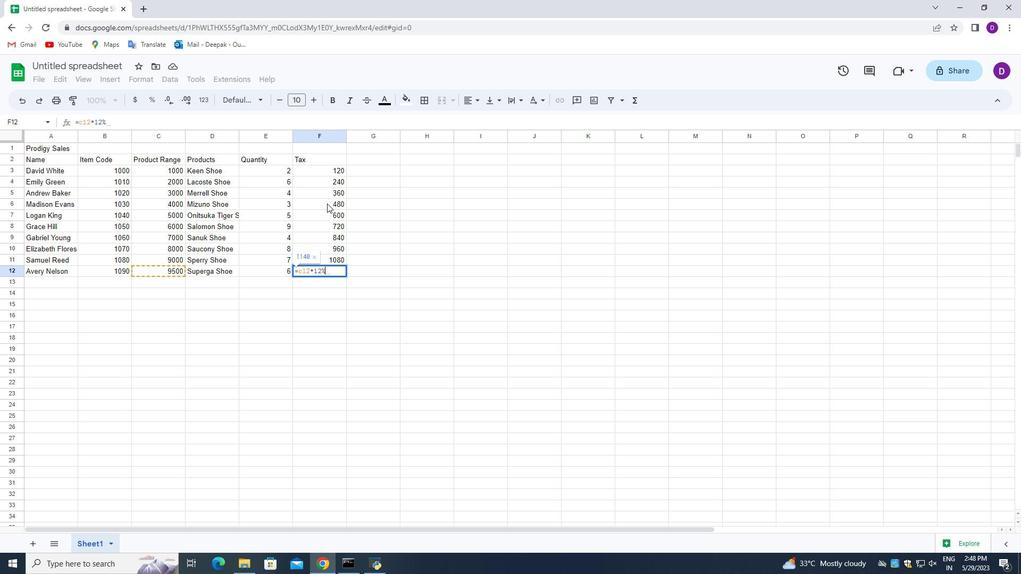 
Action: Mouse moved to (333, 281)
Screenshot: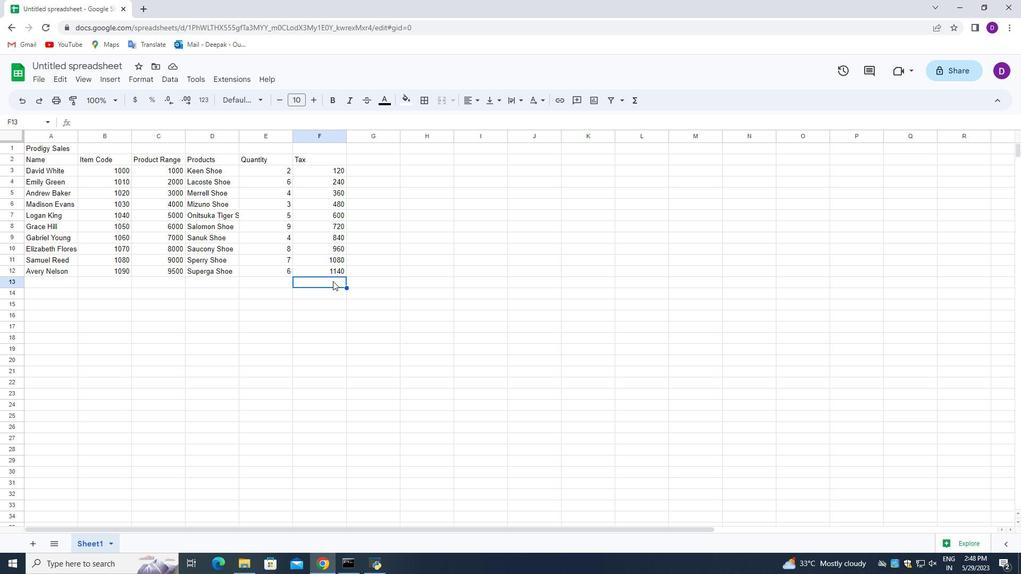 
Action: Key pressed =<Key.enter>
Screenshot: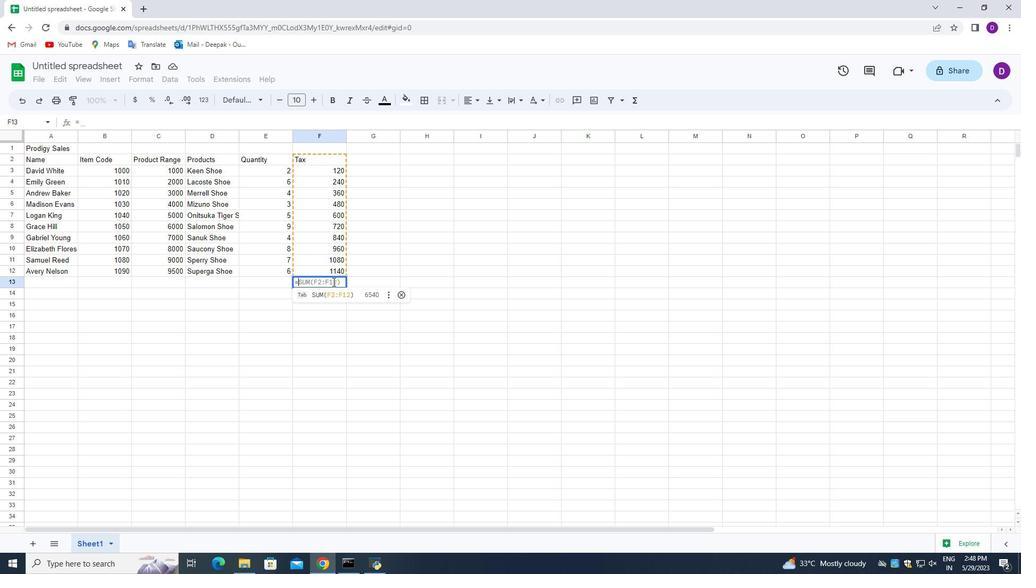 
Action: Mouse moved to (353, 284)
Screenshot: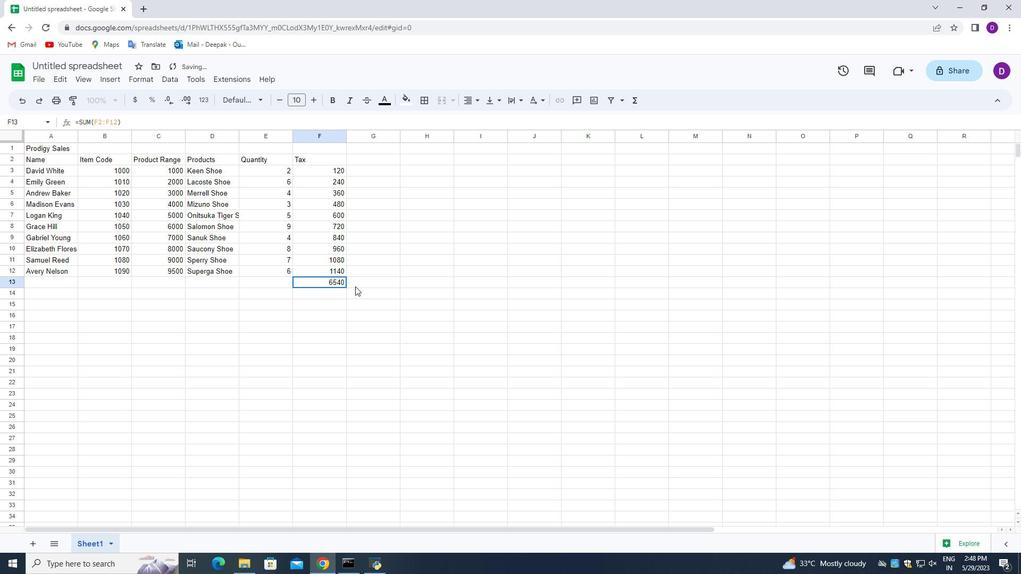 
Action: Mouse pressed left at (353, 284)
Screenshot: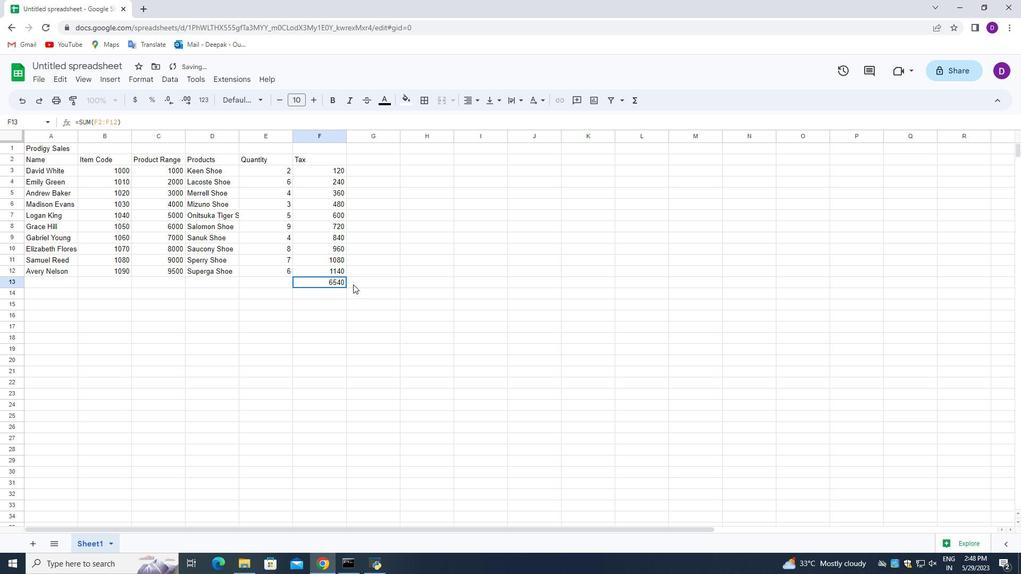 
Action: Mouse moved to (330, 306)
Screenshot: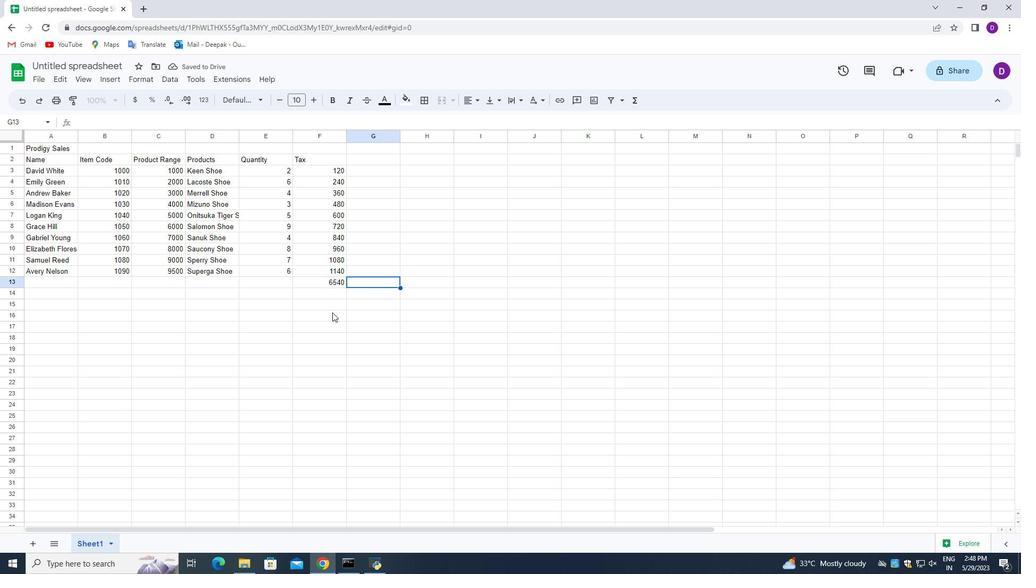 
Action: Mouse scrolled (330, 306) with delta (0, 0)
Screenshot: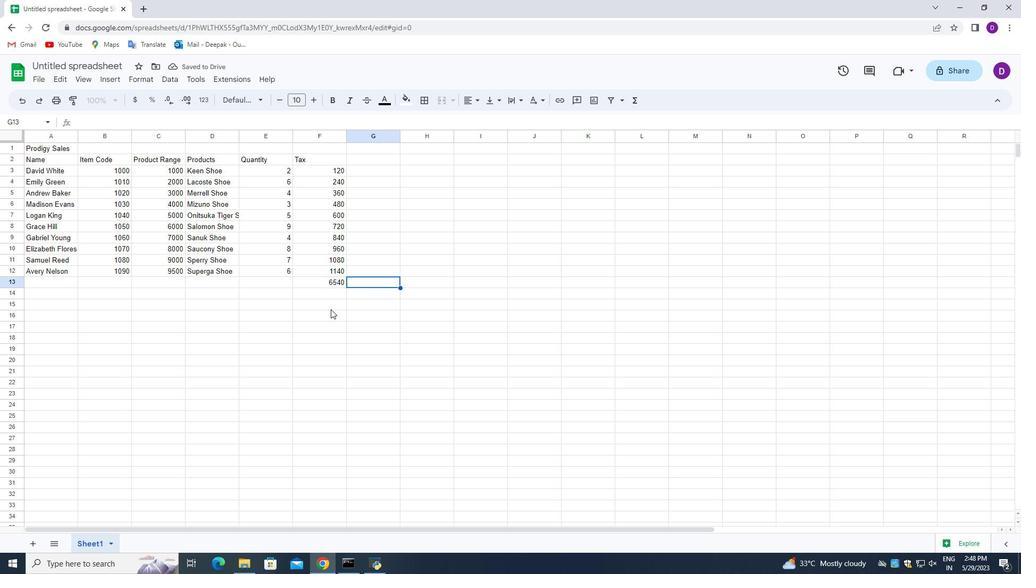 
Action: Mouse scrolled (330, 306) with delta (0, 0)
Screenshot: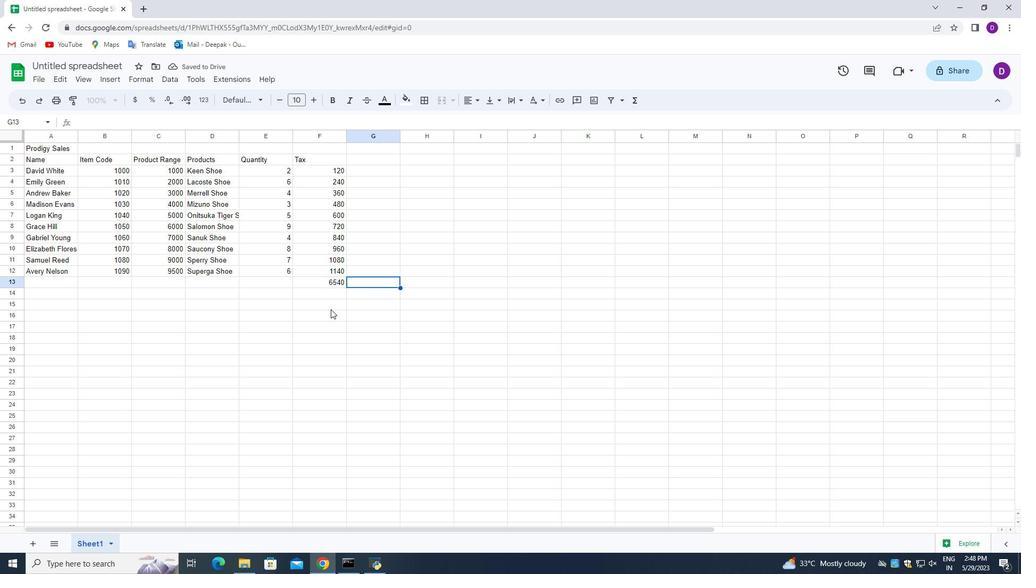 
Action: Mouse scrolled (330, 306) with delta (0, 0)
Screenshot: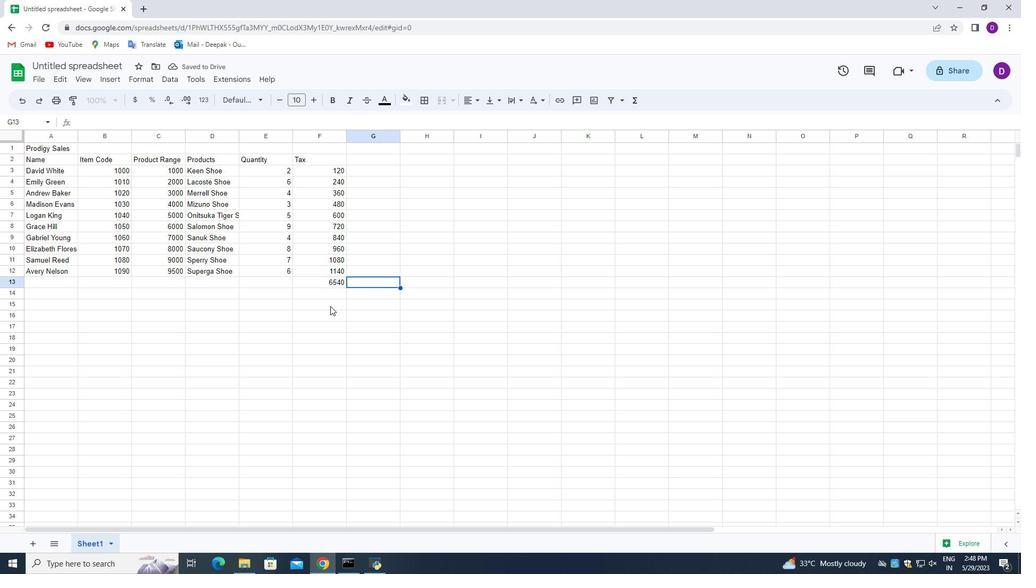 
Action: Mouse moved to (329, 304)
Screenshot: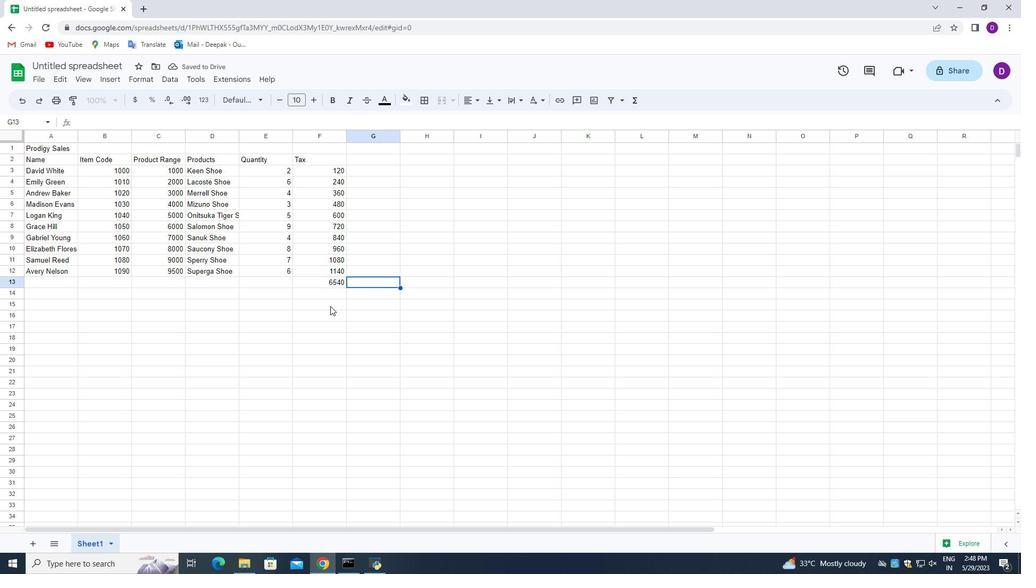 
Action: Mouse scrolled (329, 305) with delta (0, 0)
Screenshot: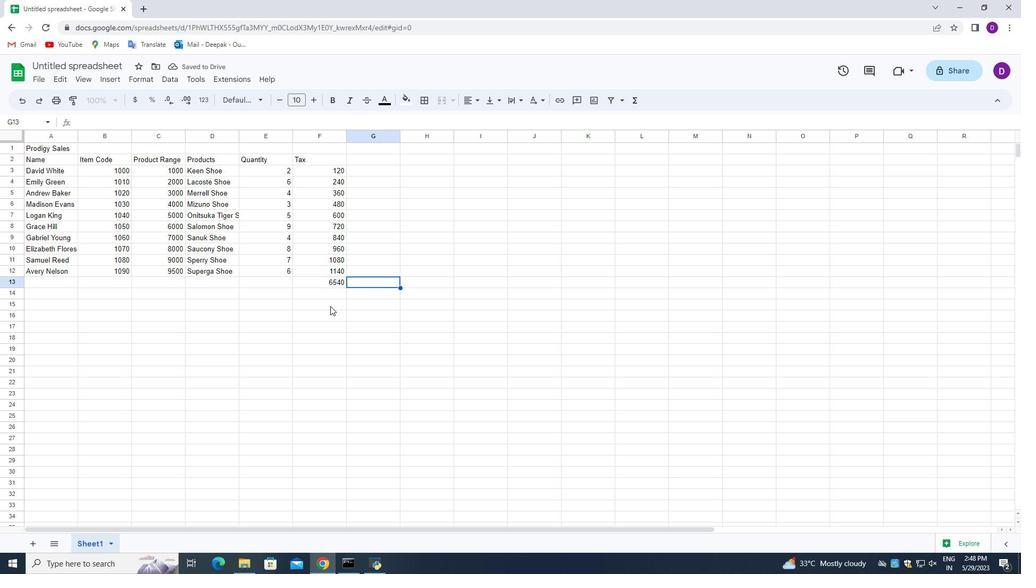 
Action: Mouse moved to (84, 66)
Screenshot: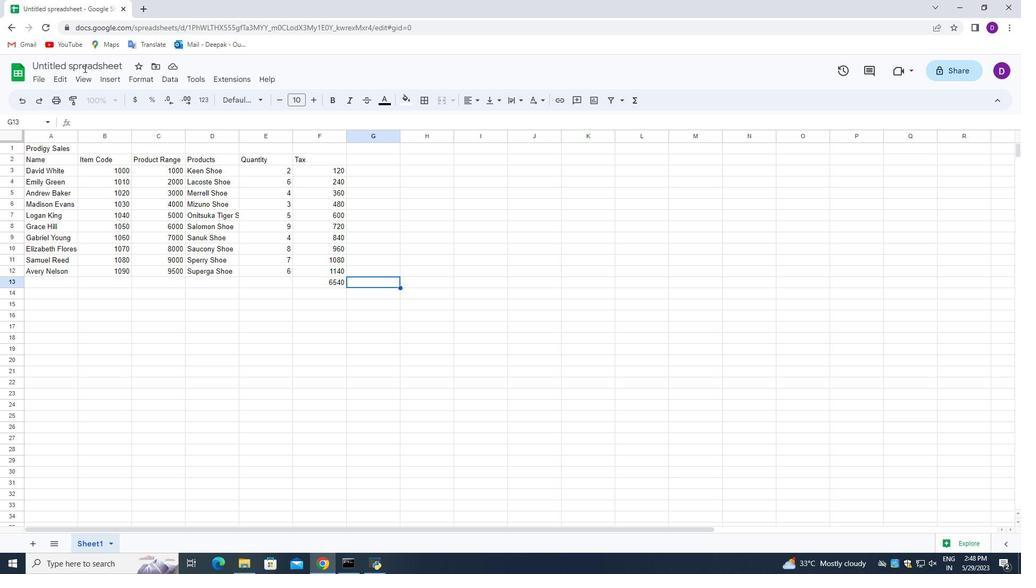 
Action: Mouse pressed left at (84, 66)
Screenshot: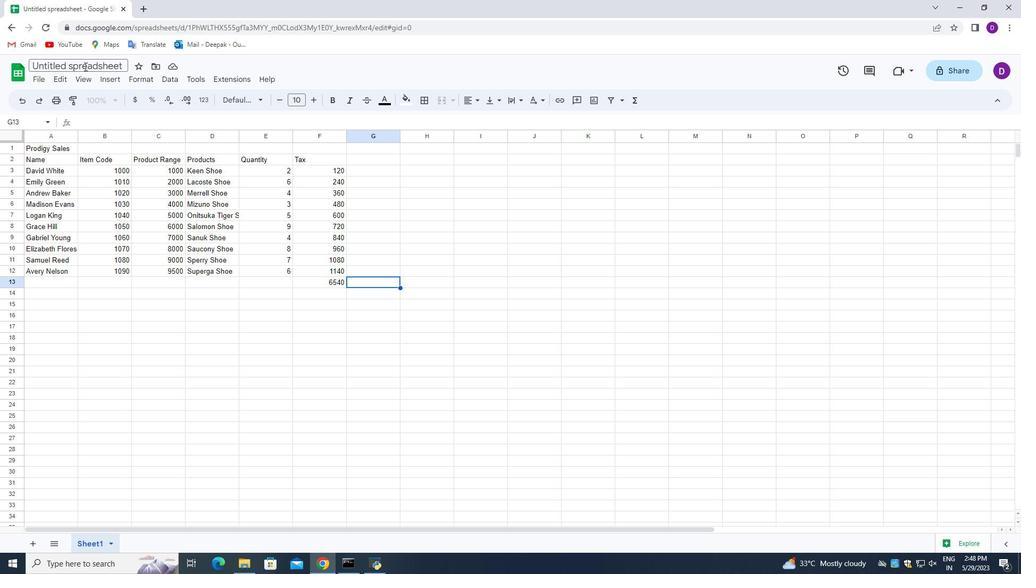 
Action: Key pressed <Key.shift>JP<Key.backspace><Key.backspace><Key.shift>Prodigy<Key.space><Key.shift_r>Sales<Key.space><Key.shift_r>revies<Key.backspace>w
Screenshot: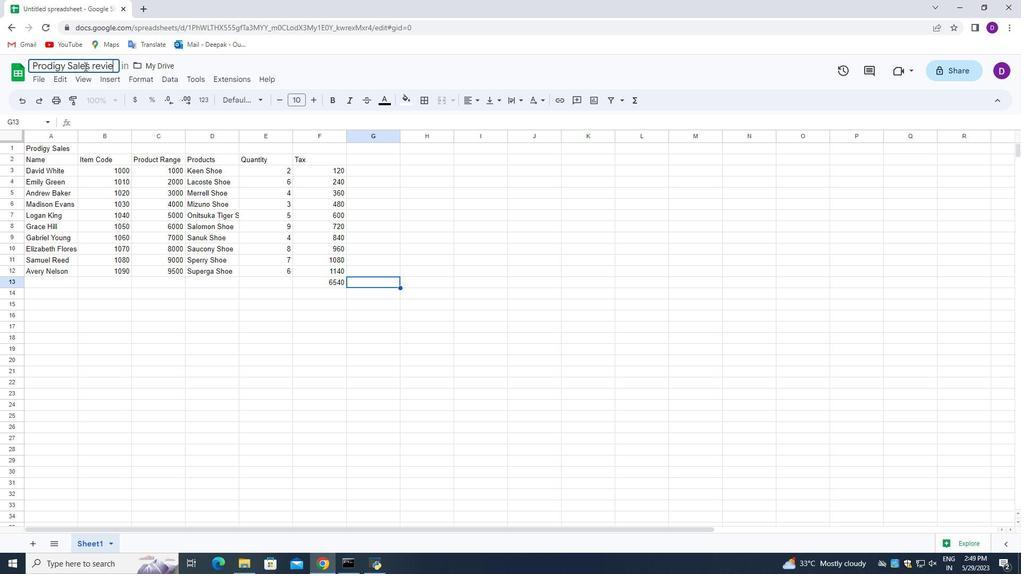 
Action: Mouse moved to (369, 272)
Screenshot: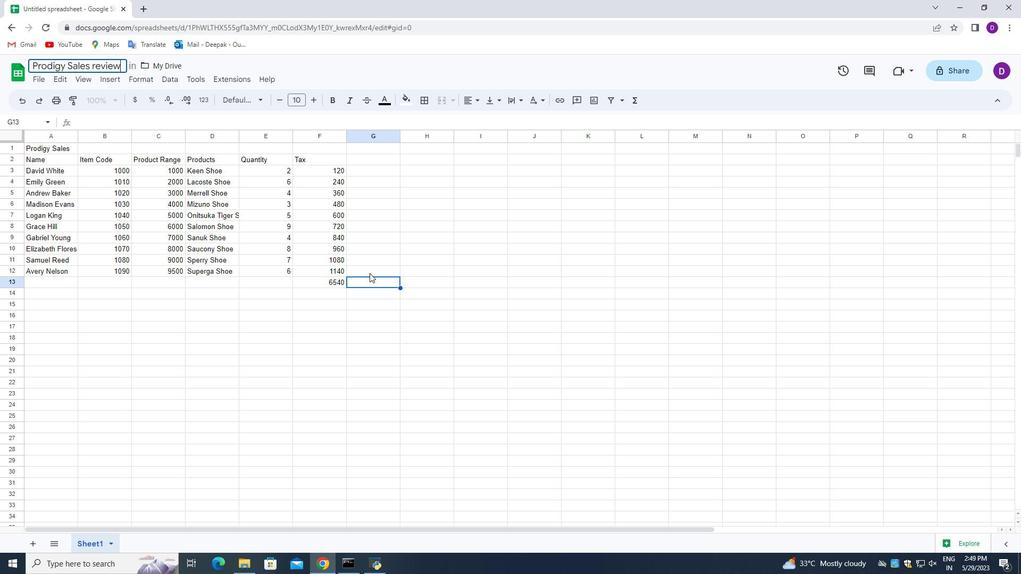 
Action: Mouse pressed left at (369, 272)
Screenshot: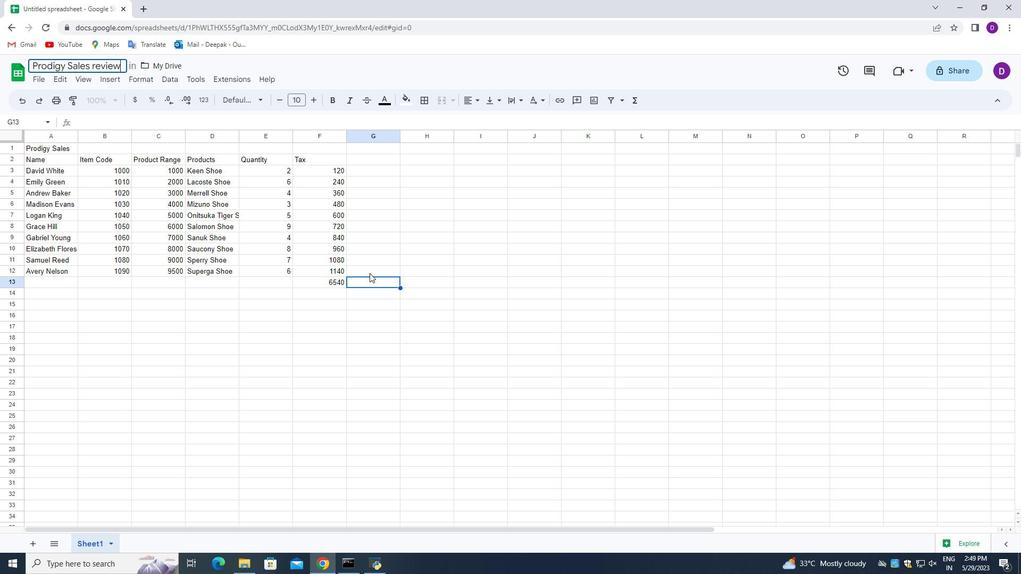 
Action: Mouse moved to (262, 271)
Screenshot: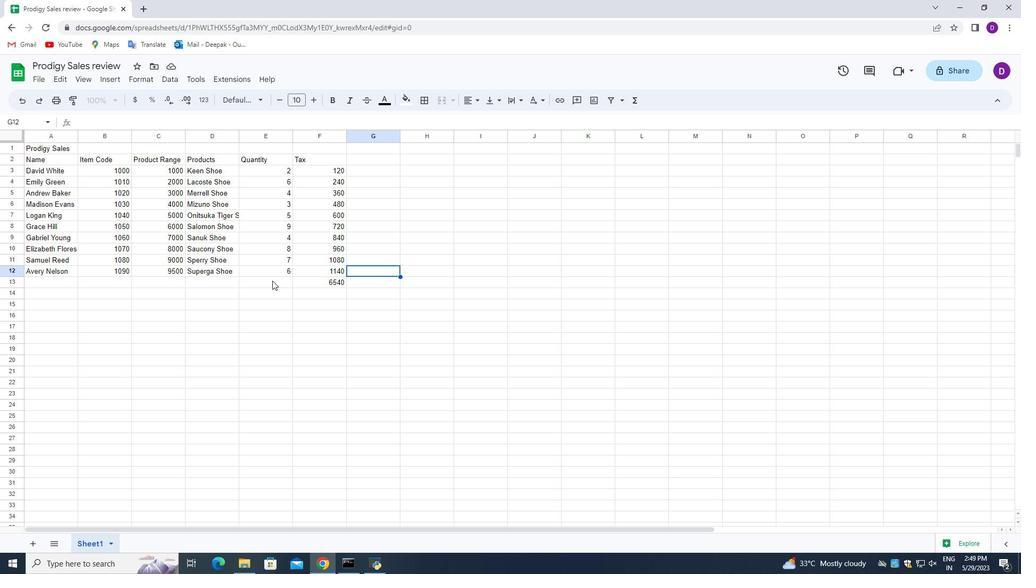 
Action: Mouse scrolled (262, 272) with delta (0, 0)
Screenshot: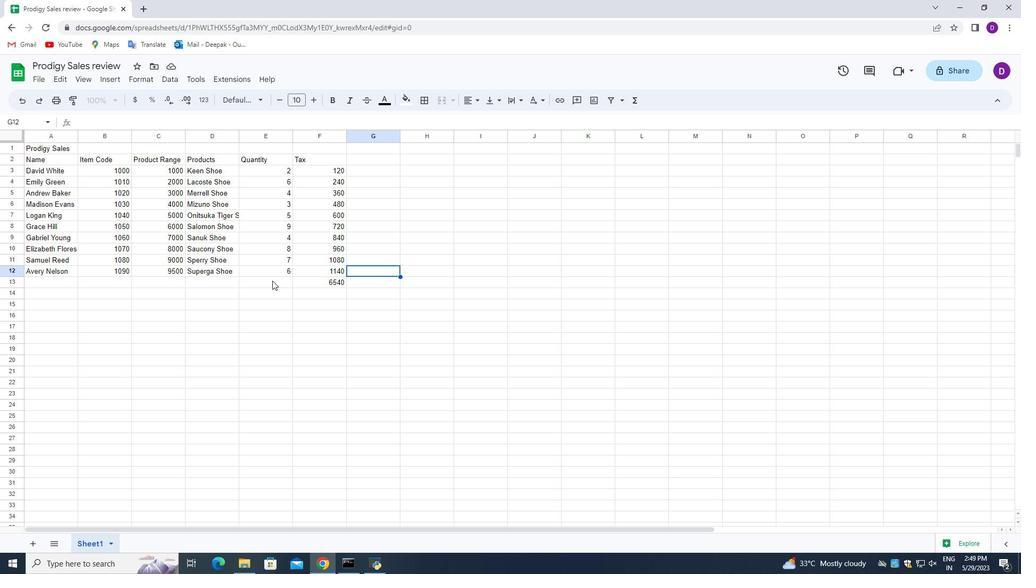 
Action: Mouse scrolled (262, 272) with delta (0, 0)
Screenshot: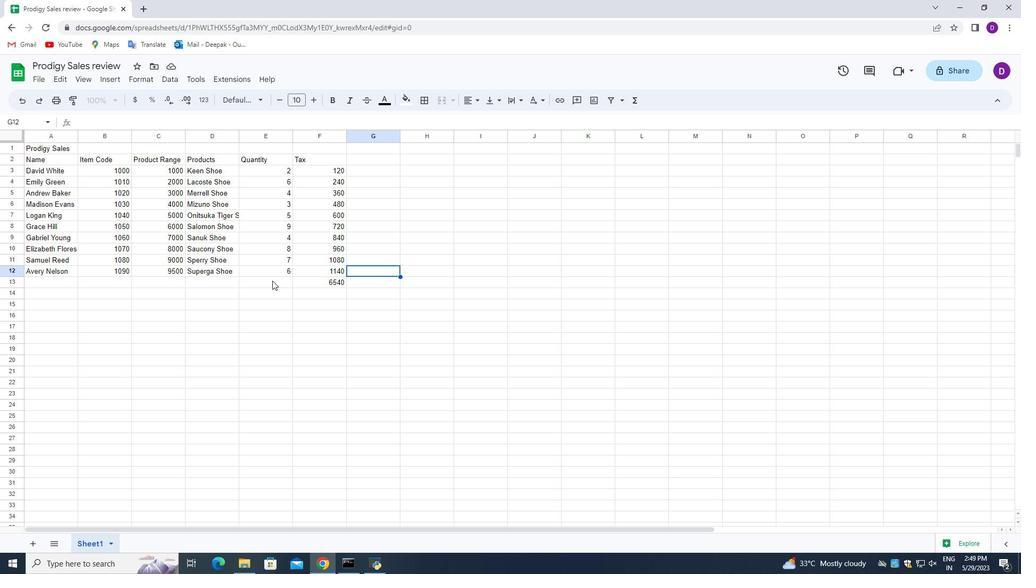 
Action: Mouse scrolled (262, 272) with delta (0, 0)
Screenshot: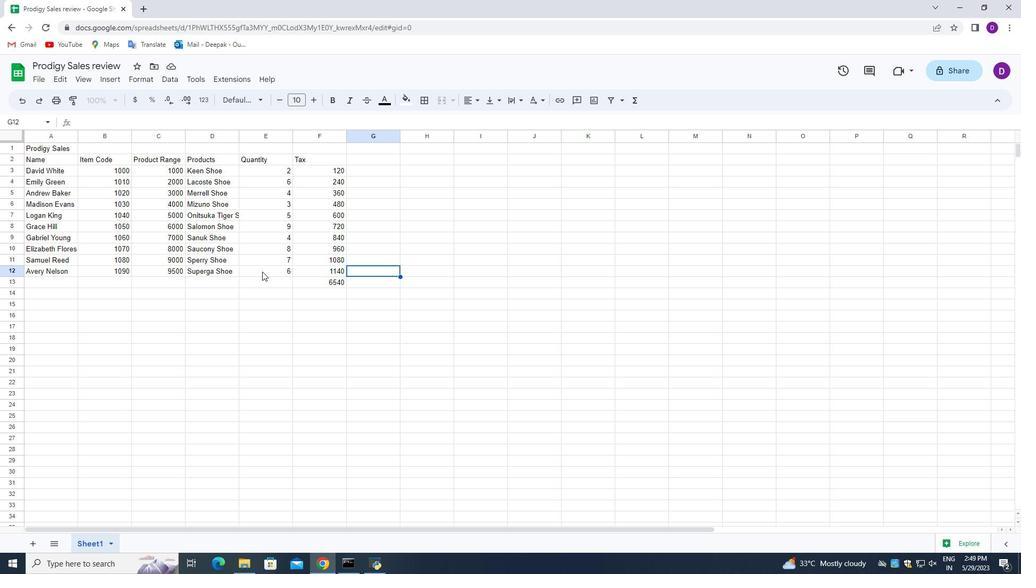 
Action: Mouse scrolled (262, 272) with delta (0, 0)
Screenshot: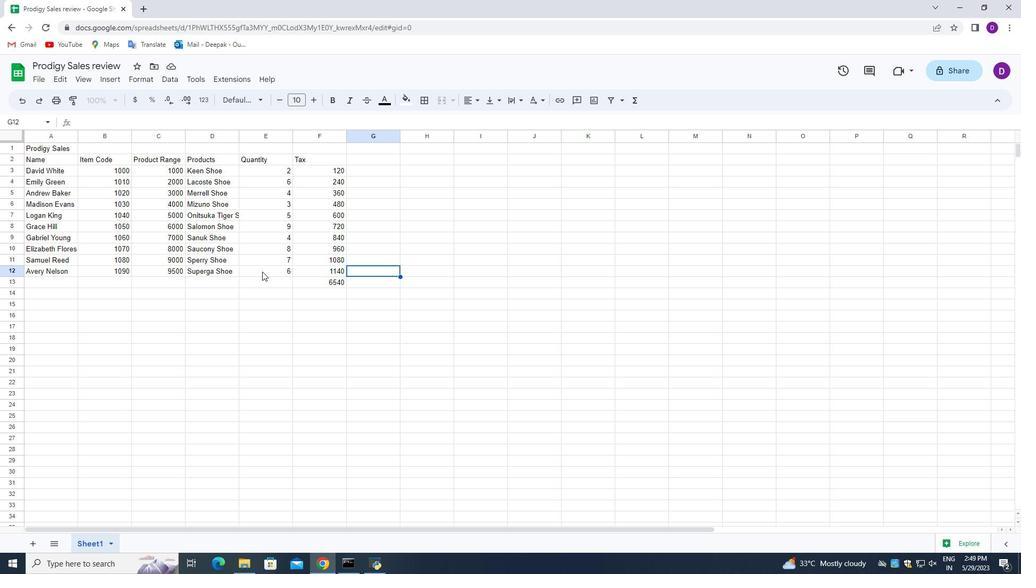 
Action: Mouse moved to (159, 292)
Screenshot: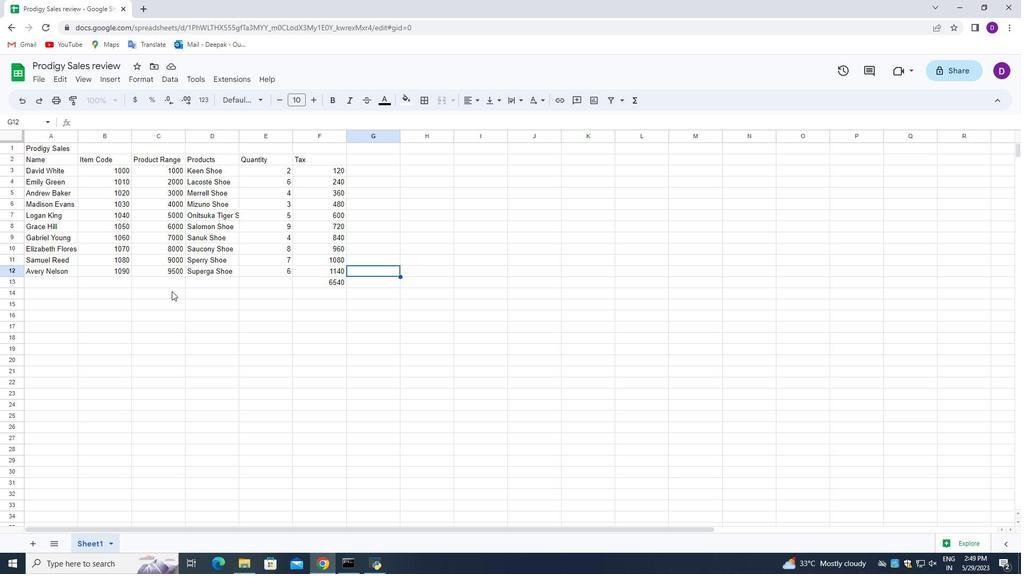 
Action: Mouse scrolled (159, 292) with delta (0, 0)
Screenshot: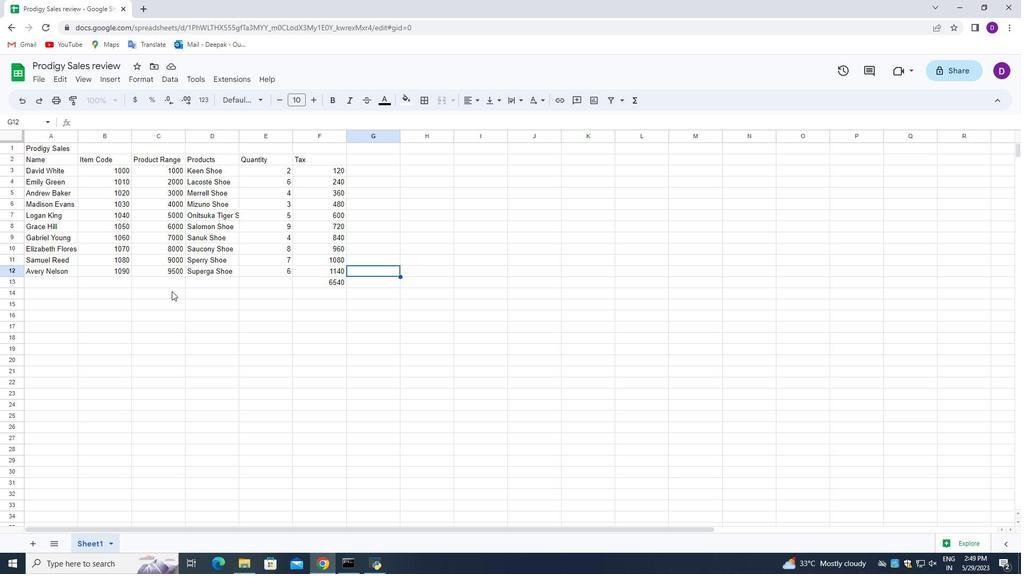 
Action: Mouse moved to (159, 292)
Screenshot: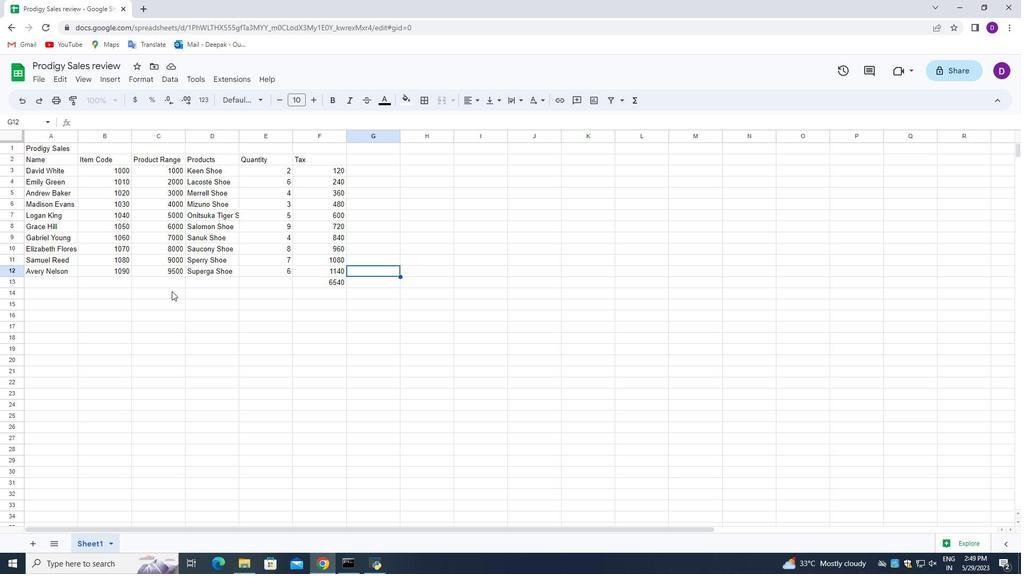 
Action: Mouse scrolled (159, 293) with delta (0, 0)
Screenshot: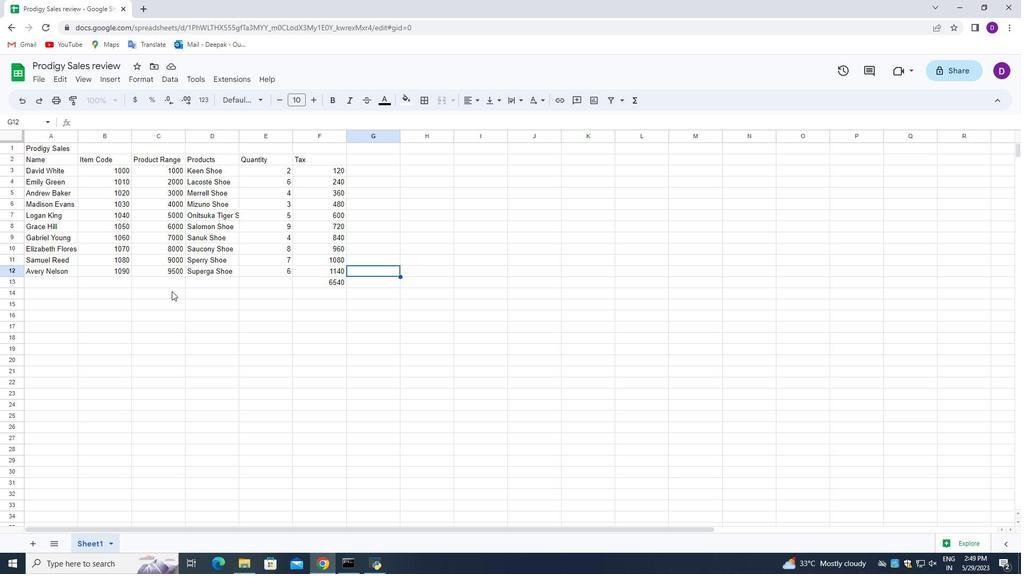 
Action: Mouse scrolled (159, 293) with delta (0, 0)
Screenshot: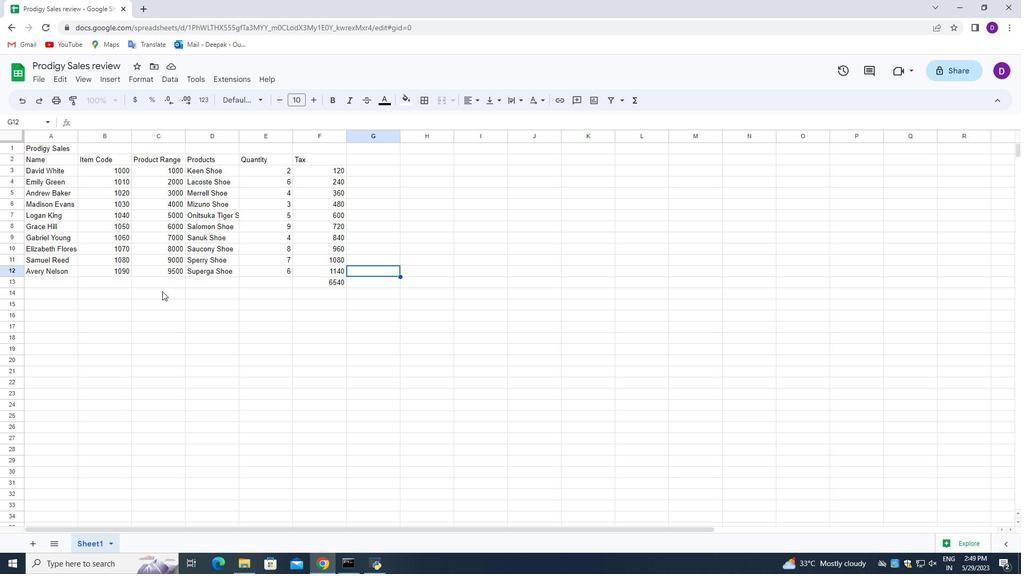 
Action: Mouse scrolled (159, 293) with delta (0, 0)
Screenshot: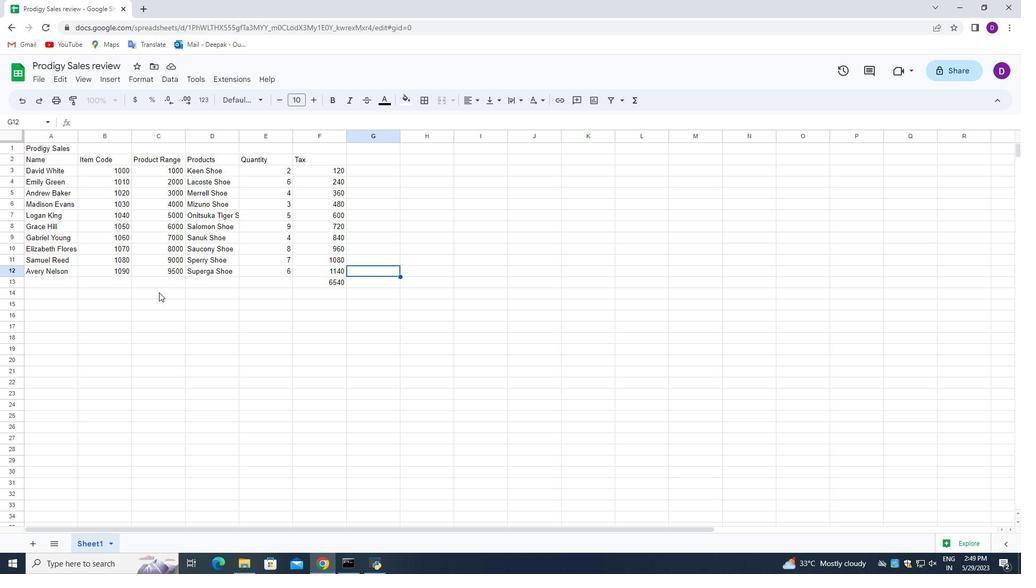 
Action: Mouse scrolled (159, 293) with delta (0, 0)
Screenshot: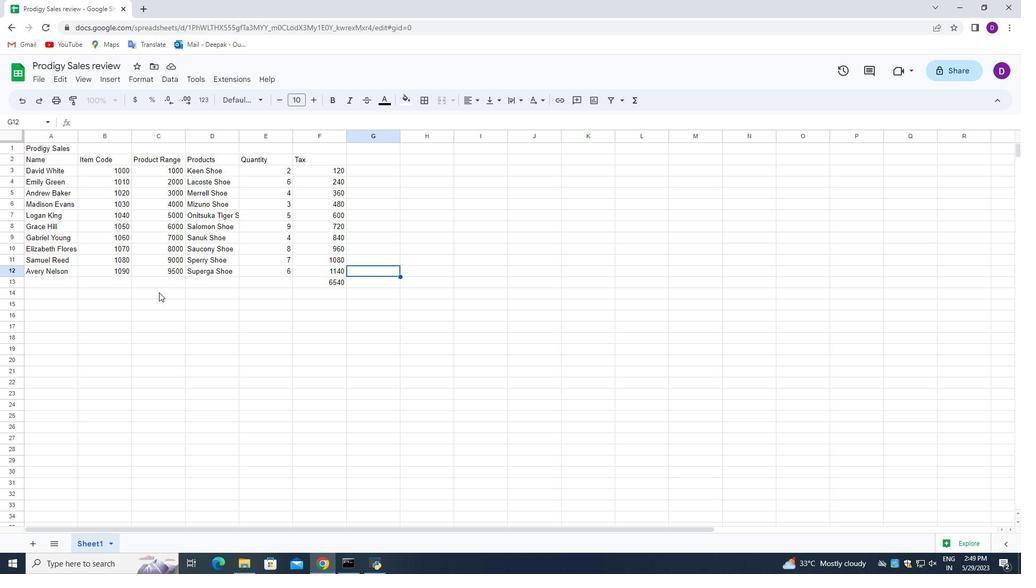 
Action: Mouse scrolled (159, 293) with delta (0, 0)
Screenshot: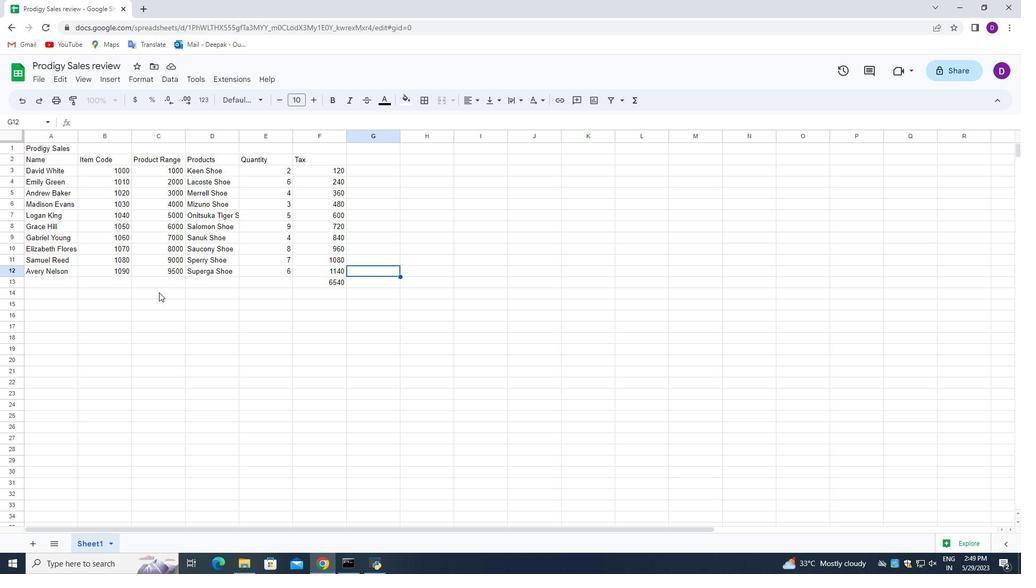 
Action: Mouse moved to (158, 289)
Screenshot: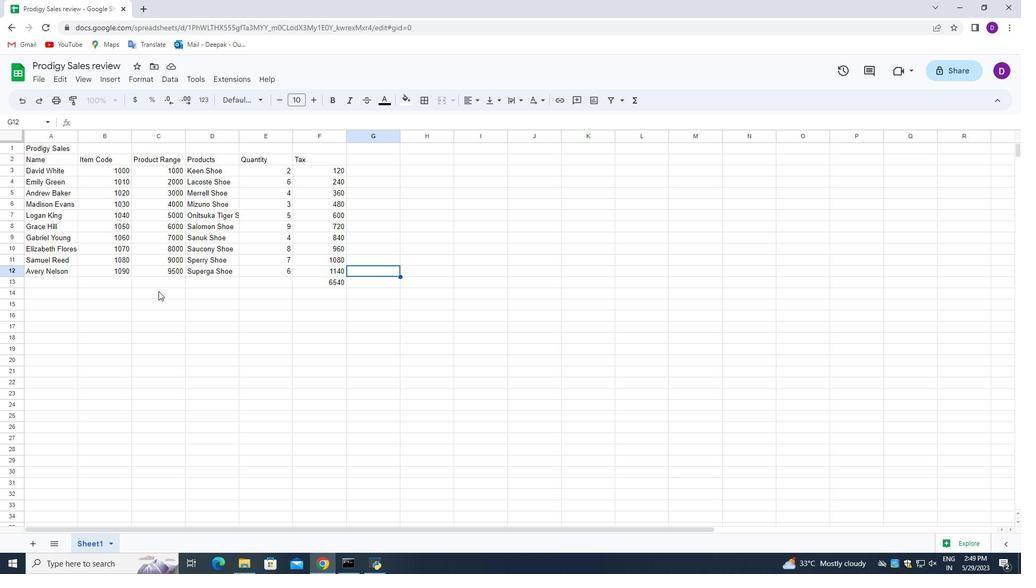 
Action: Key pressed ctrl+S<'\x13'><'\x13'><'\x13'><'\x13'><'\x13'><'\x13'><'\x13'><'\x13'><'\x13'><'\x13'>ctrl+S
Screenshot: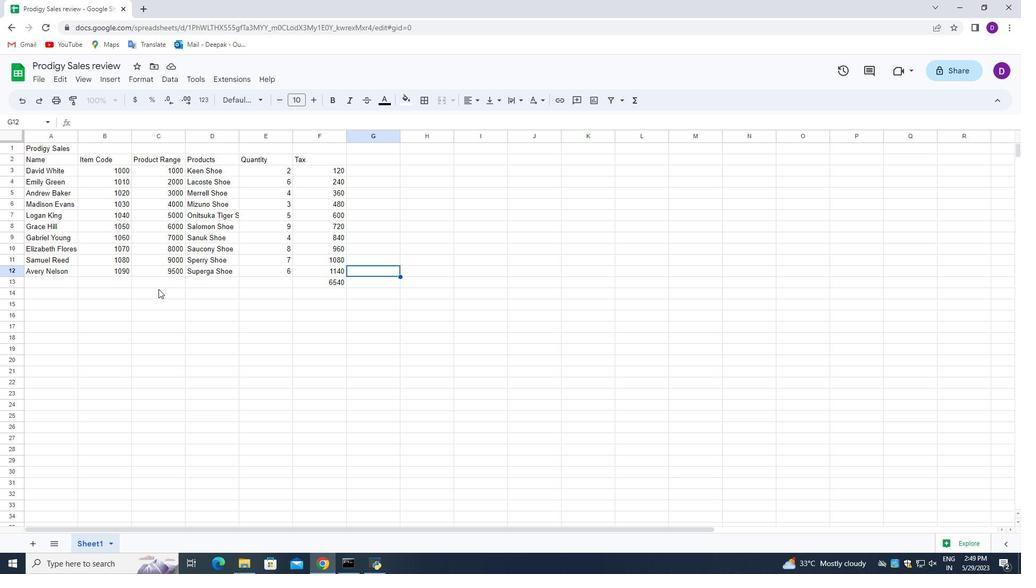 
Action: Mouse moved to (372, 348)
Screenshot: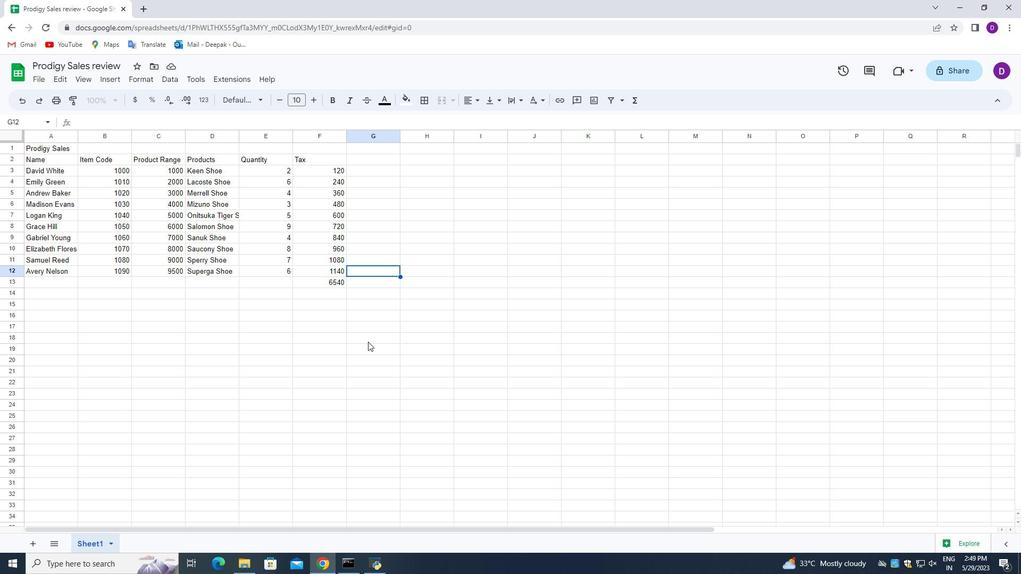 
Action: Mouse scrolled (372, 348) with delta (0, 0)
Screenshot: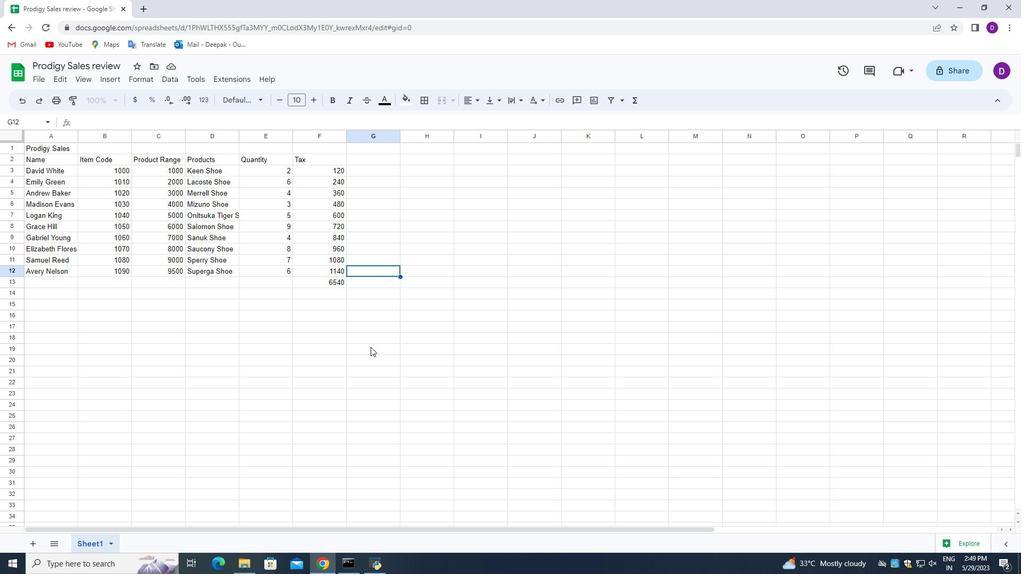 
Action: Mouse scrolled (372, 348) with delta (0, 0)
Screenshot: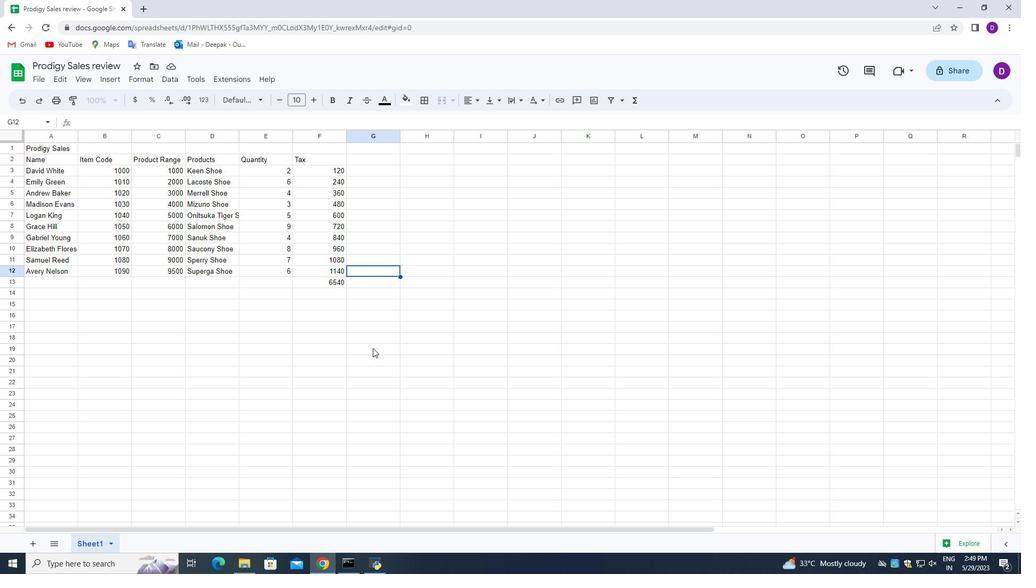 
Action: Mouse moved to (375, 334)
Screenshot: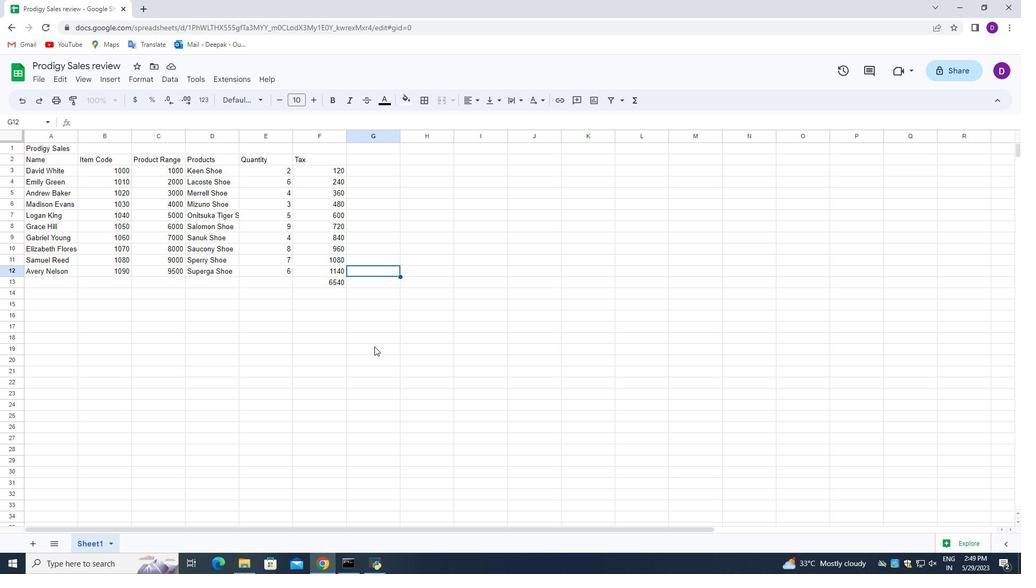 
Action: Mouse scrolled (374, 344) with delta (0, 0)
Screenshot: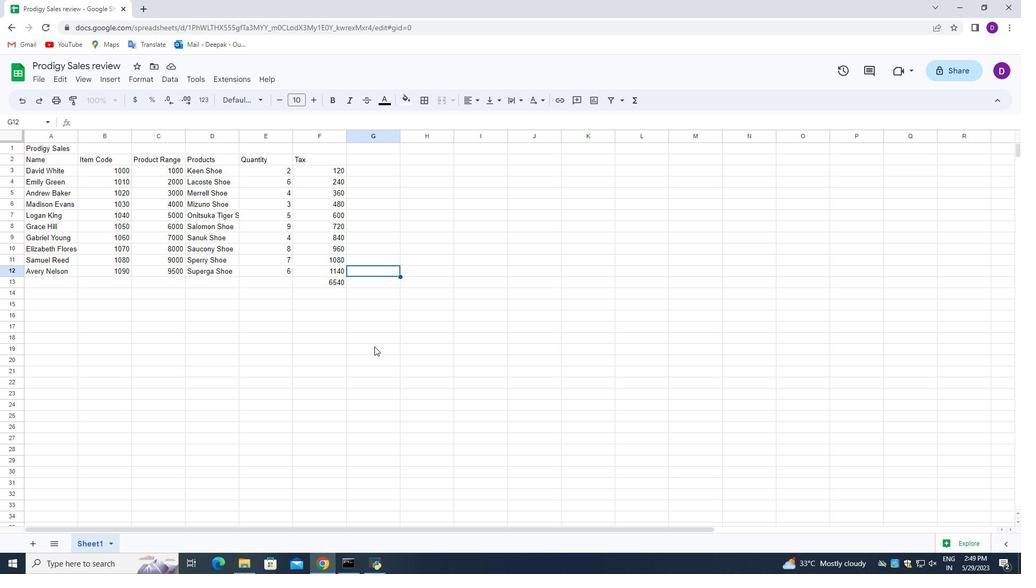 
Action: Mouse scrolled (375, 335) with delta (0, 0)
Screenshot: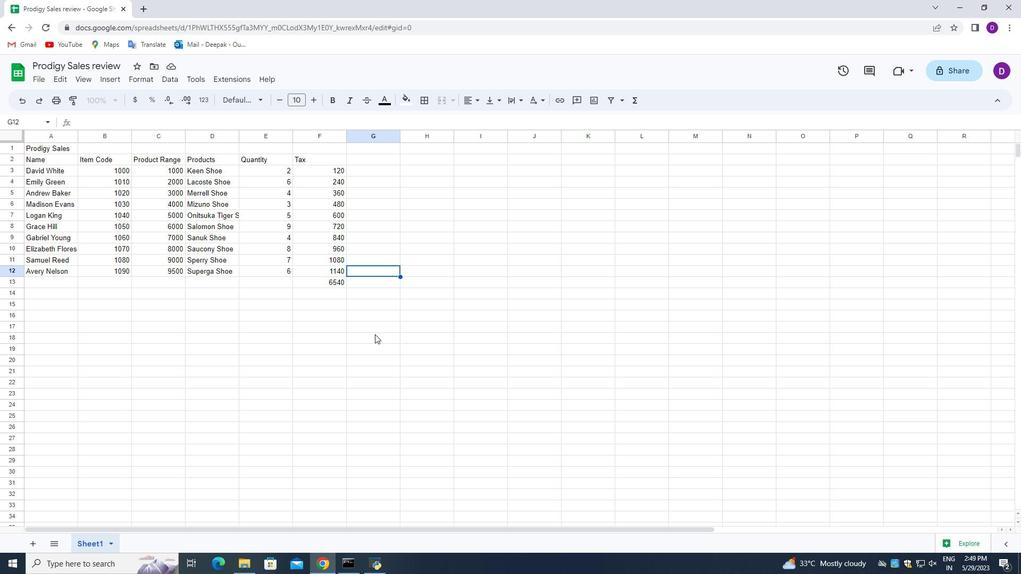 
Action: Mouse scrolled (375, 335) with delta (0, 0)
Screenshot: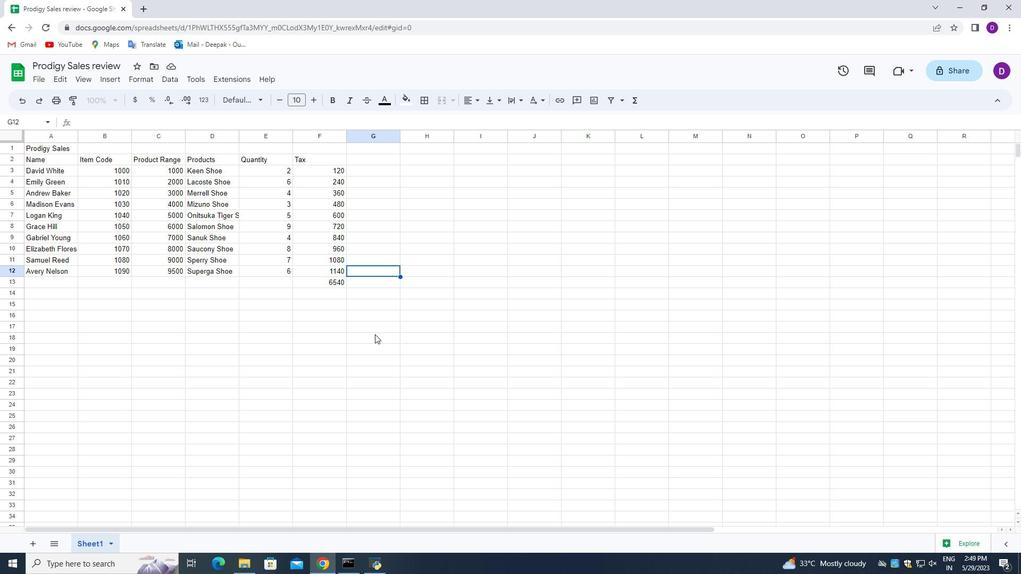
Action: Mouse scrolled (375, 335) with delta (0, 0)
Screenshot: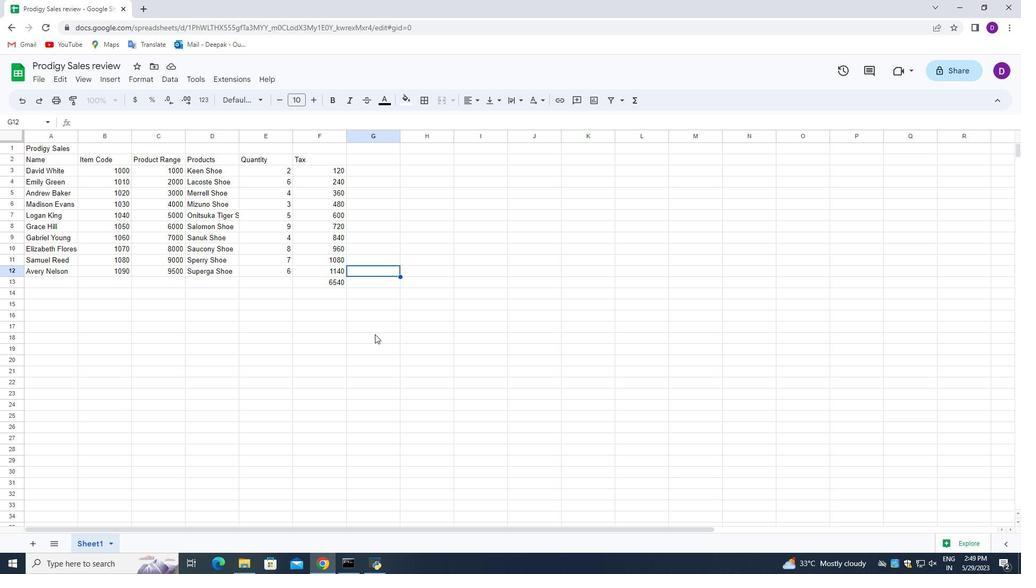 
Action: Mouse scrolled (375, 335) with delta (0, 0)
Screenshot: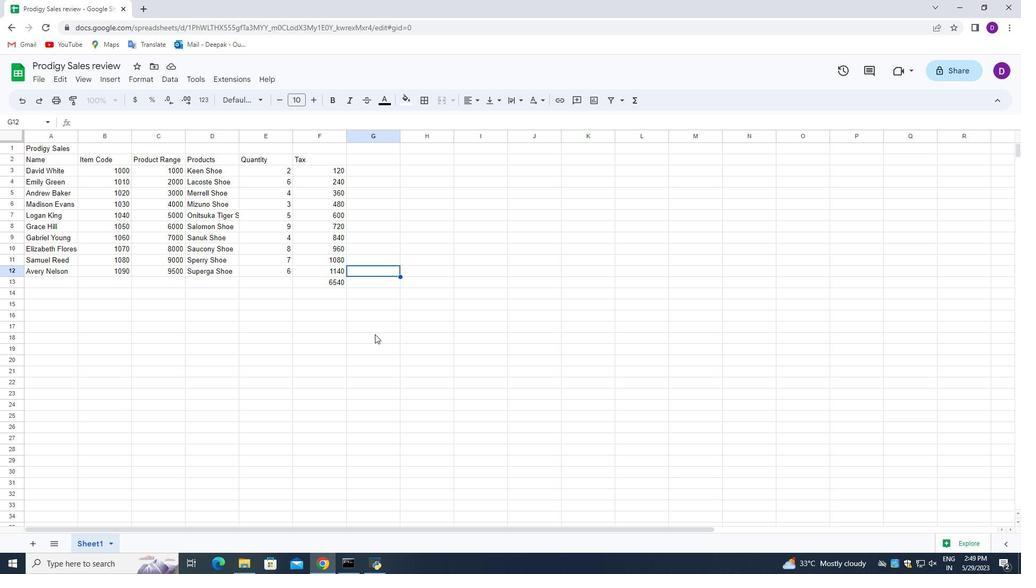 
Action: Mouse scrolled (375, 335) with delta (0, 0)
Screenshot: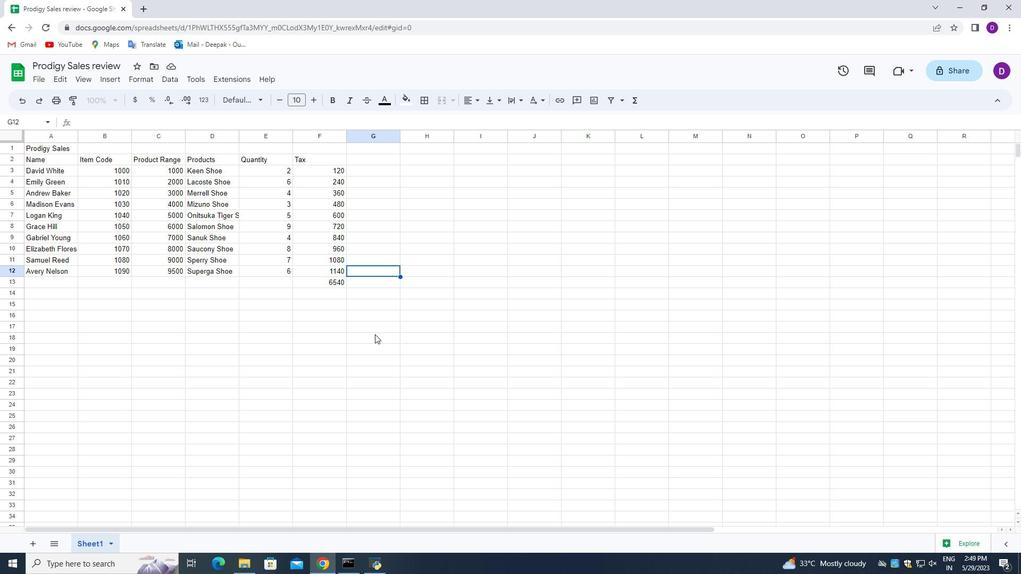 
Action: Mouse scrolled (375, 335) with delta (0, 0)
Screenshot: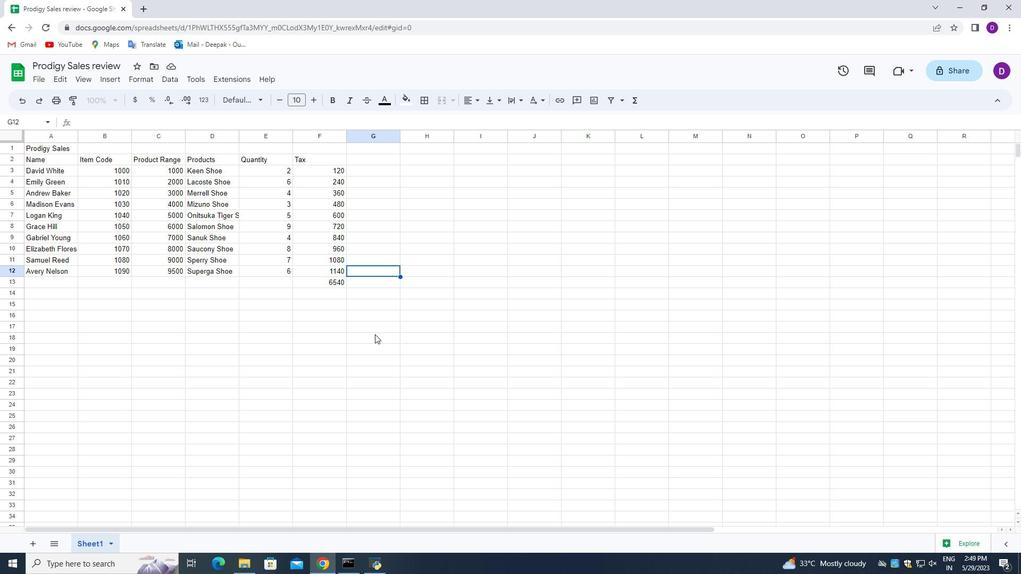 
Action: Mouse scrolled (375, 335) with delta (0, 0)
Screenshot: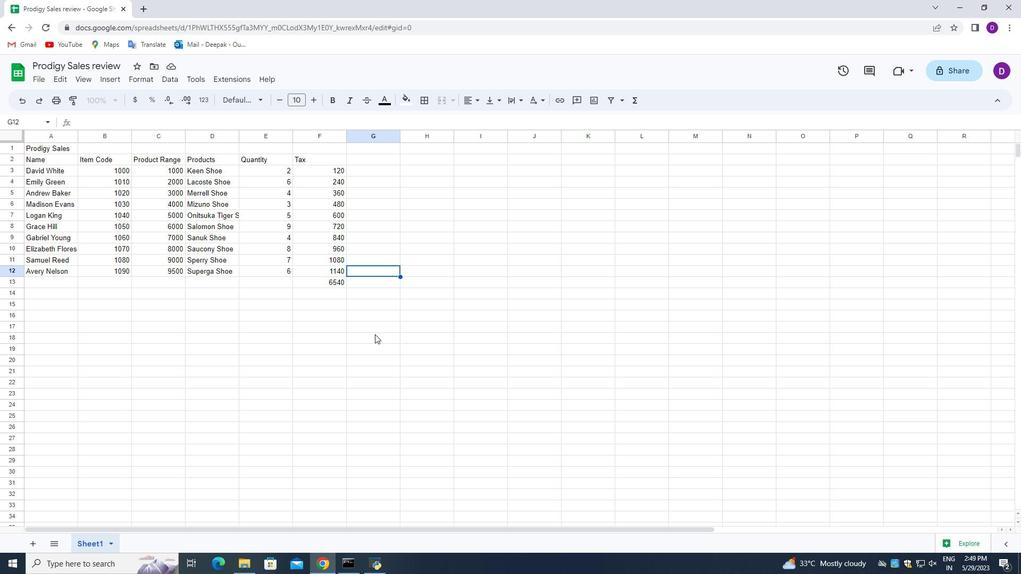 
Action: Mouse moved to (201, 331)
Screenshot: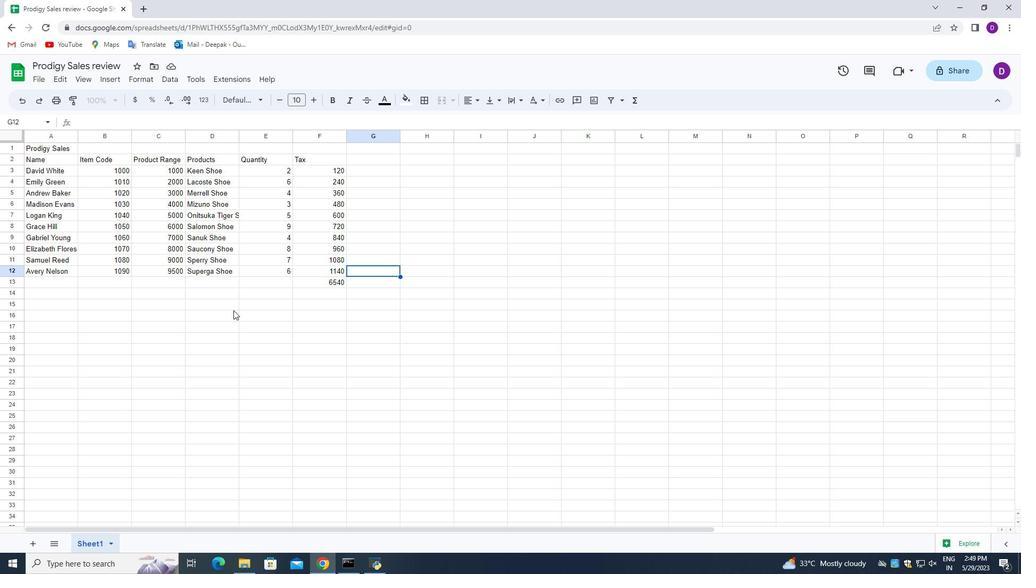 
